 Task: Find connections with filter location Basildon with filter topic #lawstudentswith filter profile language French with filter current company Yashoda Hospitals with filter school Ramrao Adik Institute of Technology with filter industry Pipeline Transportation with filter service category Translation with filter keywords title Administrative Manager
Action: Mouse moved to (613, 70)
Screenshot: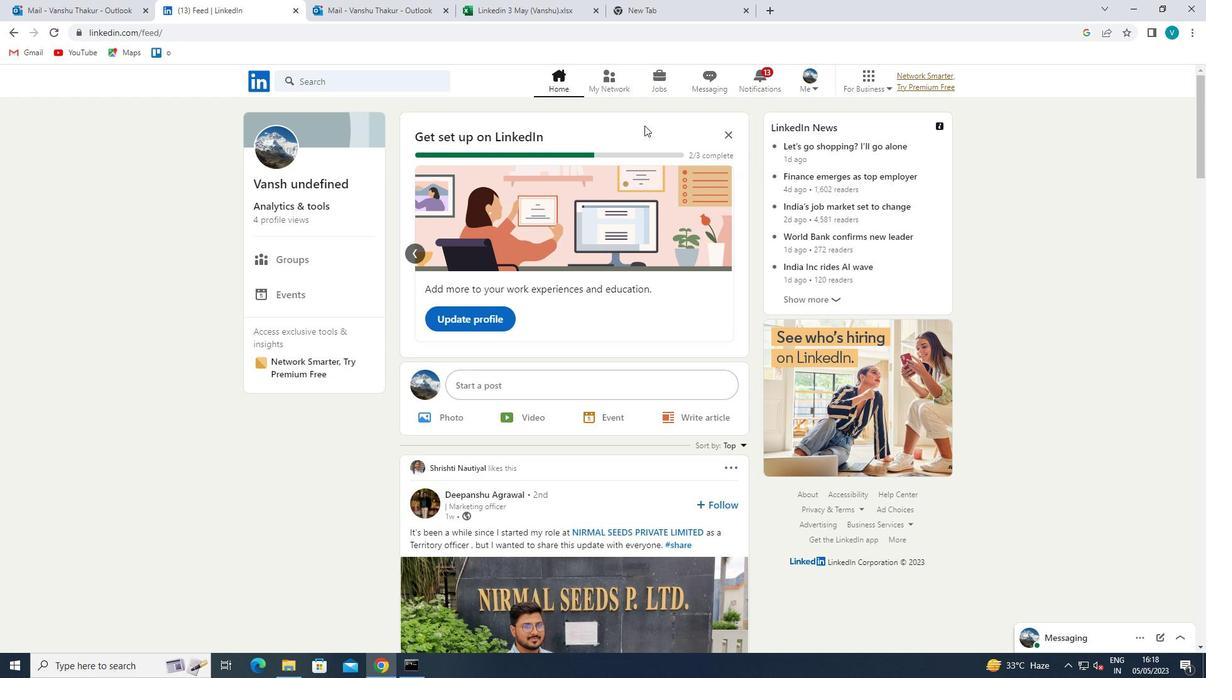 
Action: Mouse pressed left at (613, 70)
Screenshot: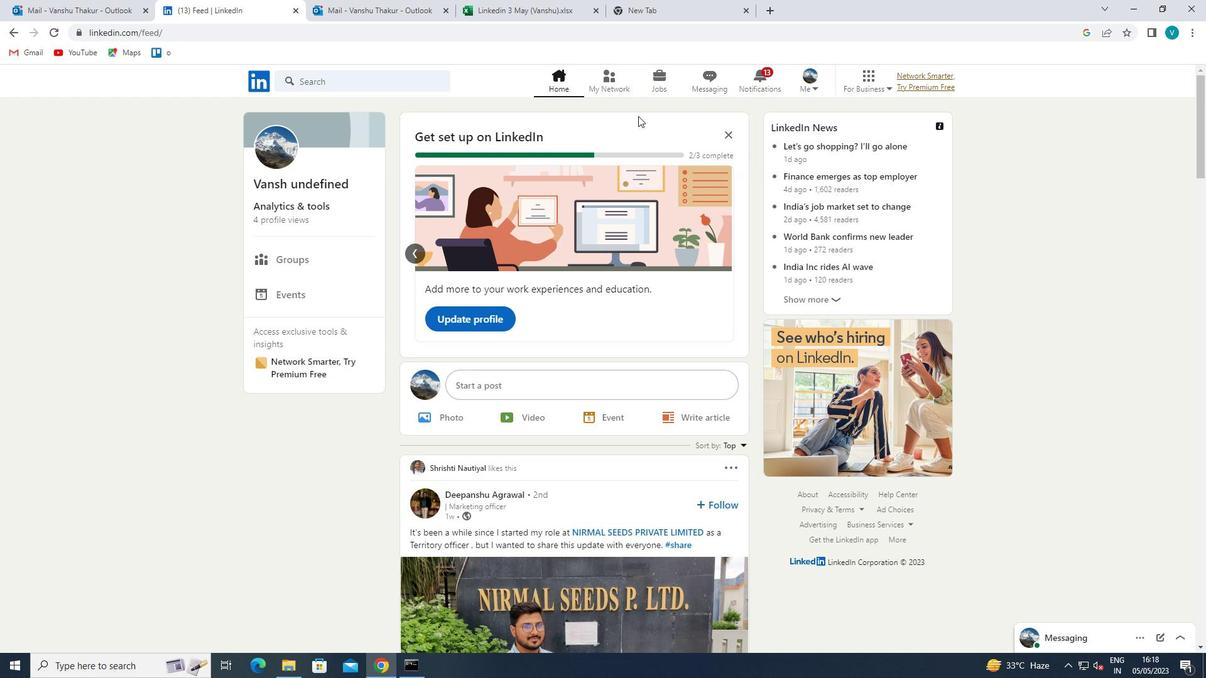 
Action: Mouse moved to (397, 157)
Screenshot: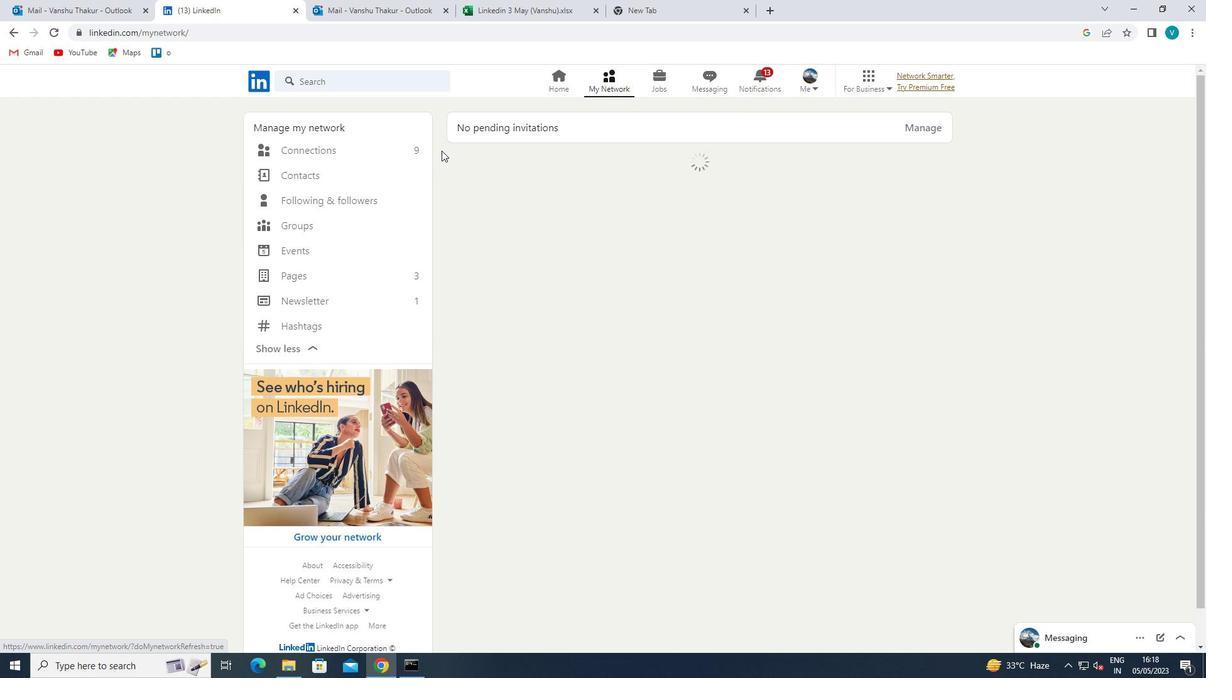 
Action: Mouse pressed left at (397, 157)
Screenshot: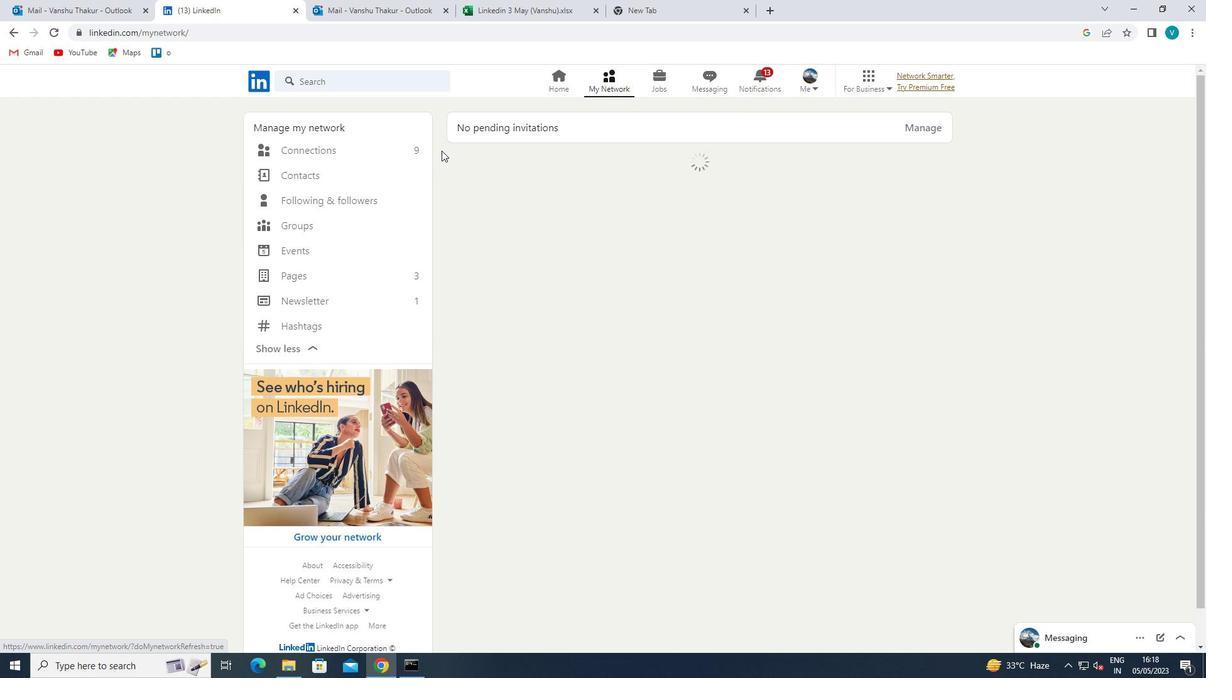 
Action: Mouse moved to (399, 155)
Screenshot: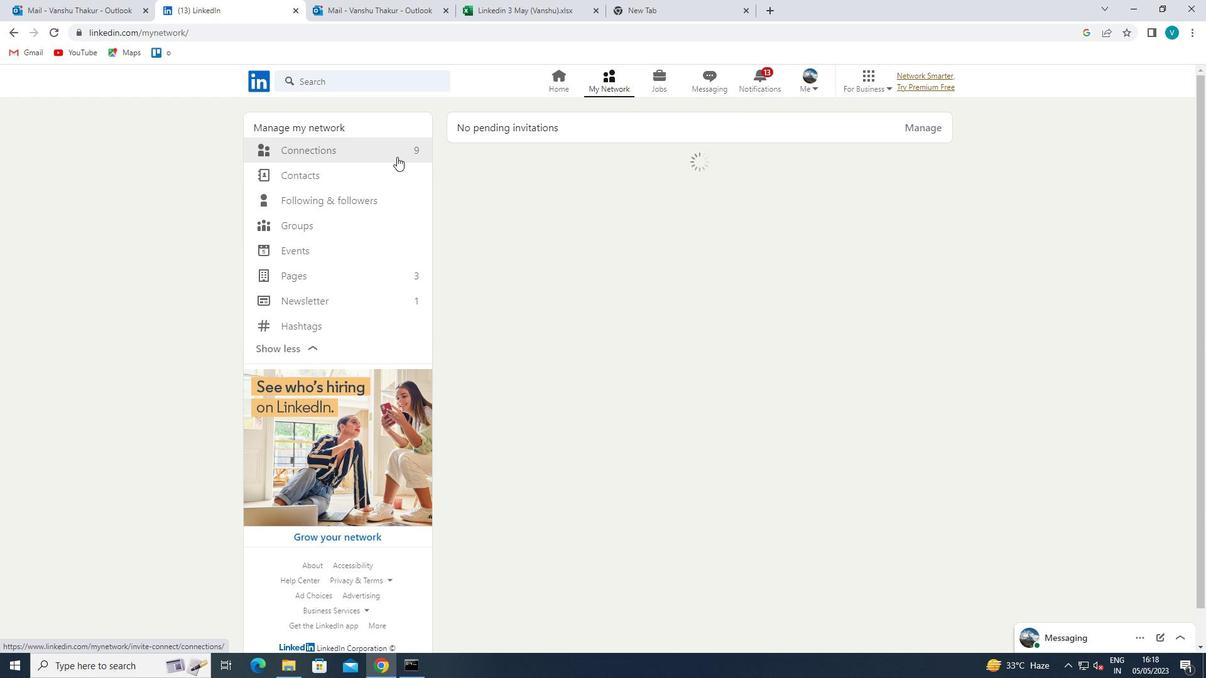 
Action: Mouse pressed left at (399, 155)
Screenshot: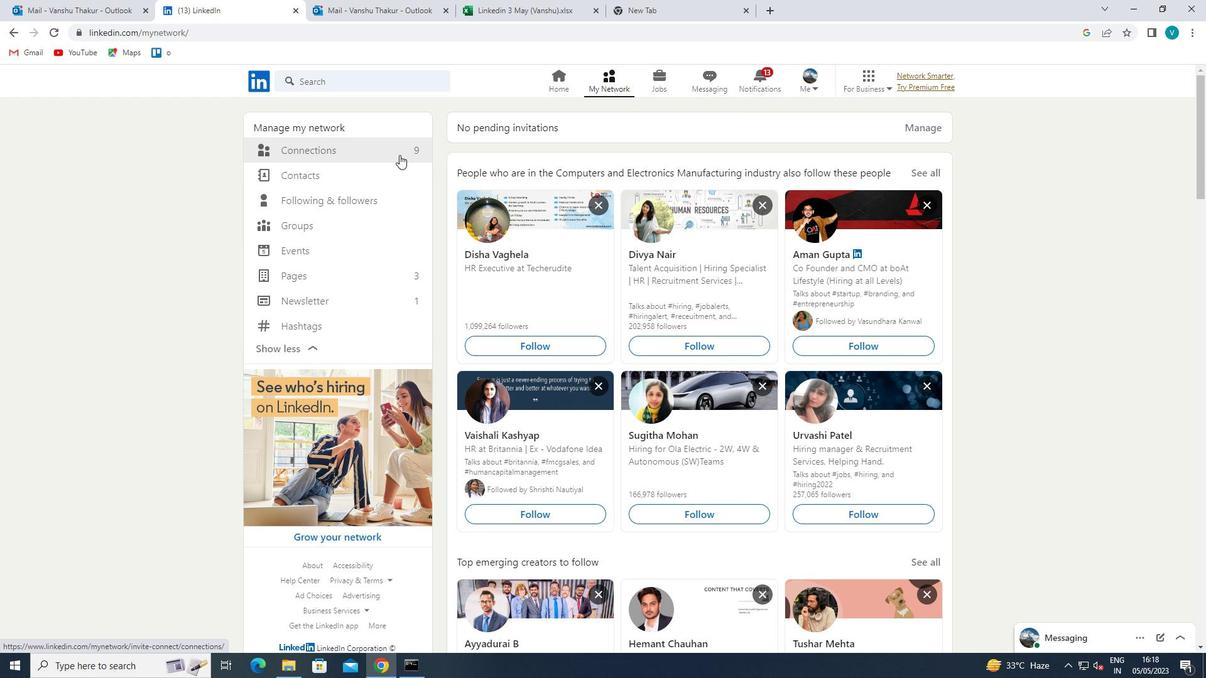 
Action: Mouse moved to (683, 145)
Screenshot: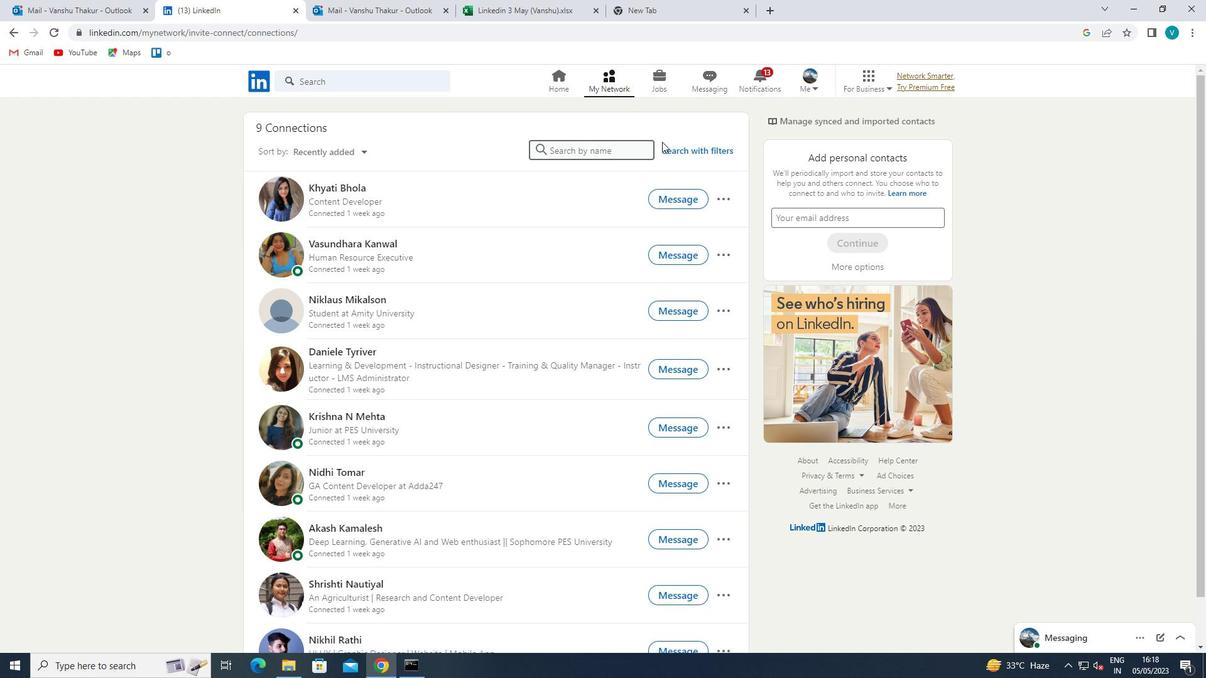 
Action: Mouse pressed left at (683, 145)
Screenshot: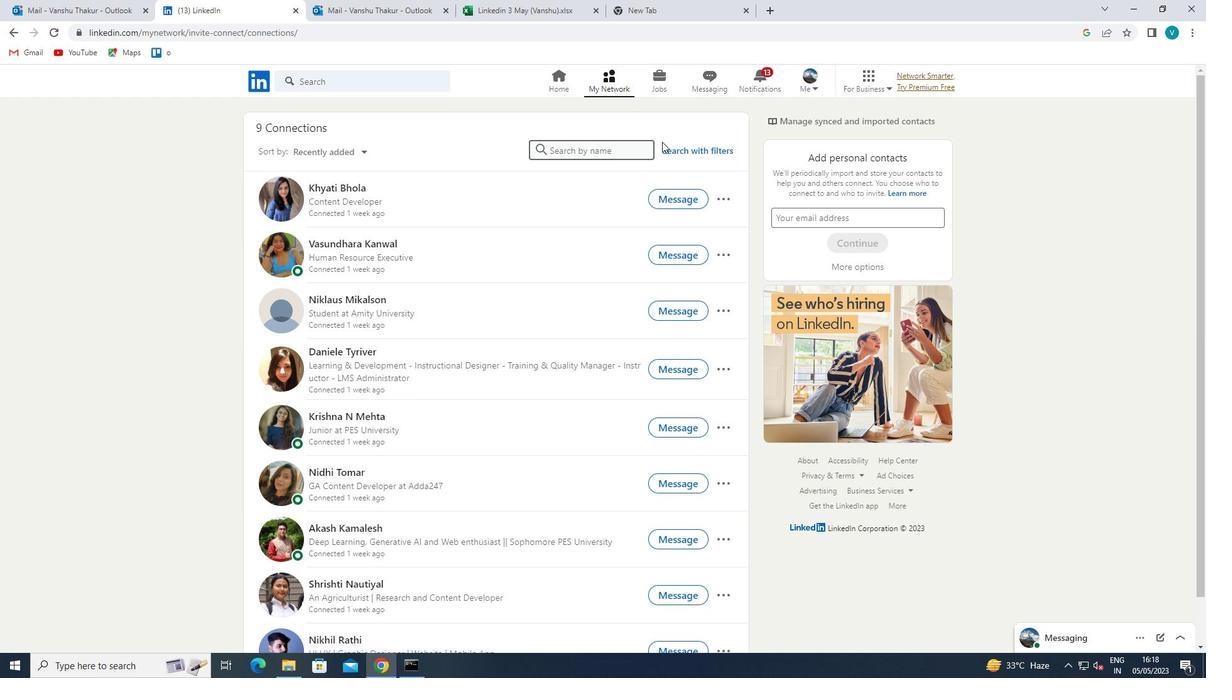 
Action: Mouse moved to (617, 120)
Screenshot: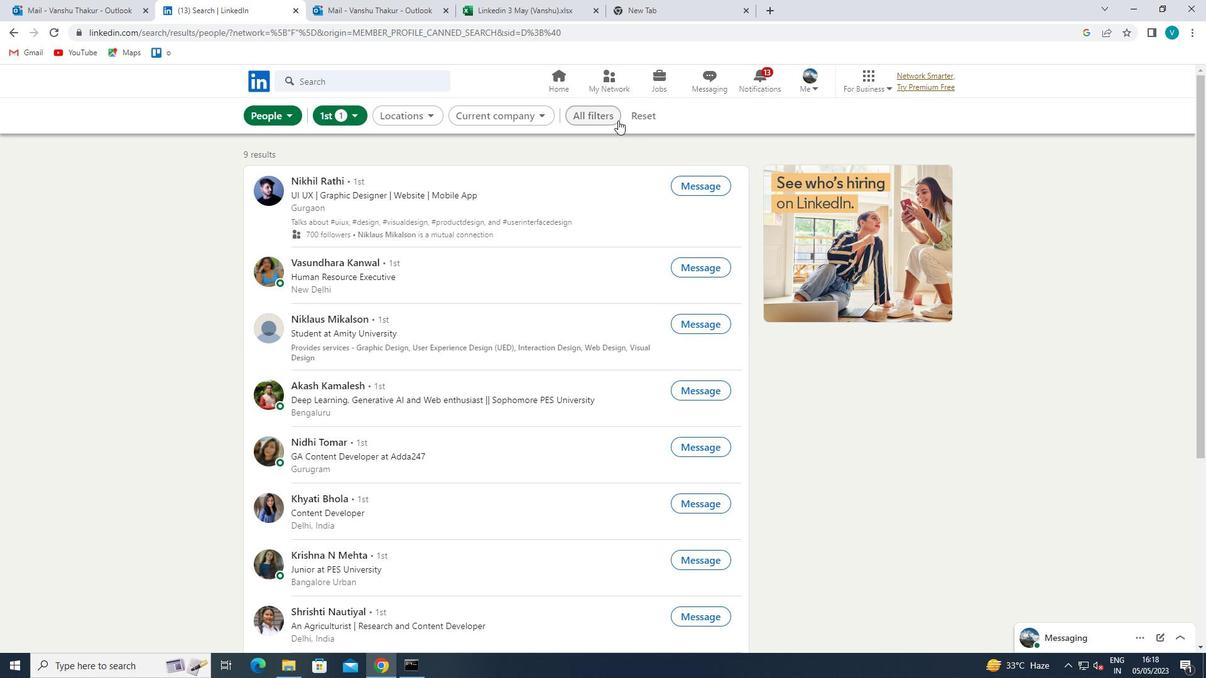 
Action: Mouse pressed left at (617, 120)
Screenshot: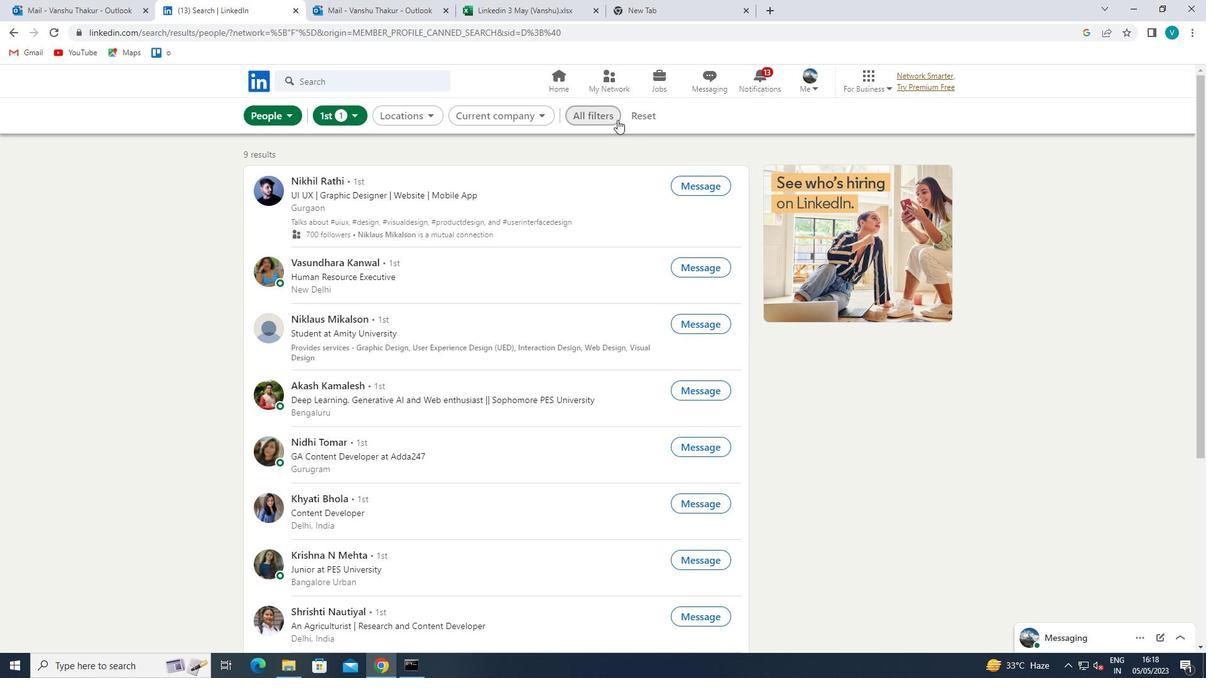 
Action: Mouse moved to (995, 277)
Screenshot: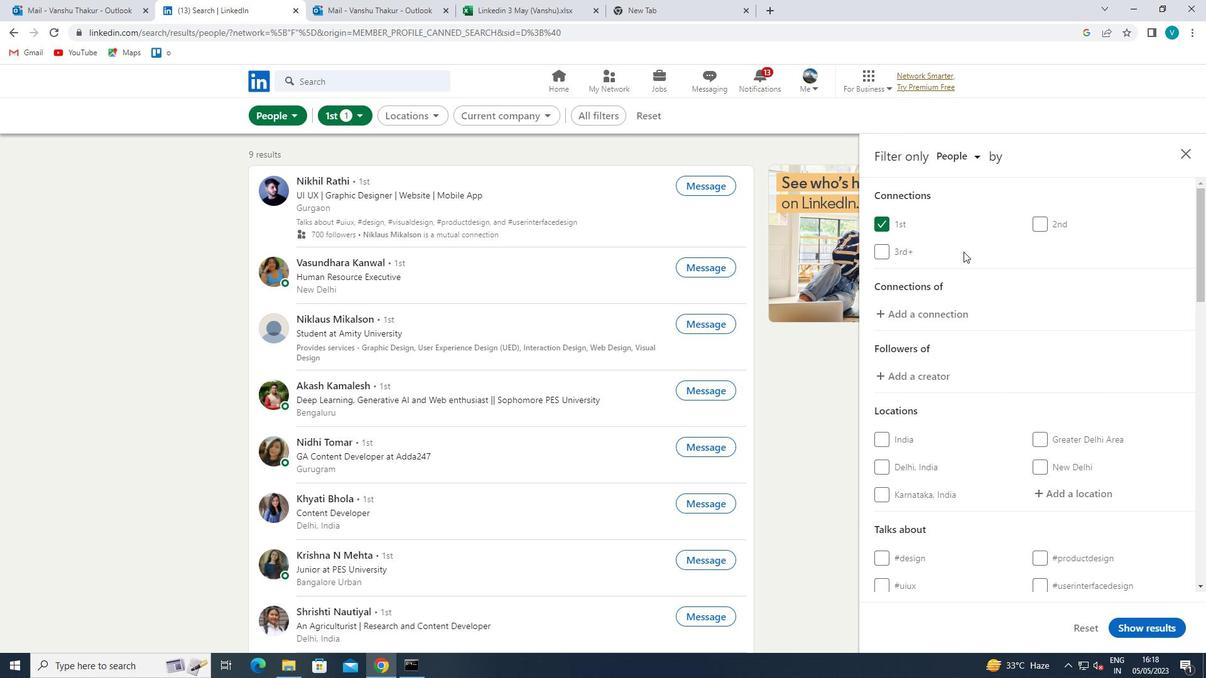 
Action: Mouse scrolled (995, 277) with delta (0, 0)
Screenshot: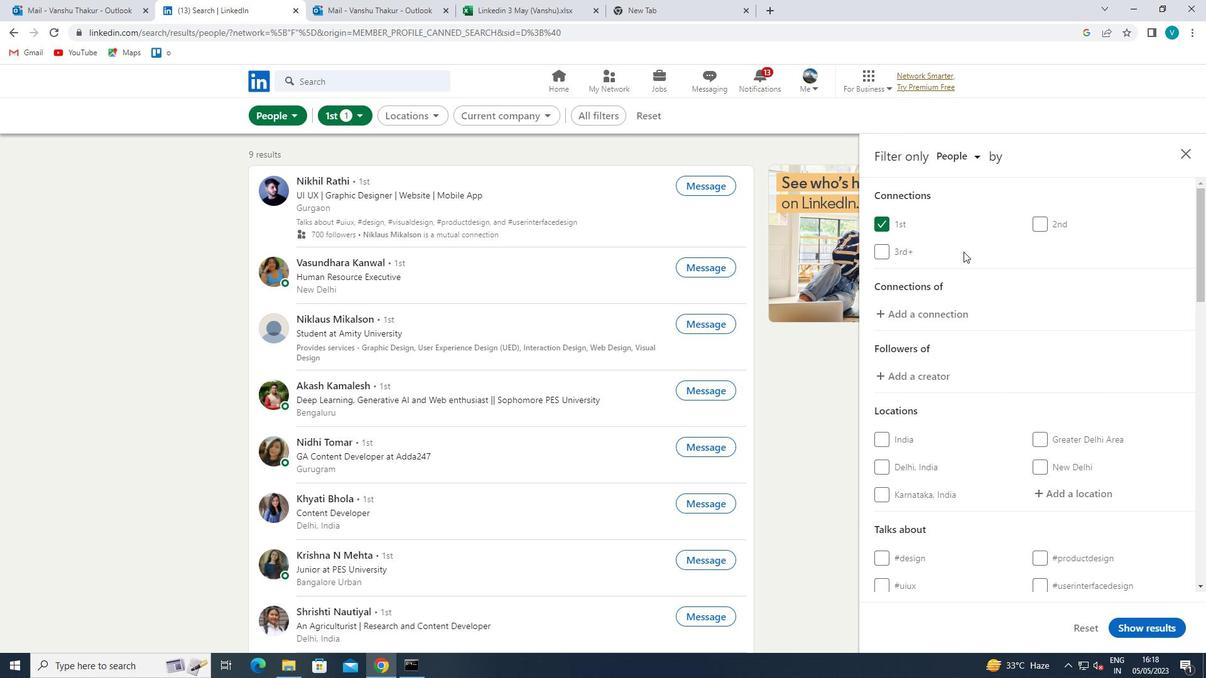 
Action: Mouse moved to (1000, 283)
Screenshot: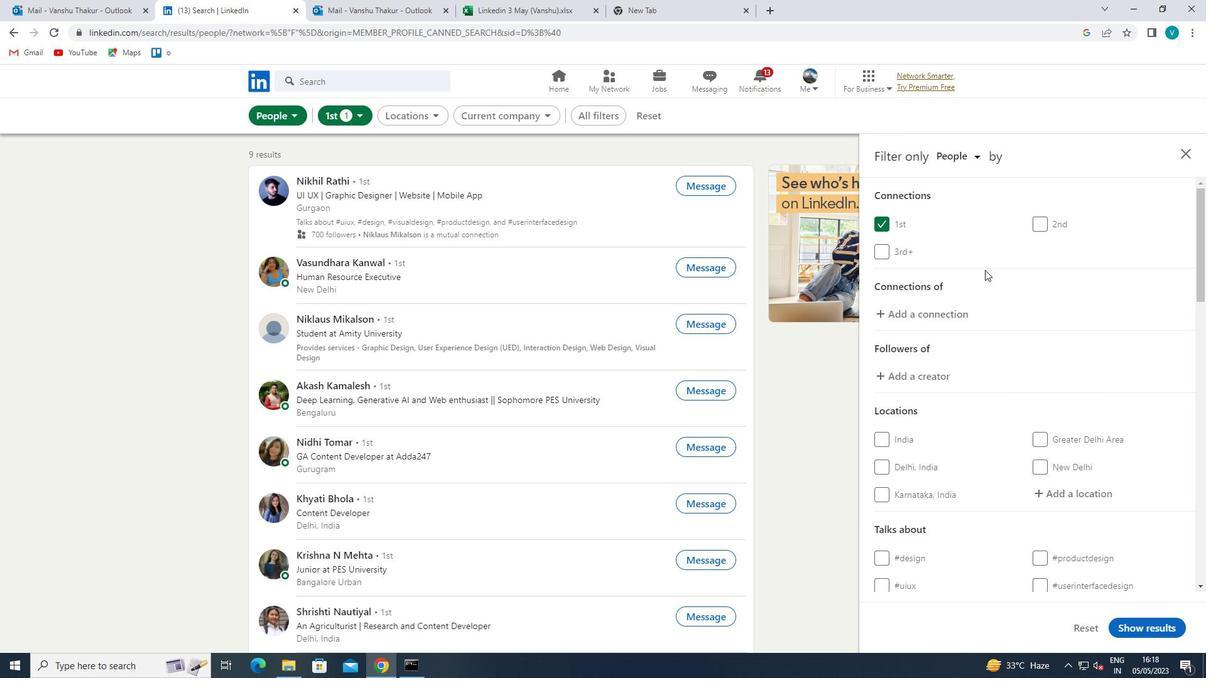 
Action: Mouse scrolled (1000, 282) with delta (0, 0)
Screenshot: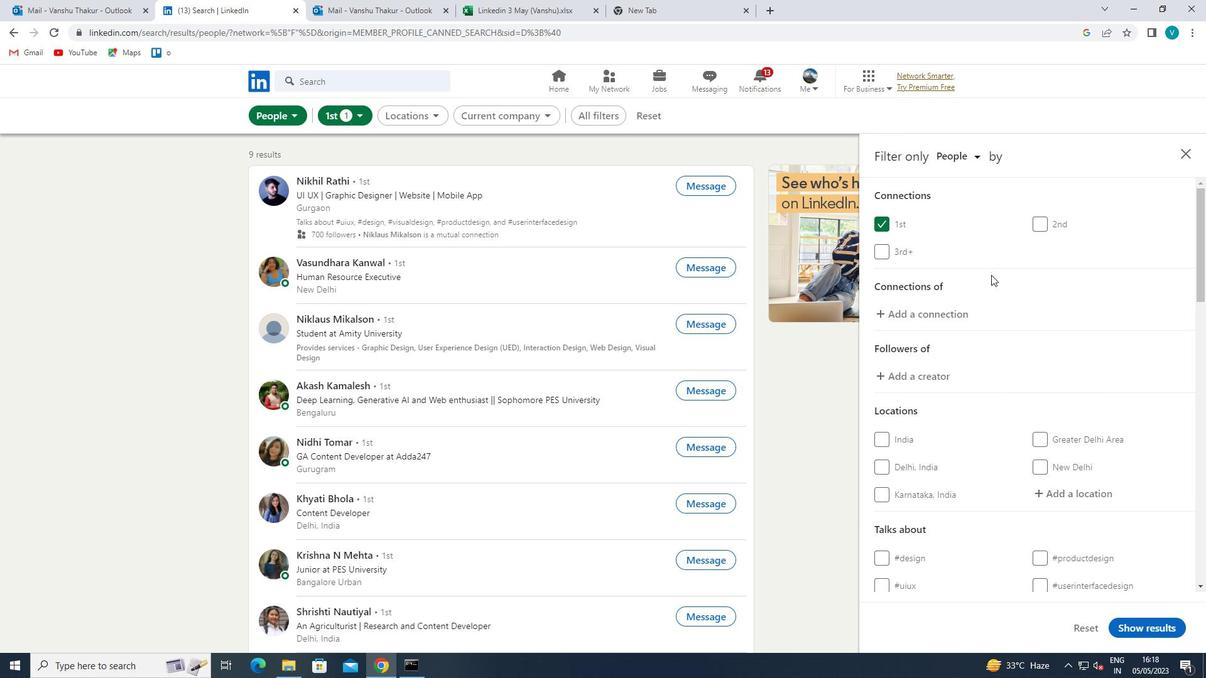 
Action: Mouse moved to (1002, 285)
Screenshot: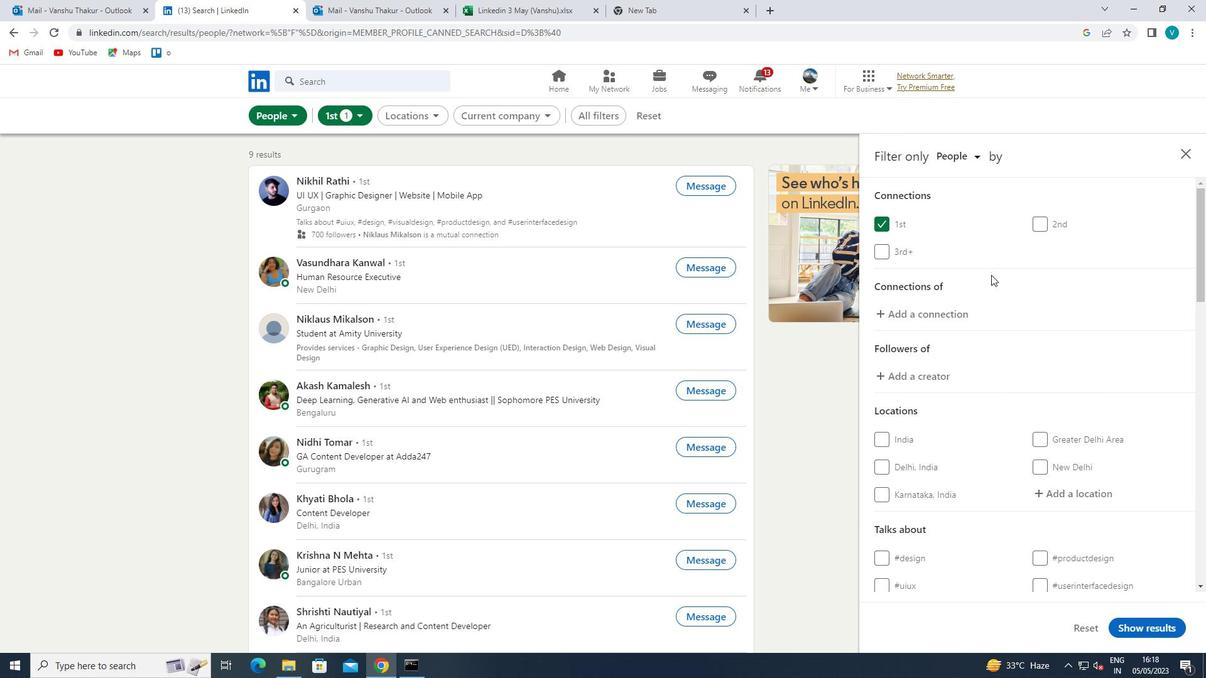 
Action: Mouse scrolled (1002, 284) with delta (0, 0)
Screenshot: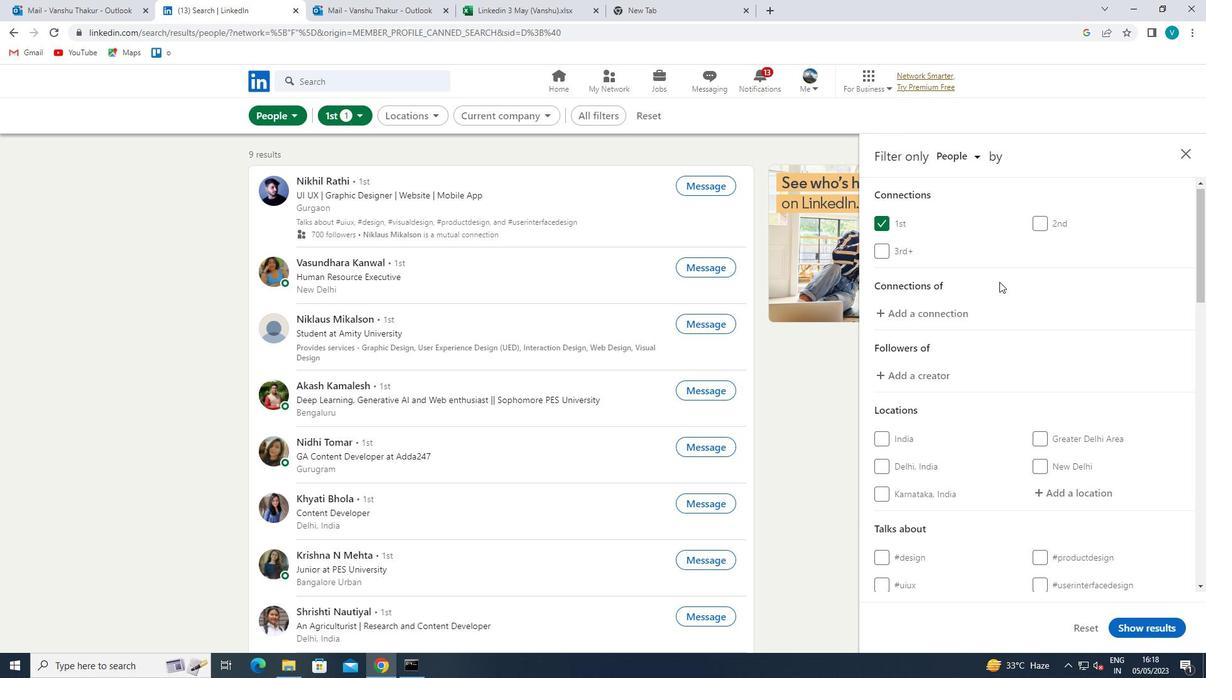 
Action: Mouse moved to (1050, 298)
Screenshot: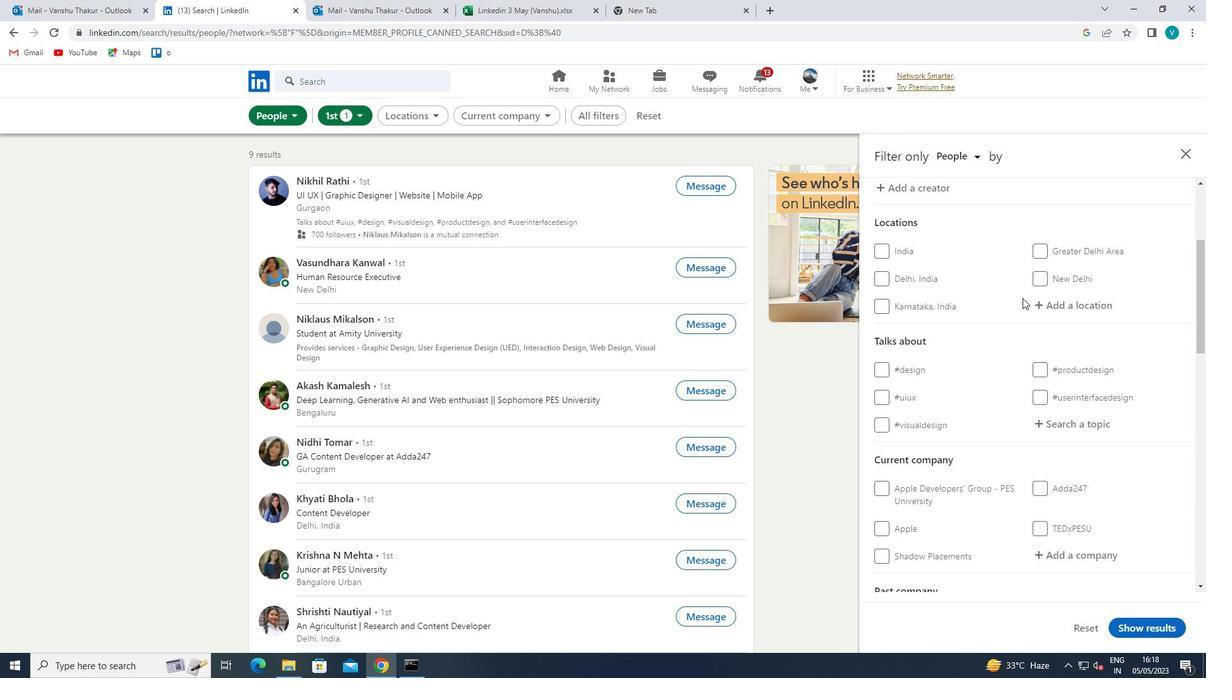 
Action: Mouse pressed left at (1050, 298)
Screenshot: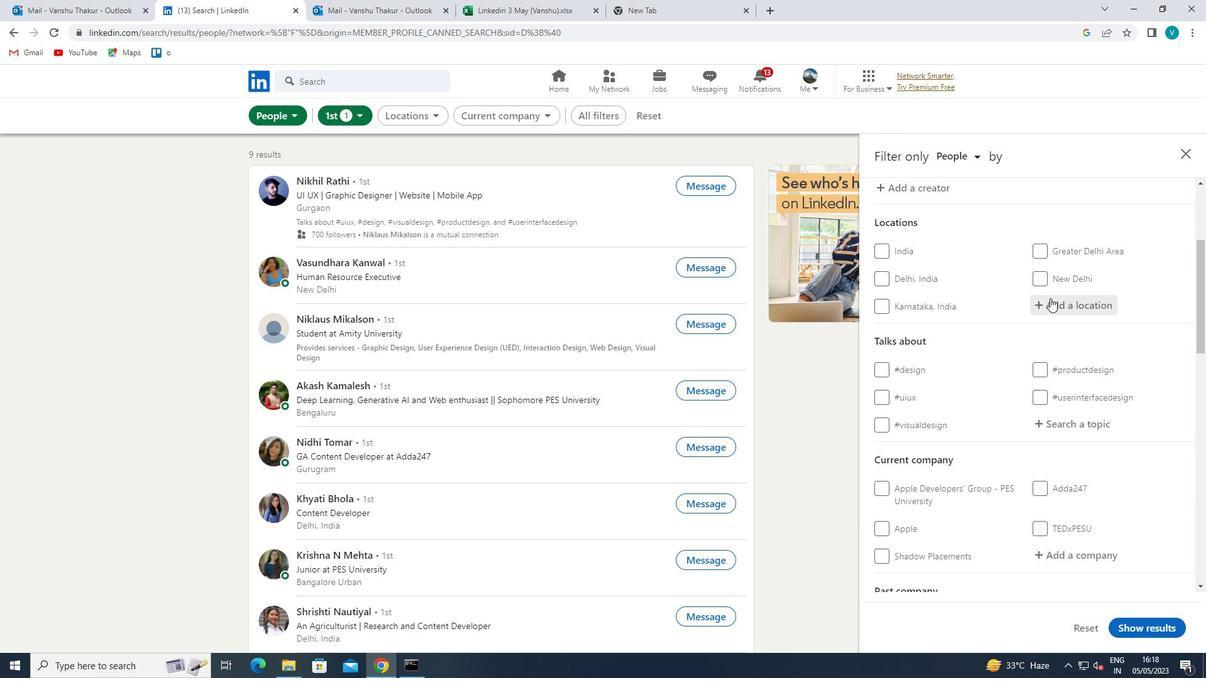 
Action: Mouse moved to (902, 211)
Screenshot: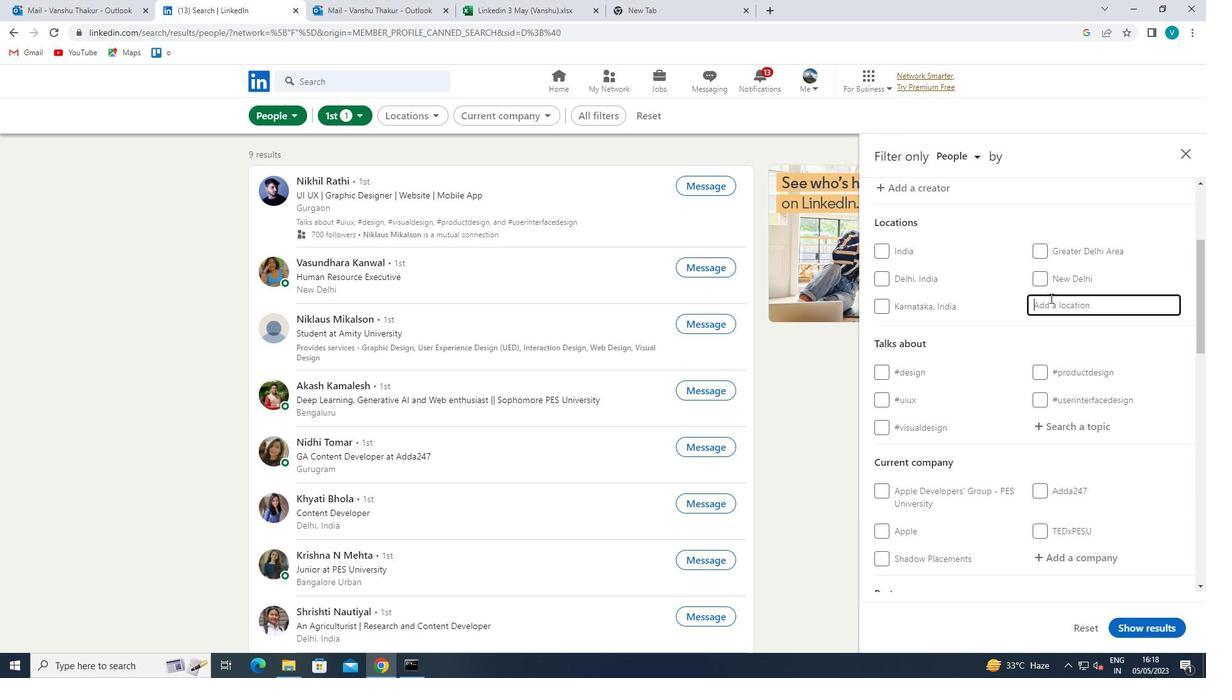 
Action: Key pressed <Key.shift>BASILDON
Screenshot: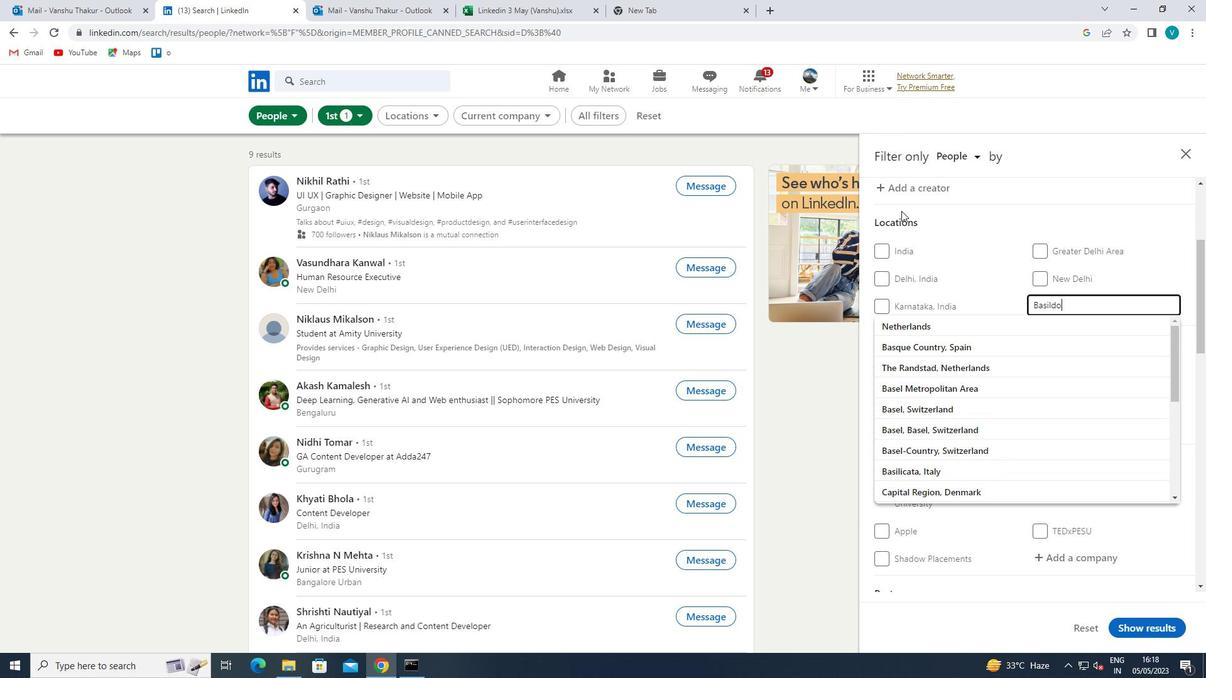 
Action: Mouse moved to (939, 321)
Screenshot: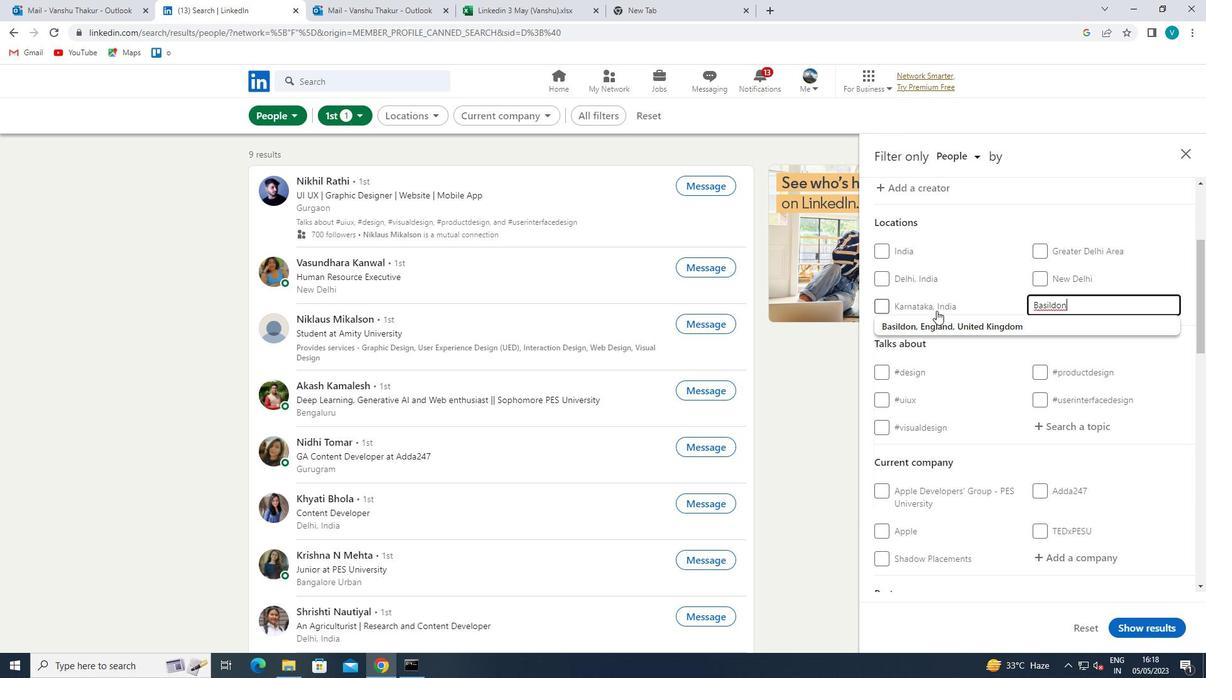 
Action: Mouse pressed left at (939, 321)
Screenshot: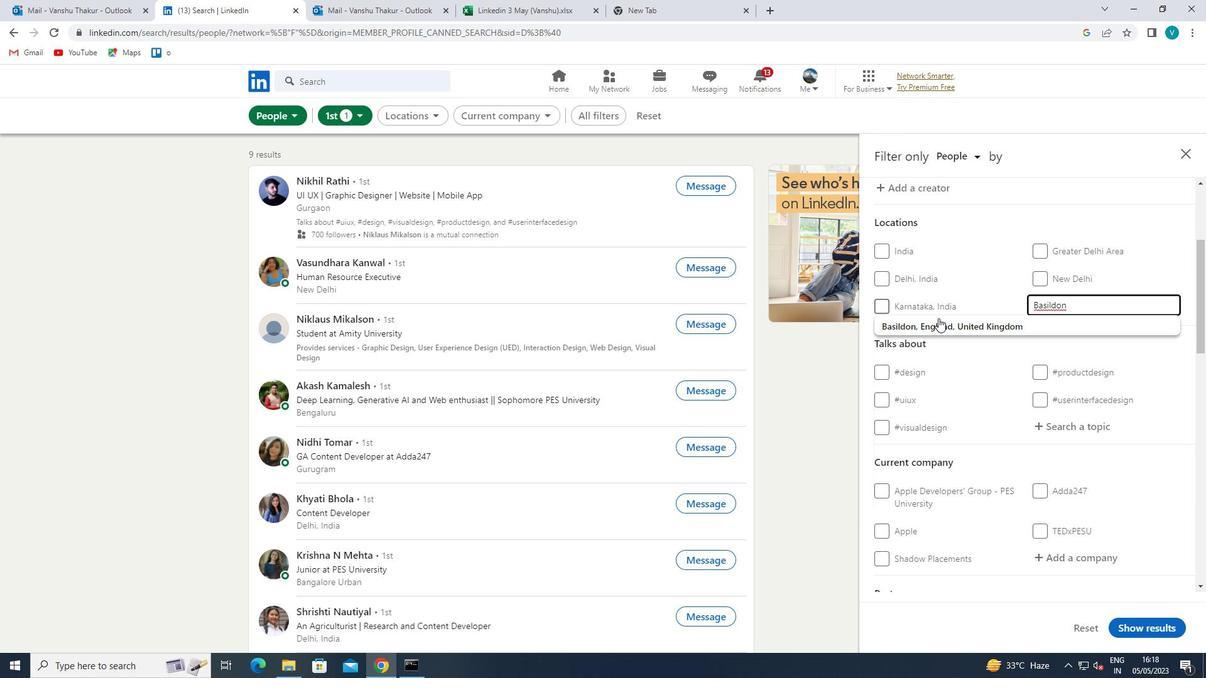 
Action: Mouse moved to (1067, 357)
Screenshot: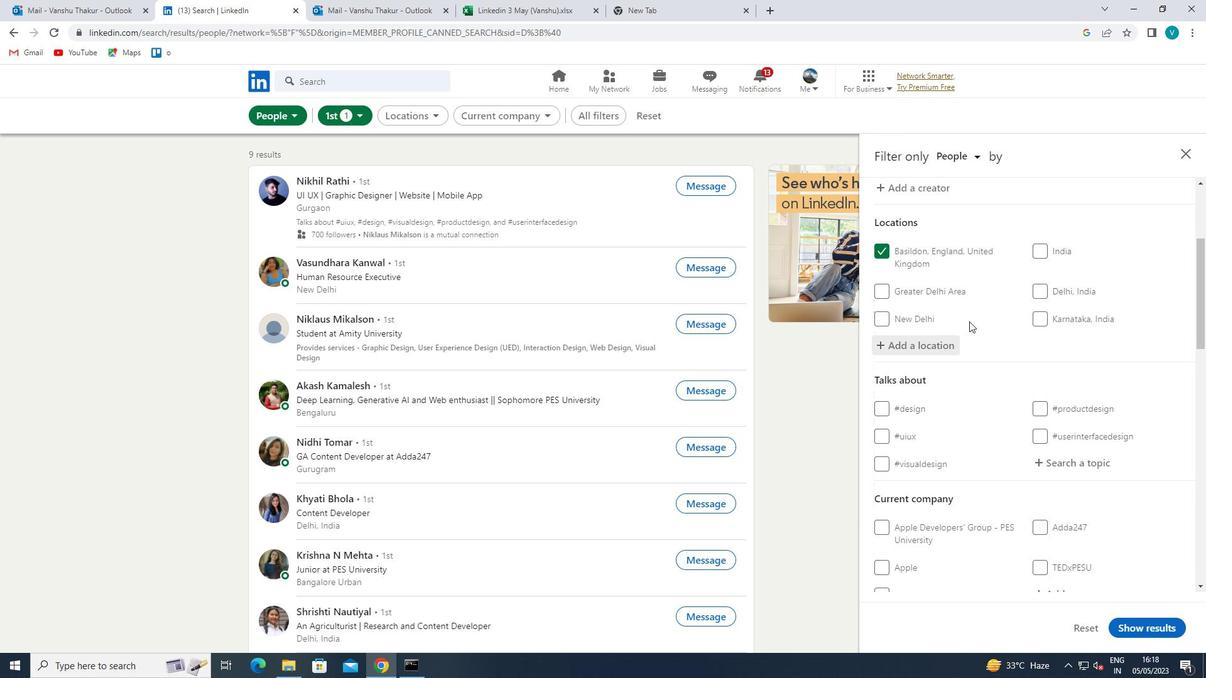 
Action: Mouse scrolled (1067, 357) with delta (0, 0)
Screenshot: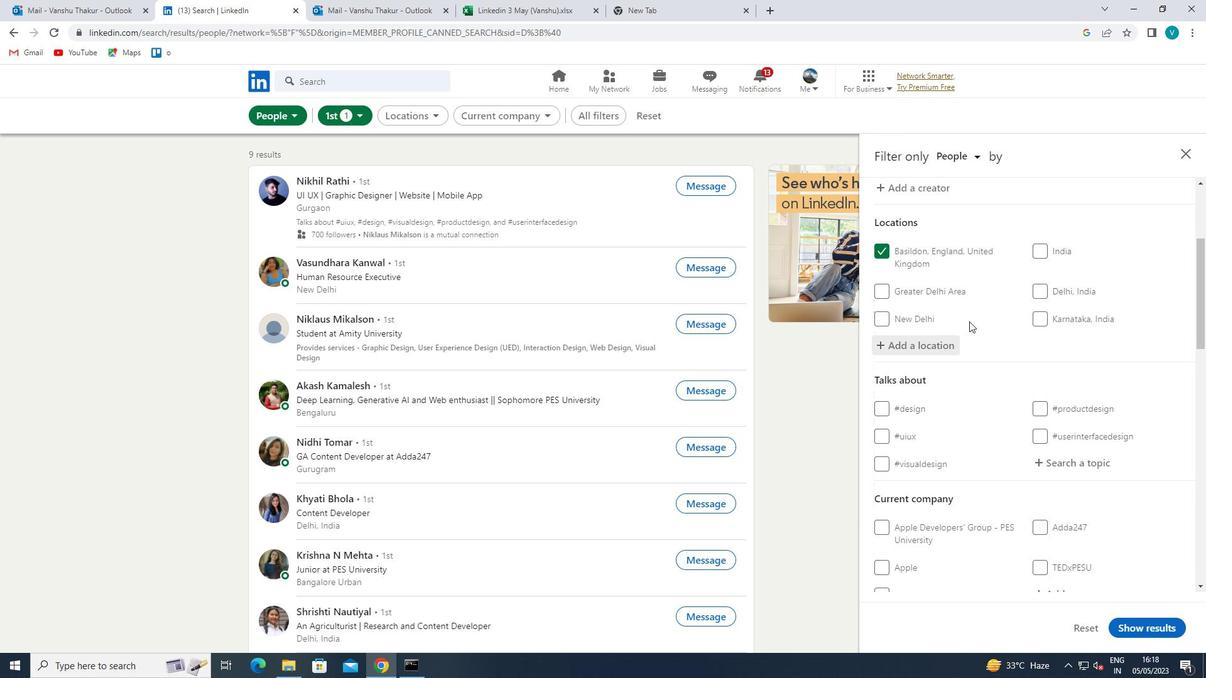 
Action: Mouse moved to (1076, 362)
Screenshot: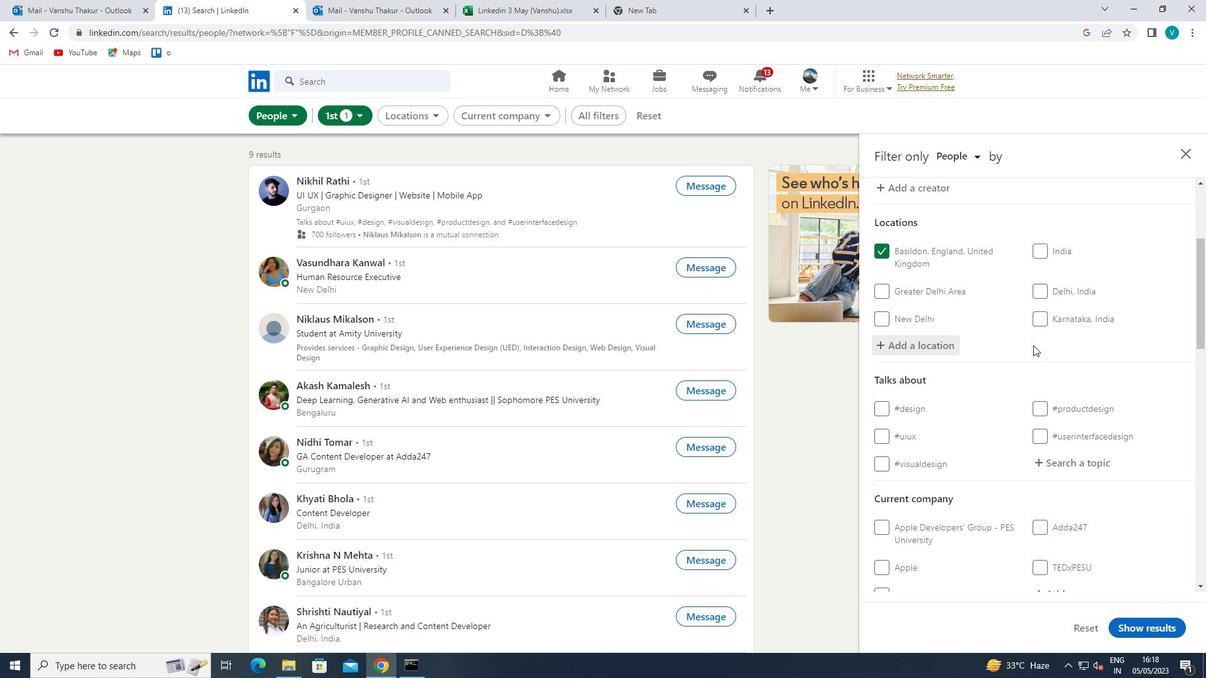 
Action: Mouse scrolled (1076, 362) with delta (0, 0)
Screenshot: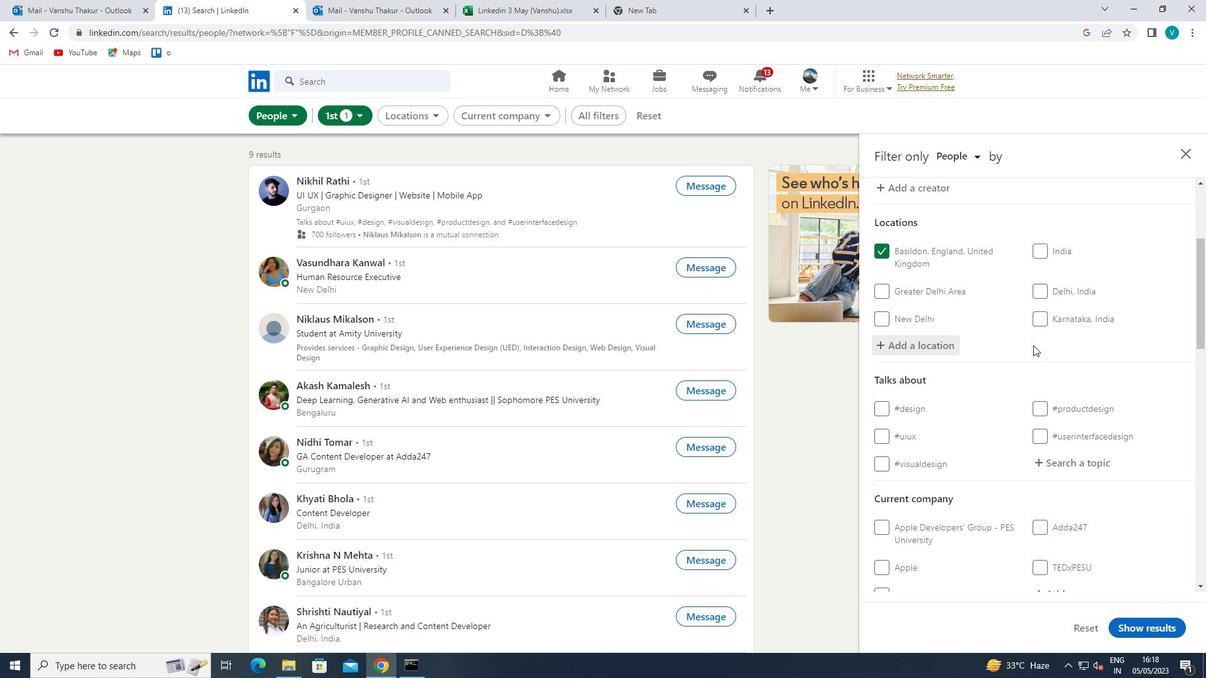 
Action: Mouse moved to (1090, 340)
Screenshot: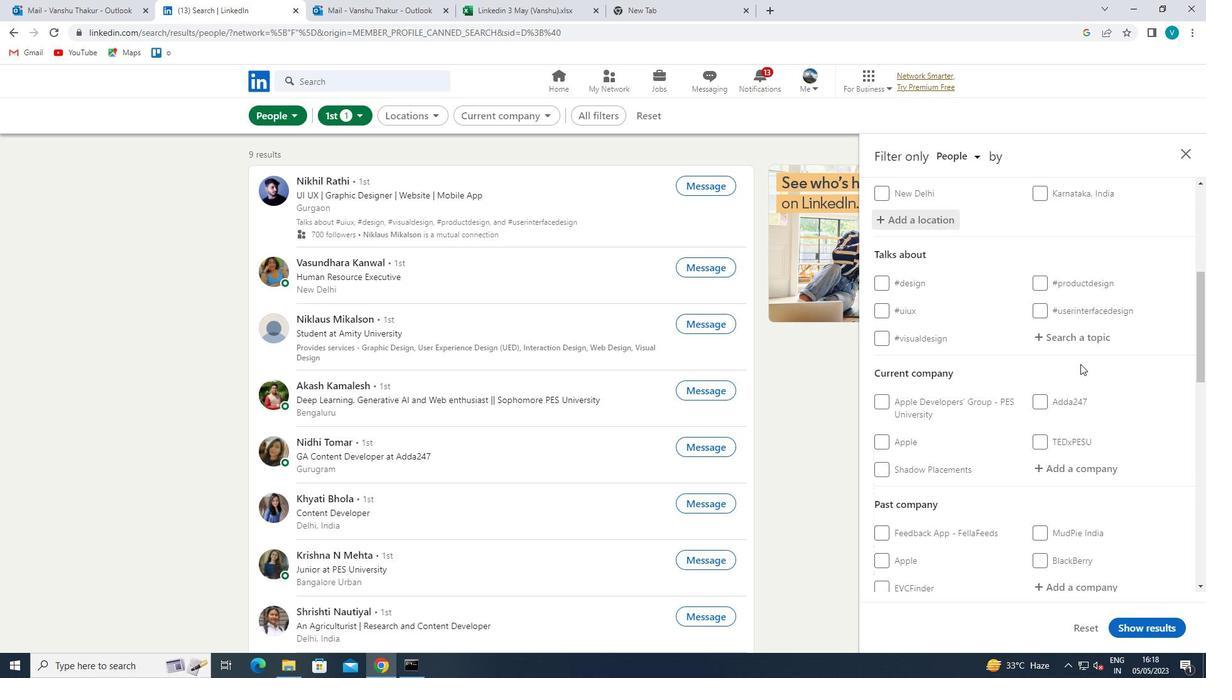 
Action: Mouse pressed left at (1090, 340)
Screenshot: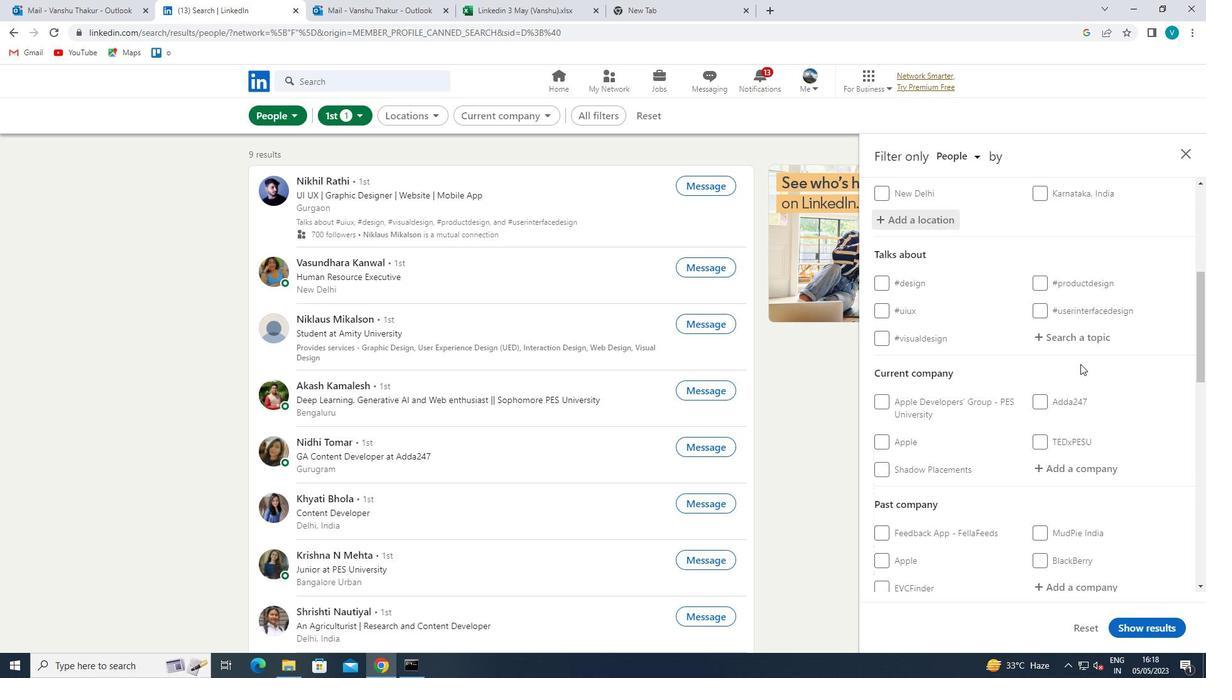 
Action: Mouse moved to (1060, 357)
Screenshot: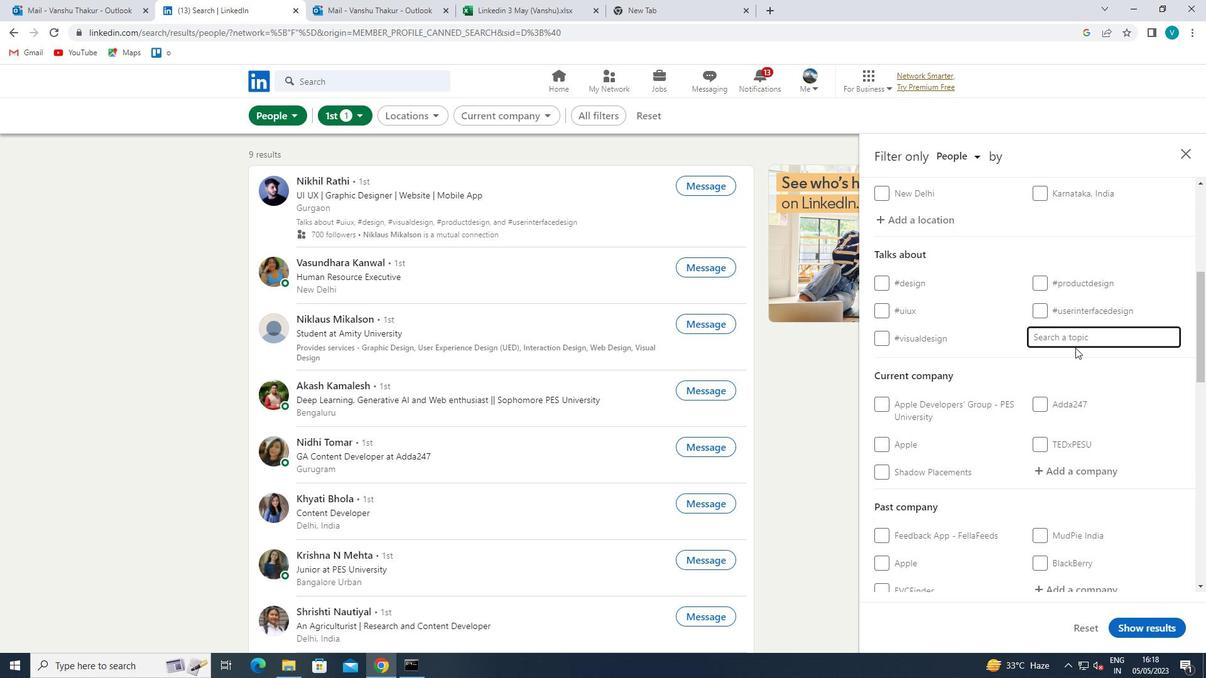 
Action: Key pressed LAWSTUDENR<Key.backspace>T
Screenshot: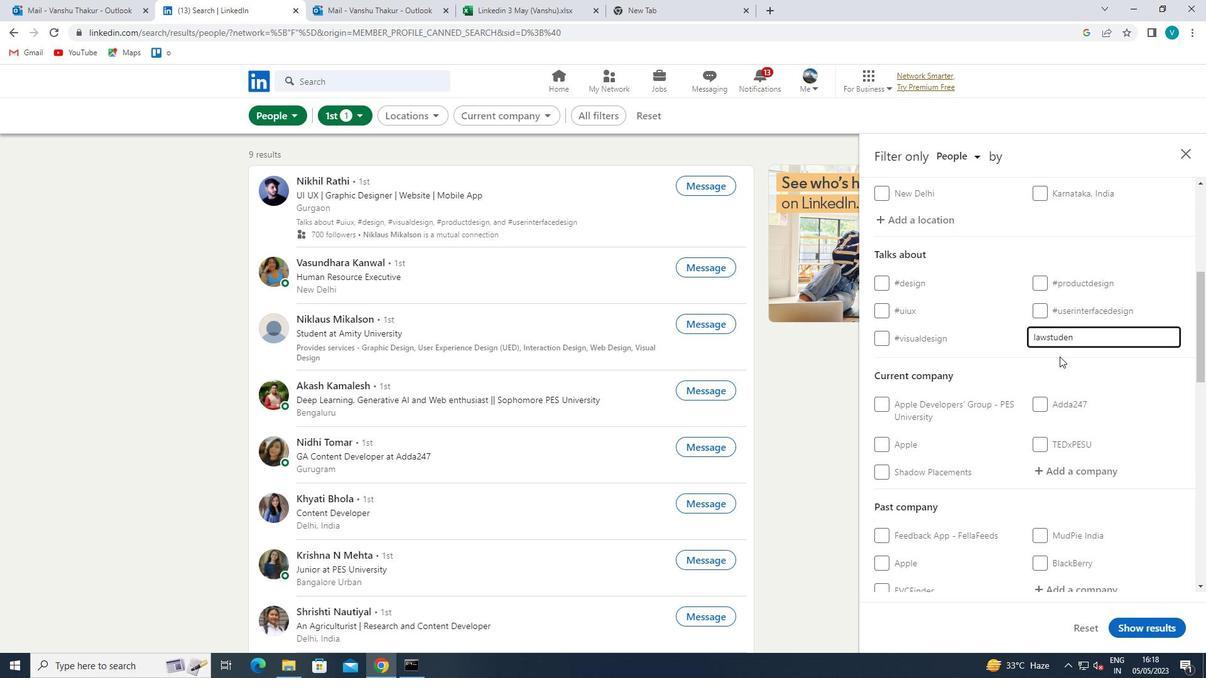 
Action: Mouse moved to (1059, 357)
Screenshot: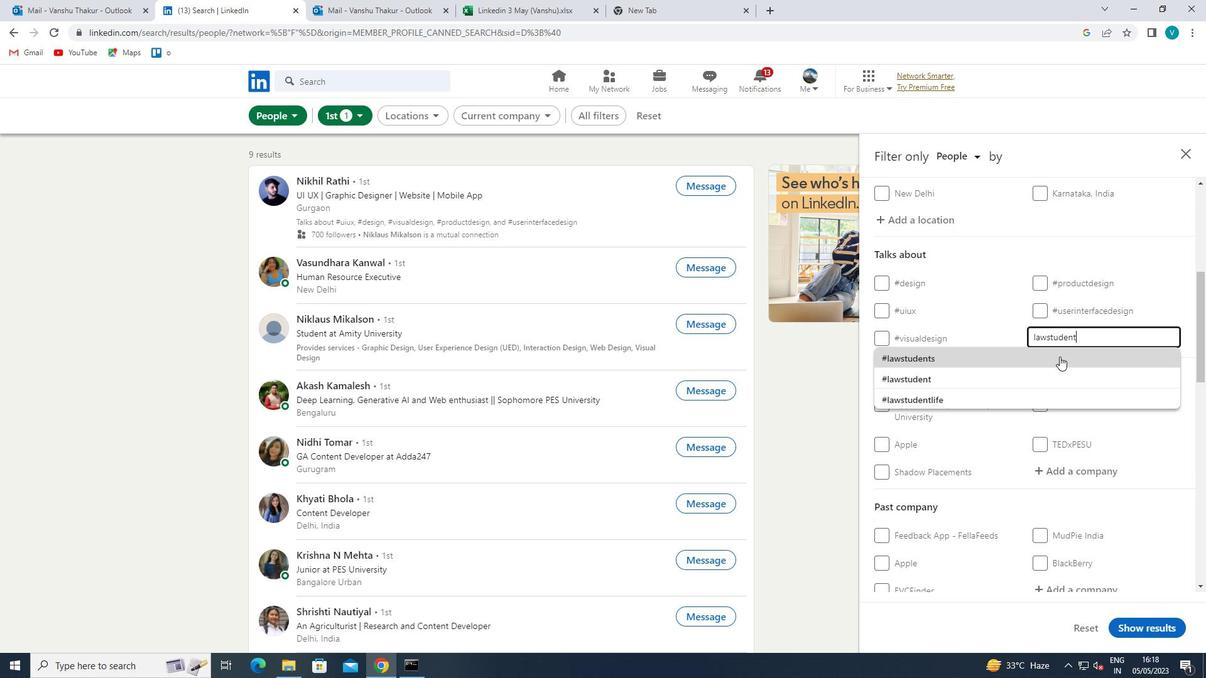 
Action: Mouse pressed left at (1059, 357)
Screenshot: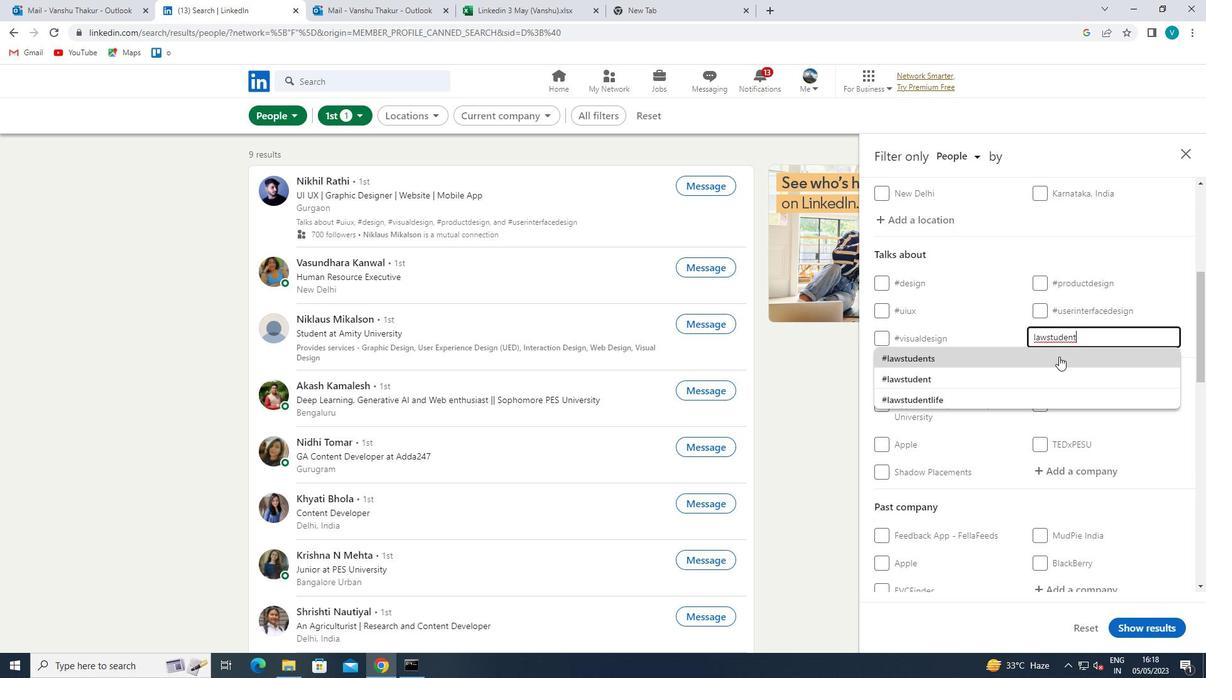 
Action: Mouse moved to (1059, 357)
Screenshot: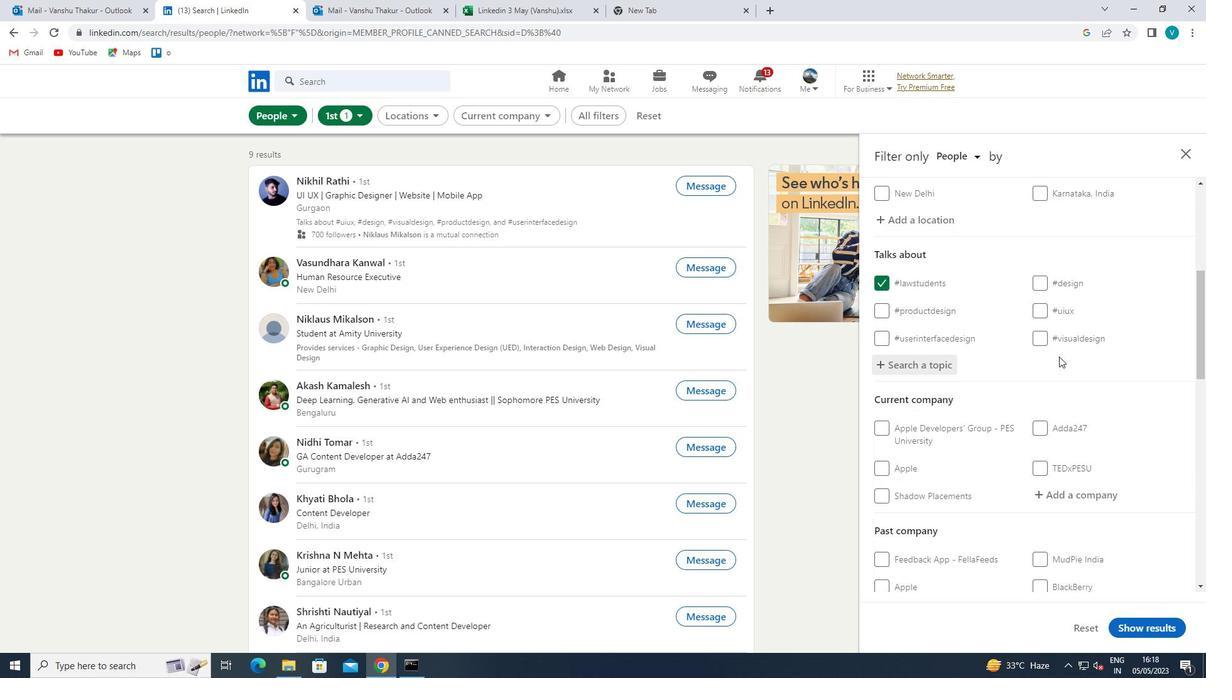 
Action: Mouse scrolled (1059, 356) with delta (0, 0)
Screenshot: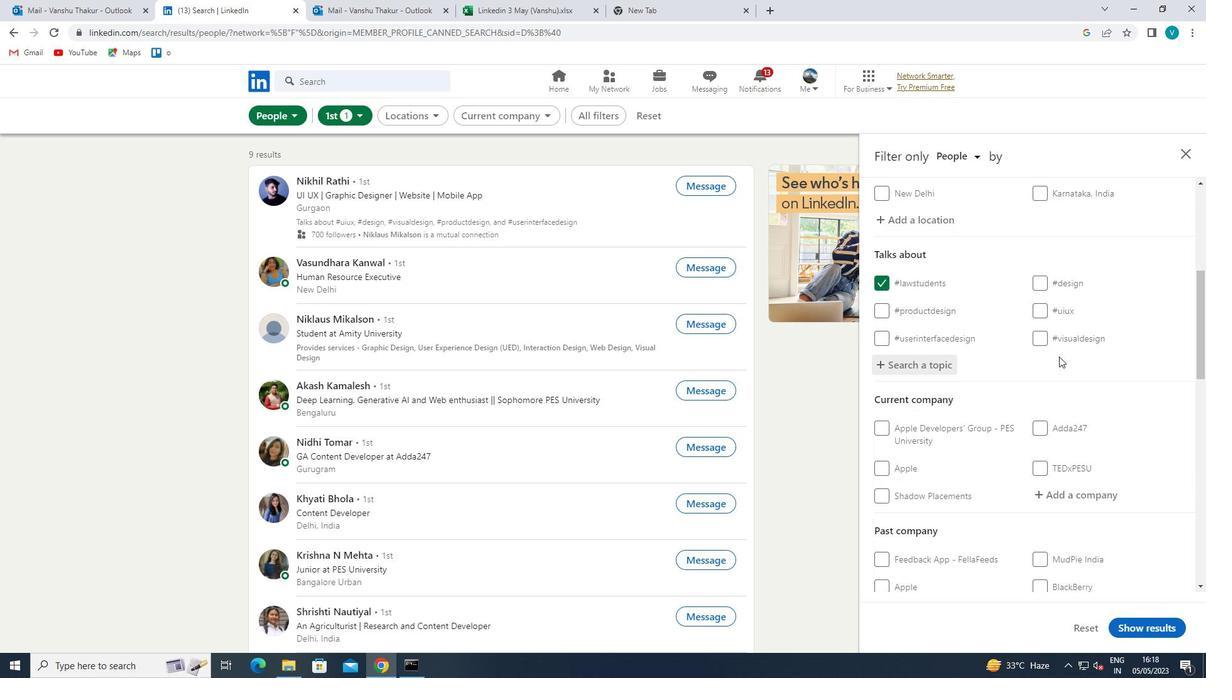 
Action: Mouse moved to (1059, 356)
Screenshot: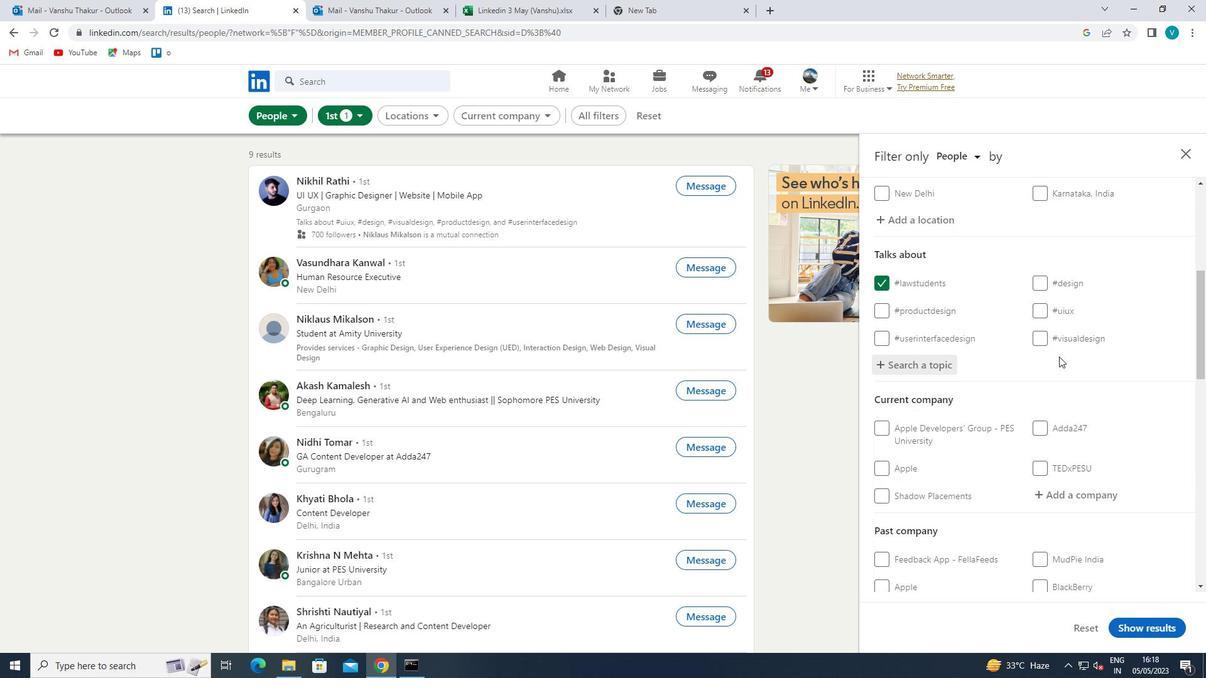 
Action: Mouse scrolled (1059, 355) with delta (0, 0)
Screenshot: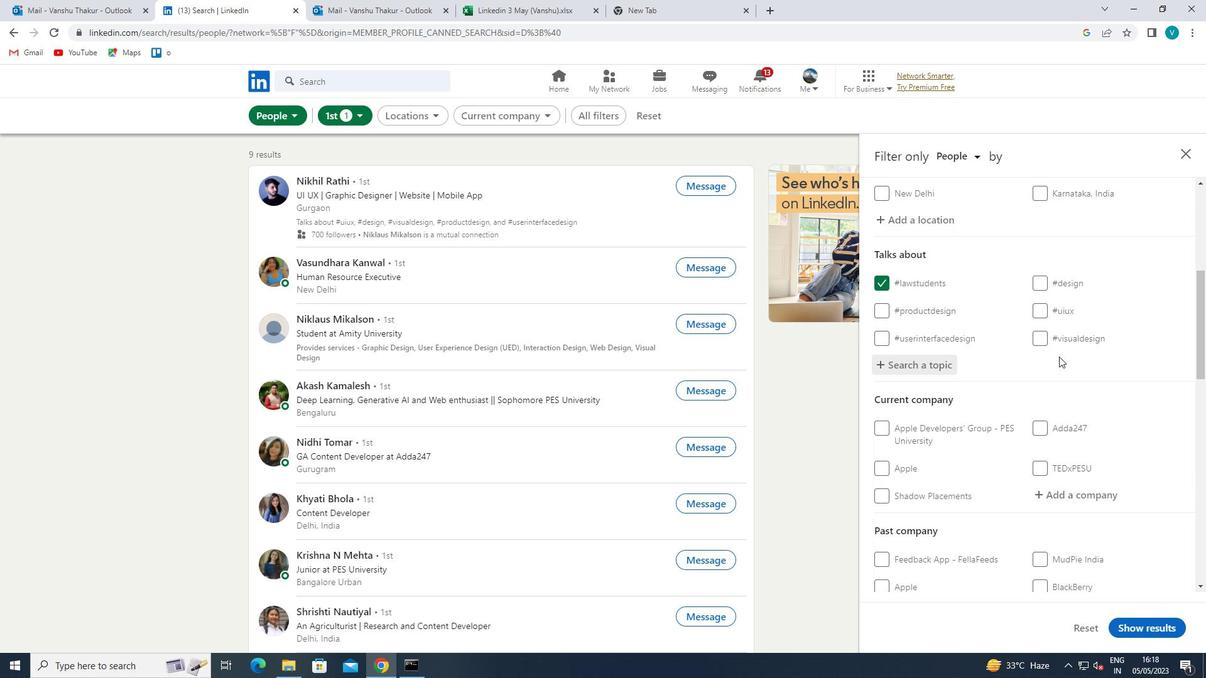 
Action: Mouse moved to (1065, 367)
Screenshot: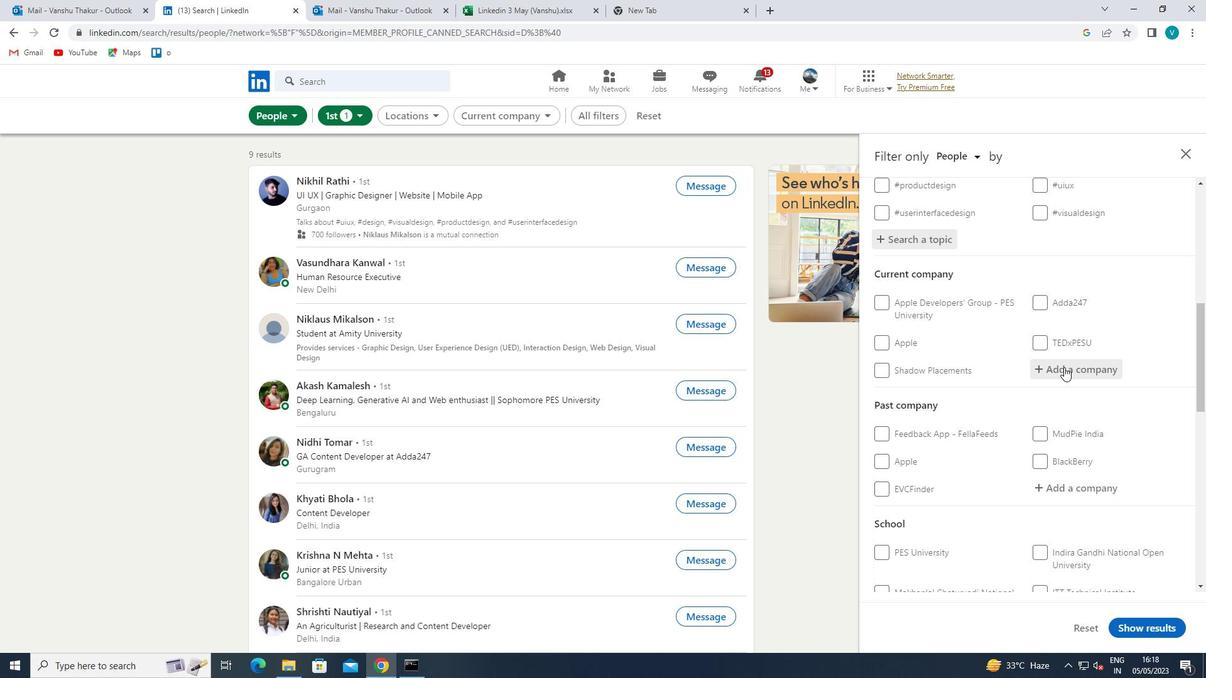 
Action: Mouse pressed left at (1065, 367)
Screenshot: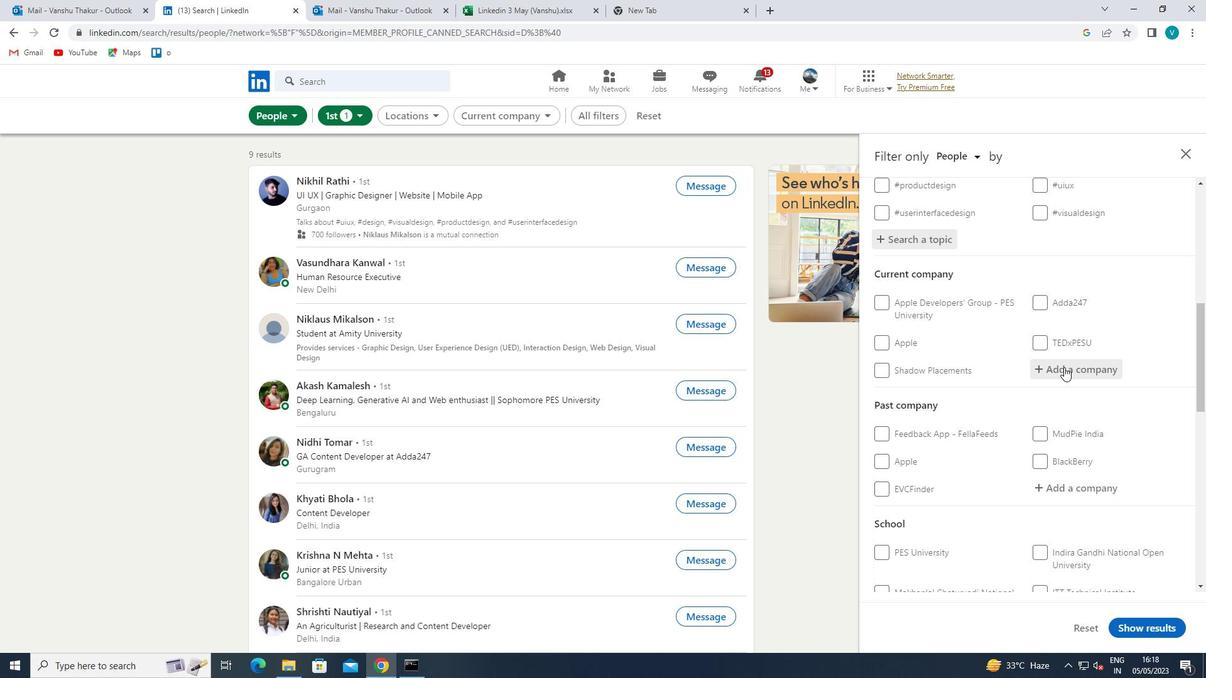 
Action: Mouse moved to (1076, 362)
Screenshot: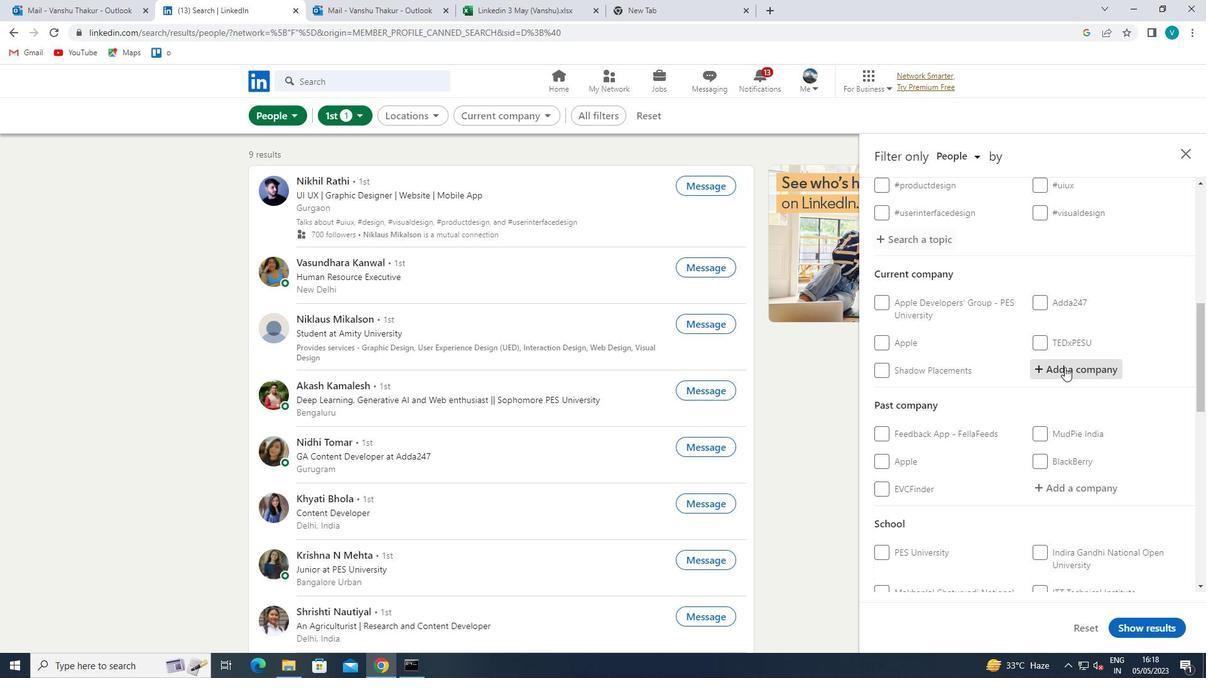 
Action: Key pressed <Key.shift><Key.shift>YASHODA
Screenshot: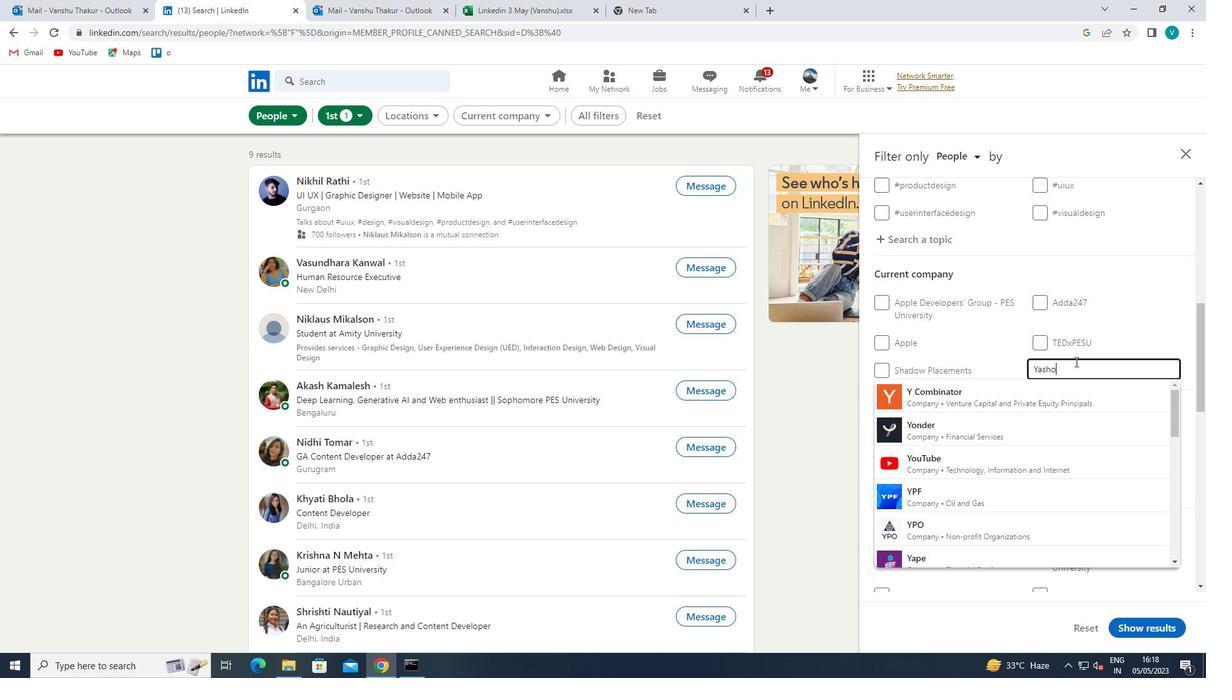 
Action: Mouse moved to (1035, 384)
Screenshot: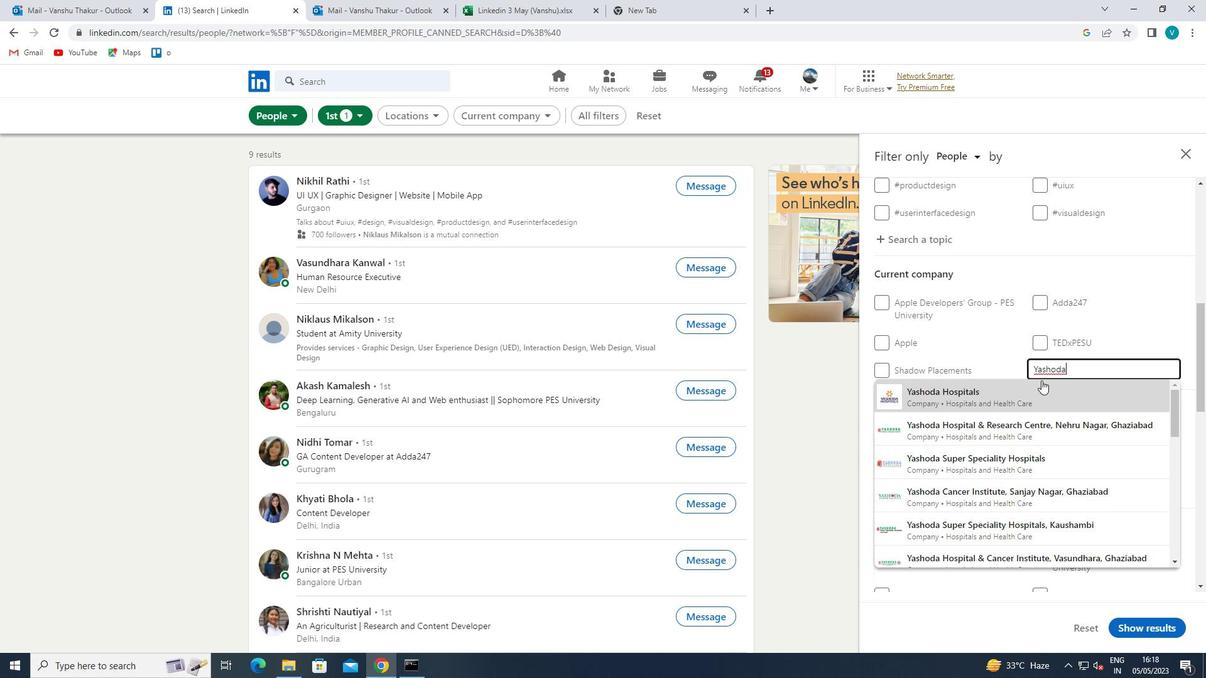 
Action: Mouse pressed left at (1035, 384)
Screenshot: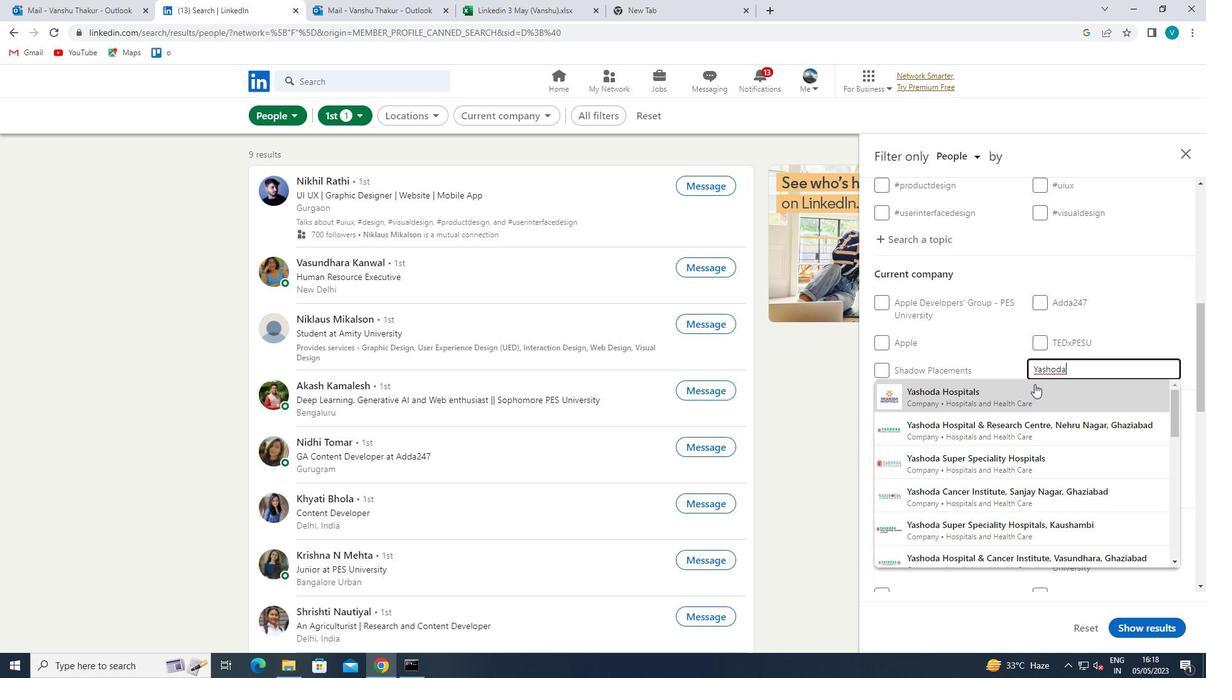 
Action: Mouse moved to (1036, 384)
Screenshot: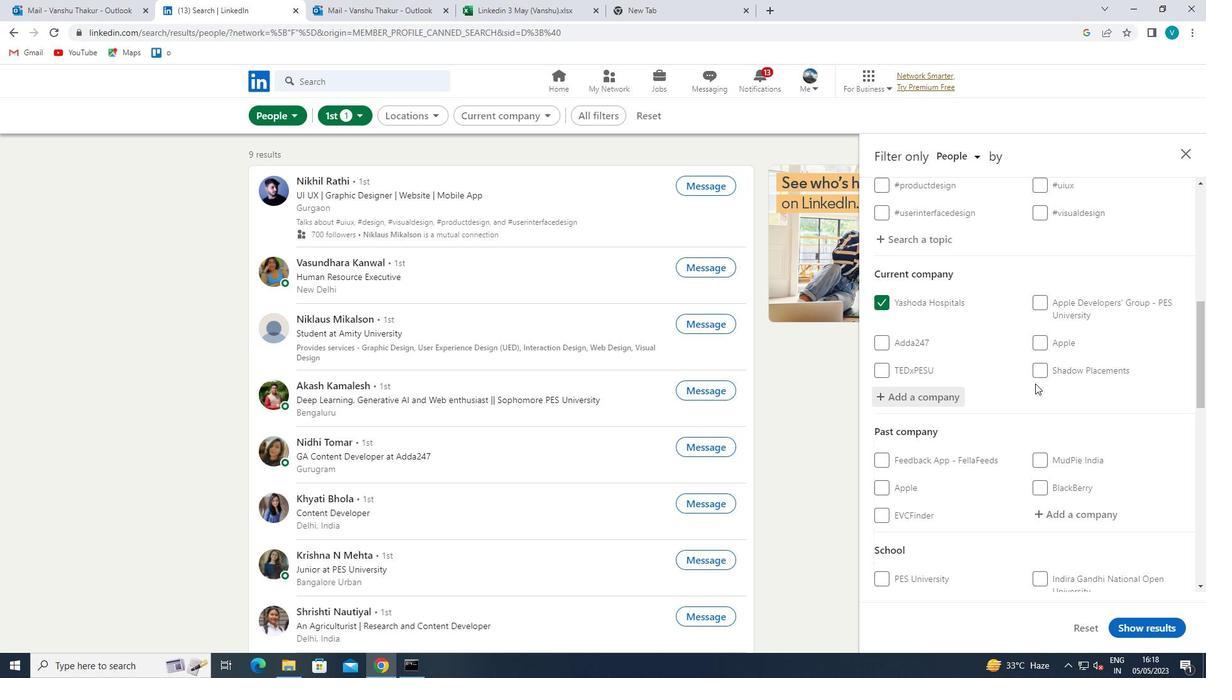 
Action: Mouse scrolled (1036, 383) with delta (0, 0)
Screenshot: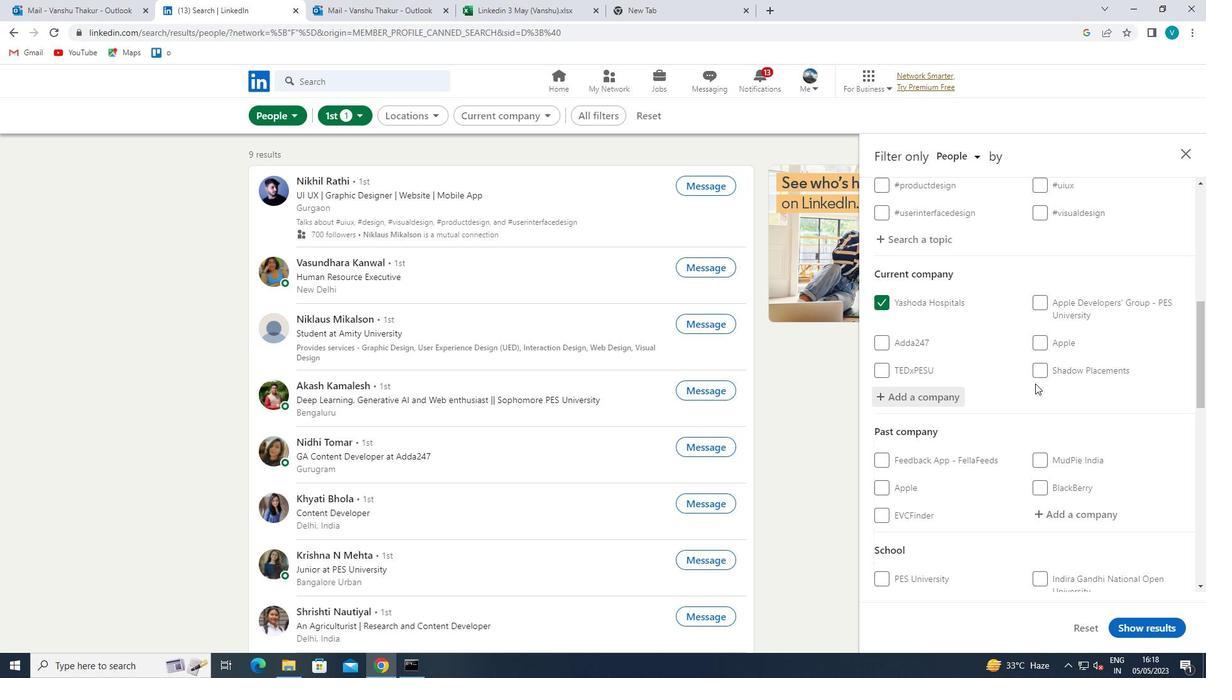 
Action: Mouse moved to (1037, 384)
Screenshot: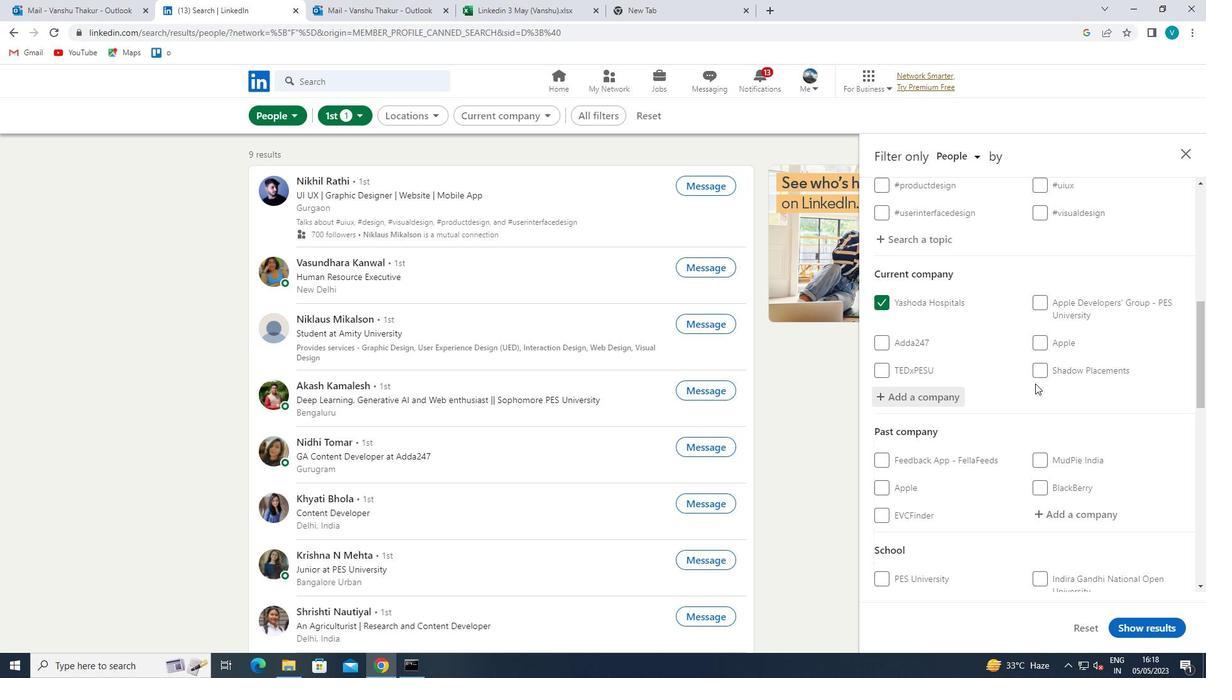 
Action: Mouse scrolled (1037, 383) with delta (0, 0)
Screenshot: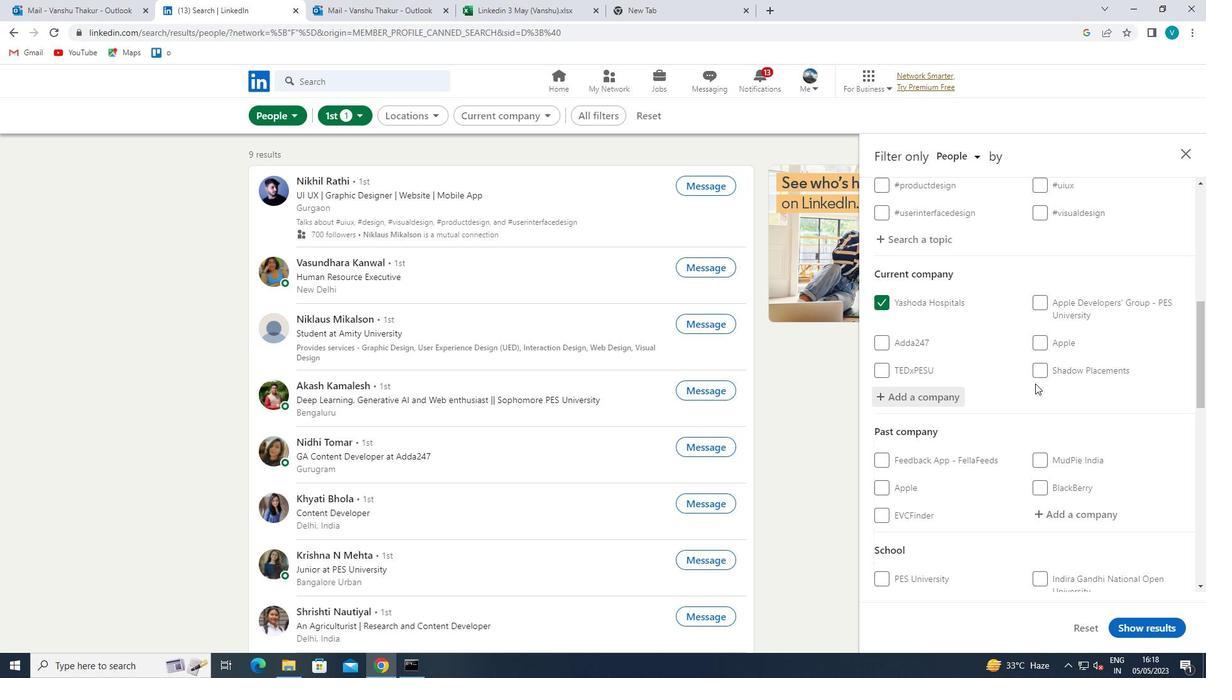 
Action: Mouse moved to (1041, 409)
Screenshot: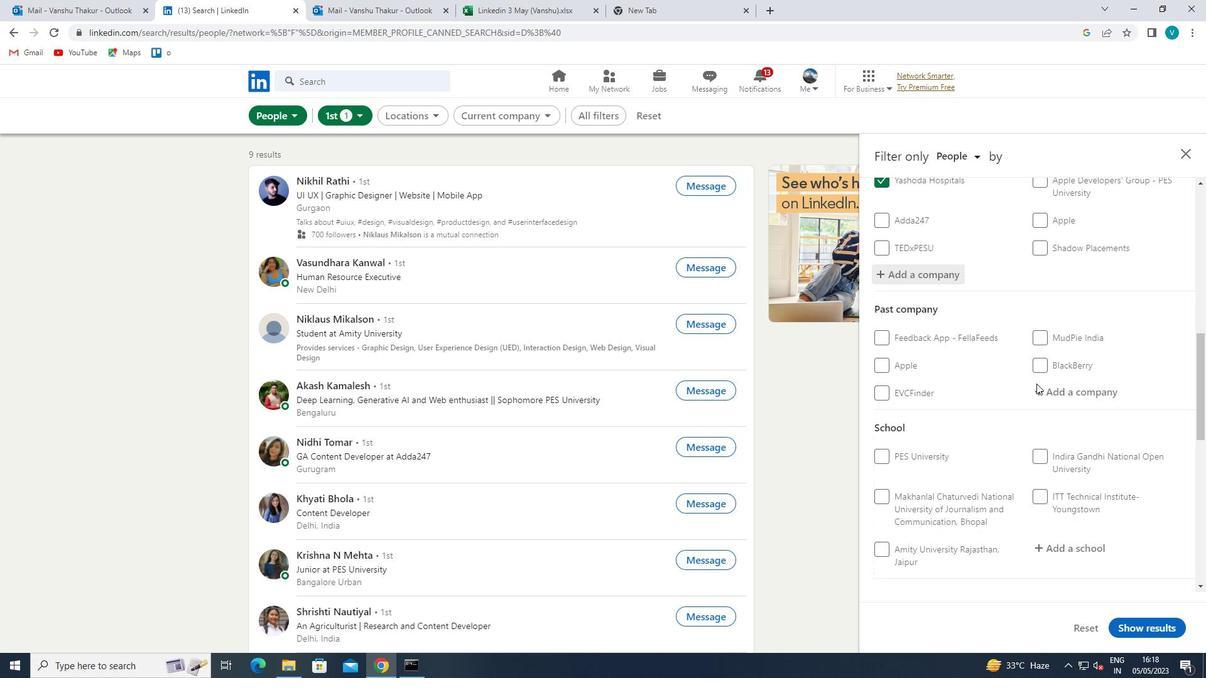 
Action: Mouse scrolled (1041, 409) with delta (0, 0)
Screenshot: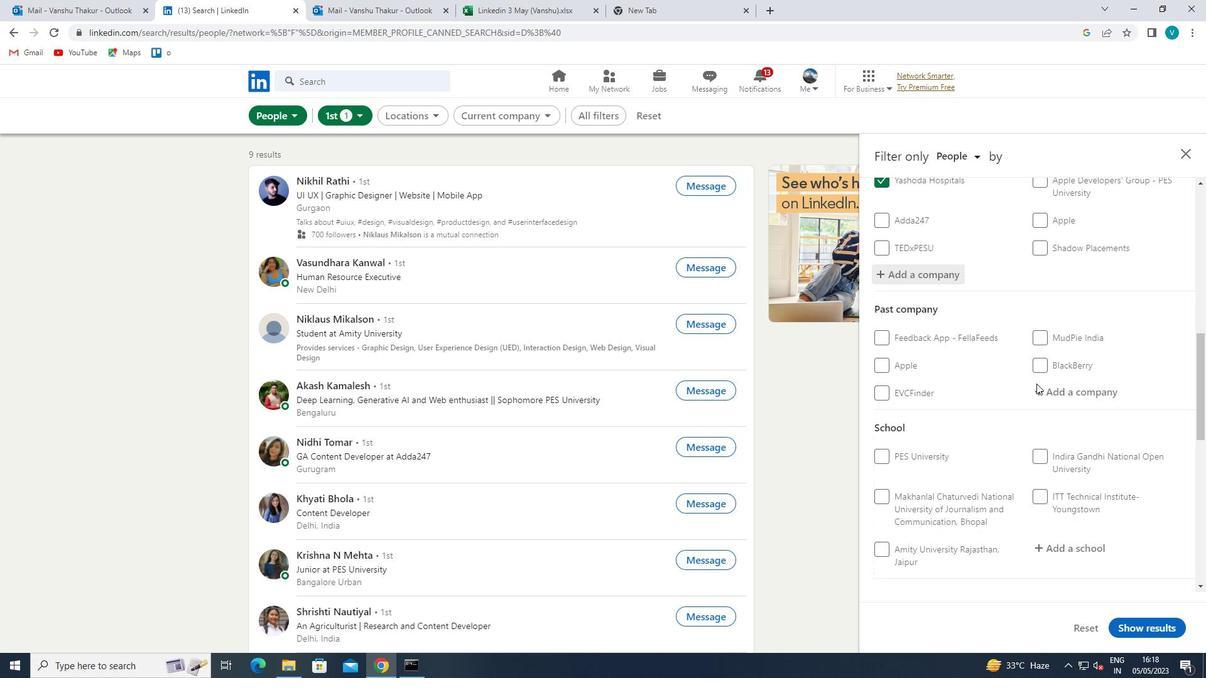 
Action: Mouse moved to (1041, 410)
Screenshot: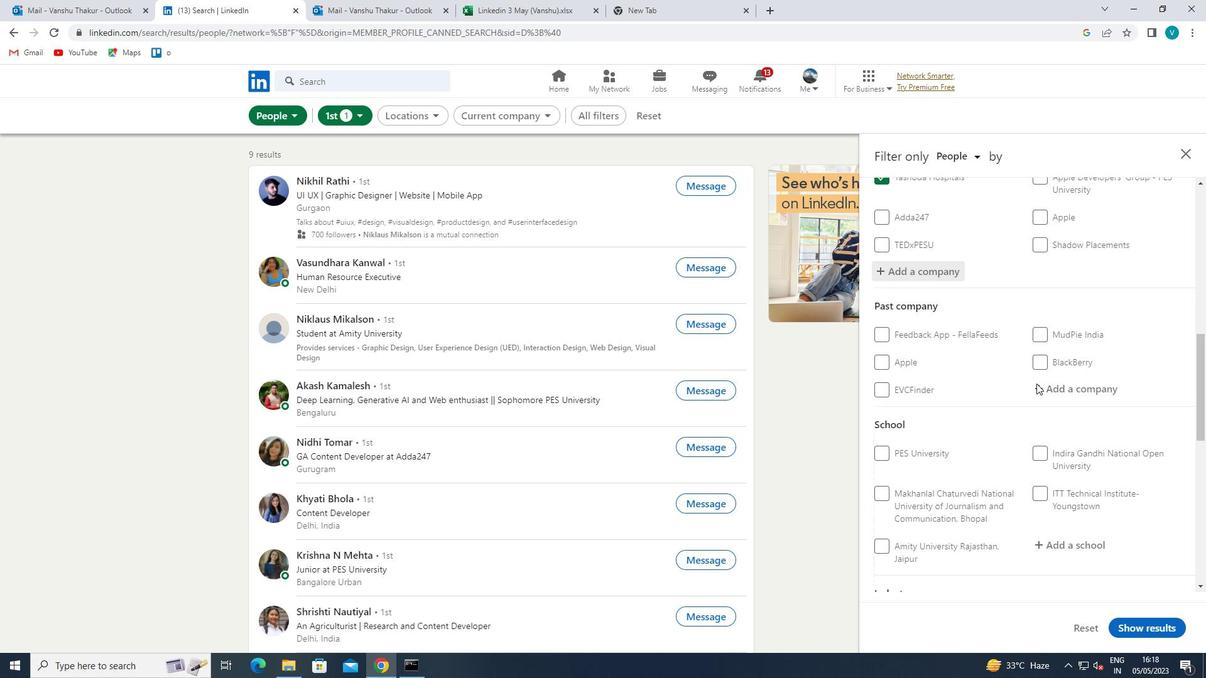 
Action: Mouse scrolled (1041, 409) with delta (0, 0)
Screenshot: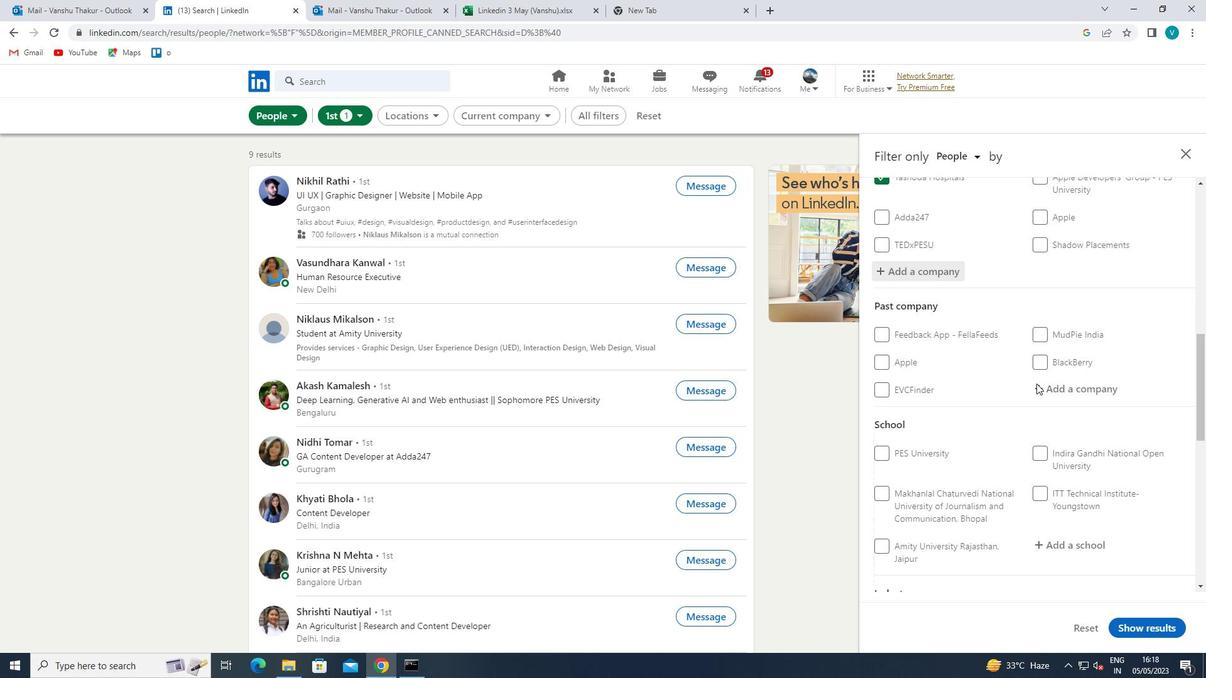 
Action: Mouse moved to (1062, 418)
Screenshot: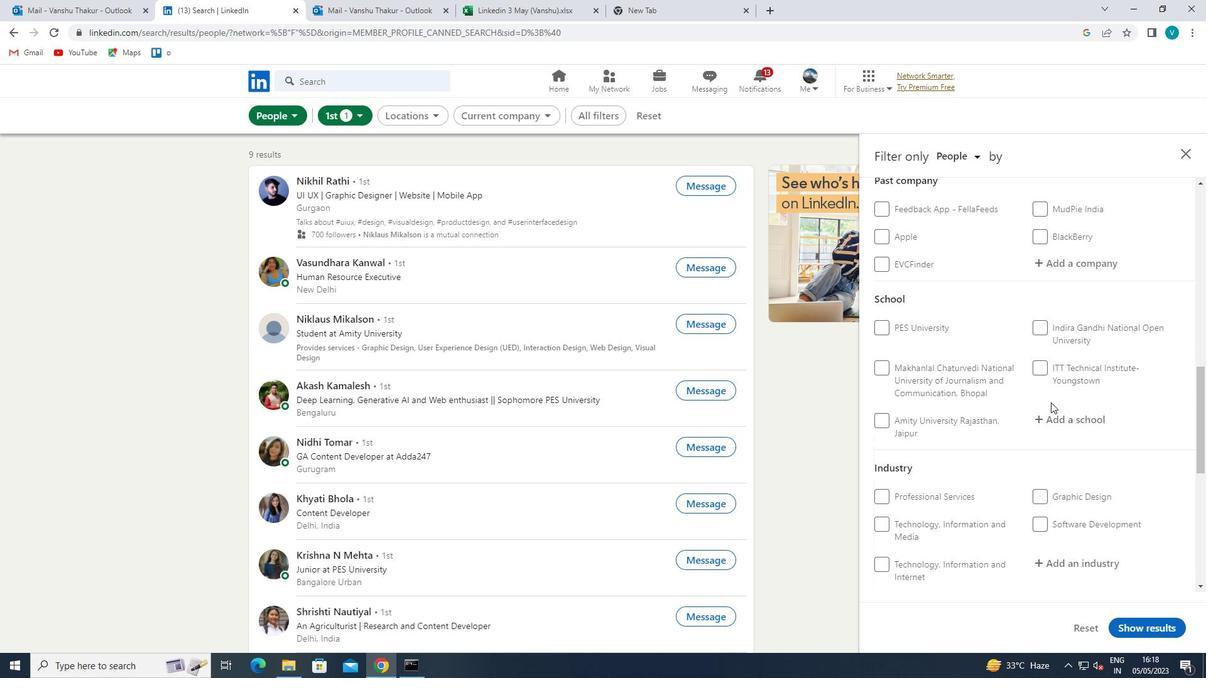 
Action: Mouse pressed left at (1062, 418)
Screenshot: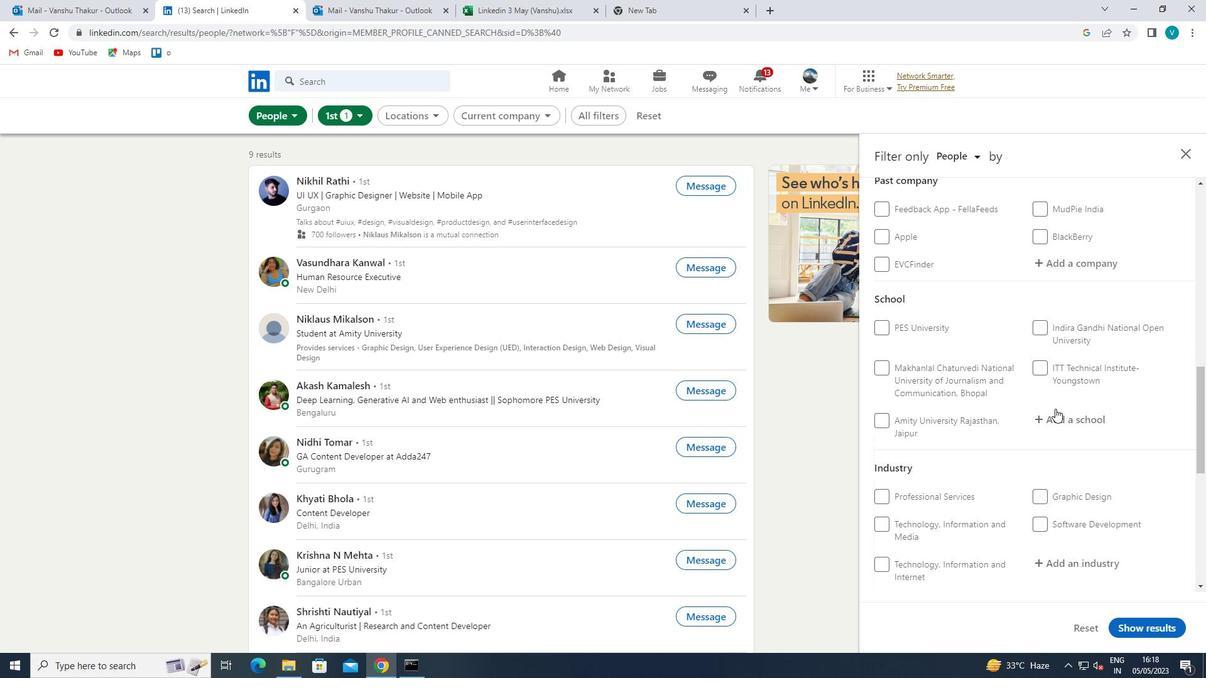 
Action: Key pressed <Key.shift>RAMRAO<Key.space><Key.shift>ADIK<Key.space>
Screenshot: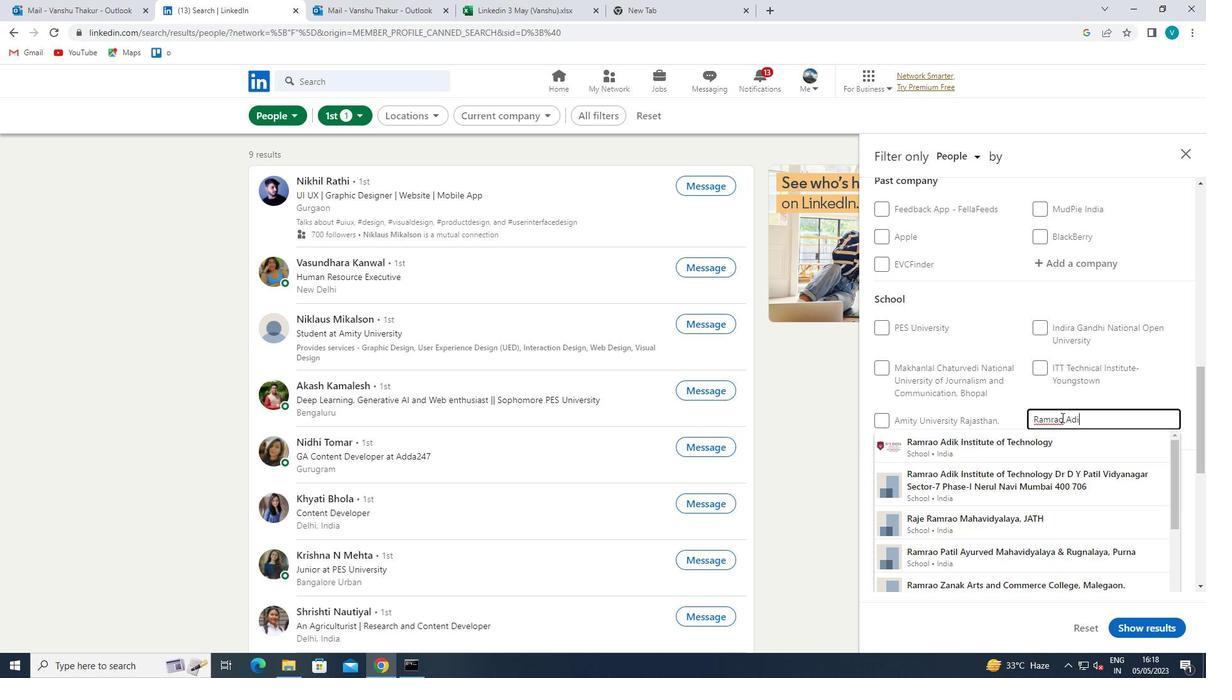 
Action: Mouse moved to (1044, 442)
Screenshot: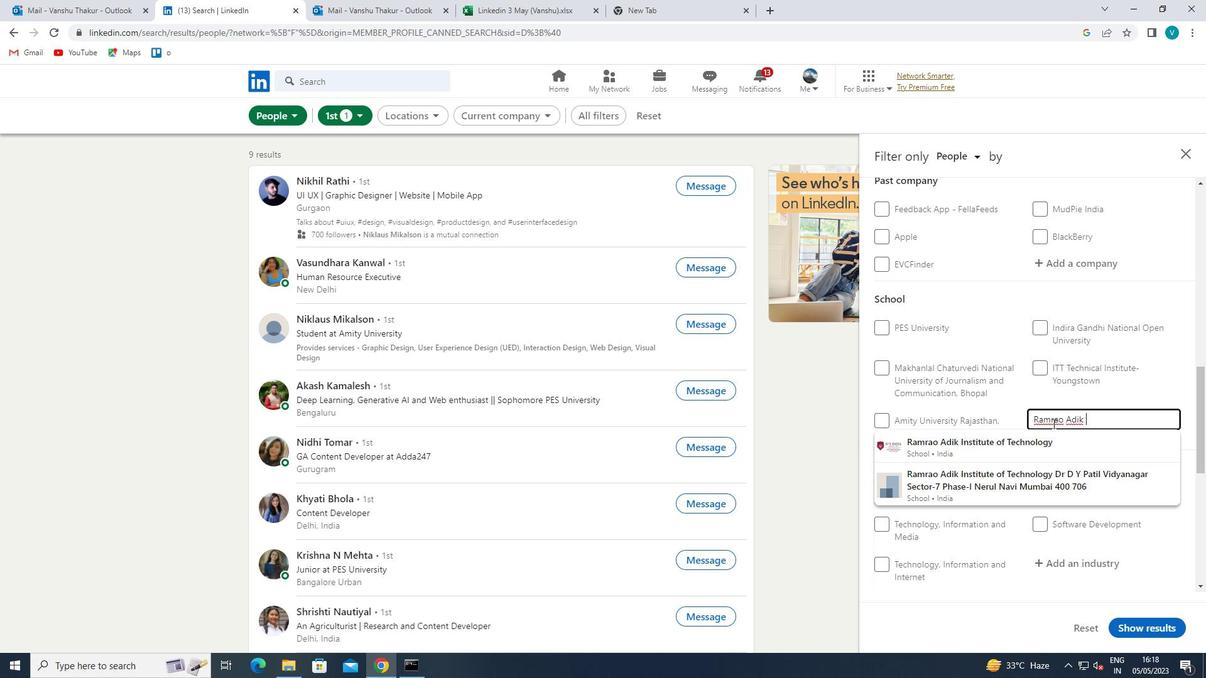 
Action: Mouse pressed left at (1044, 442)
Screenshot: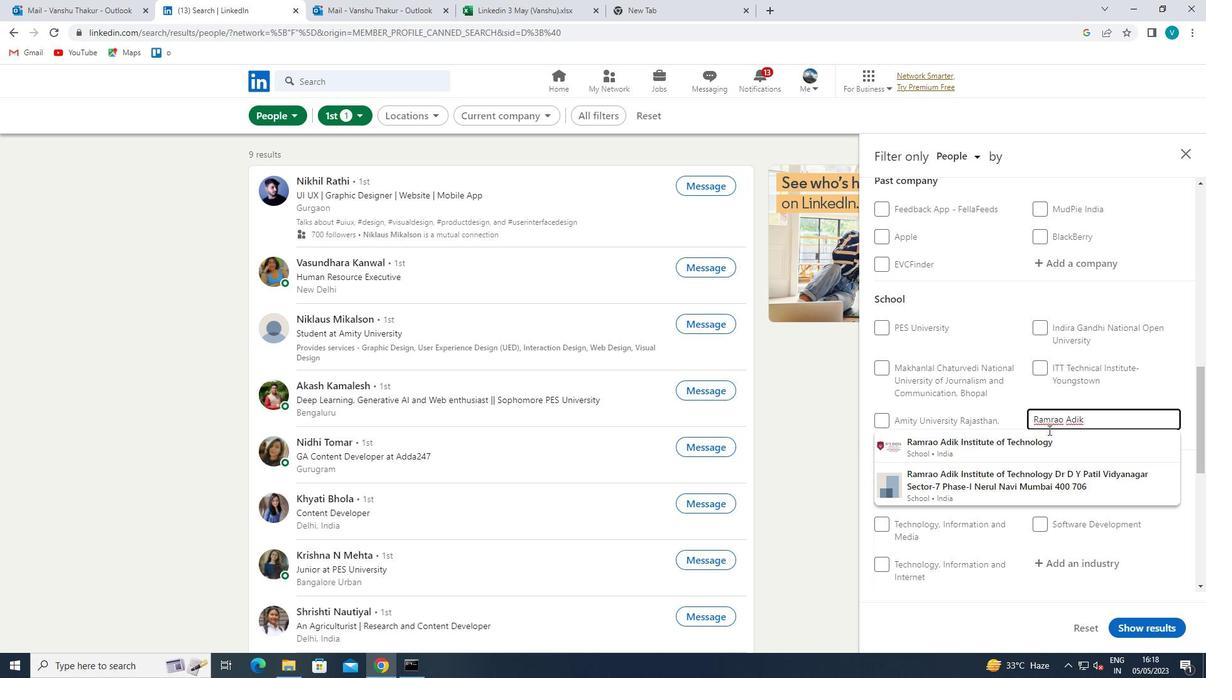 
Action: Mouse scrolled (1044, 441) with delta (0, 0)
Screenshot: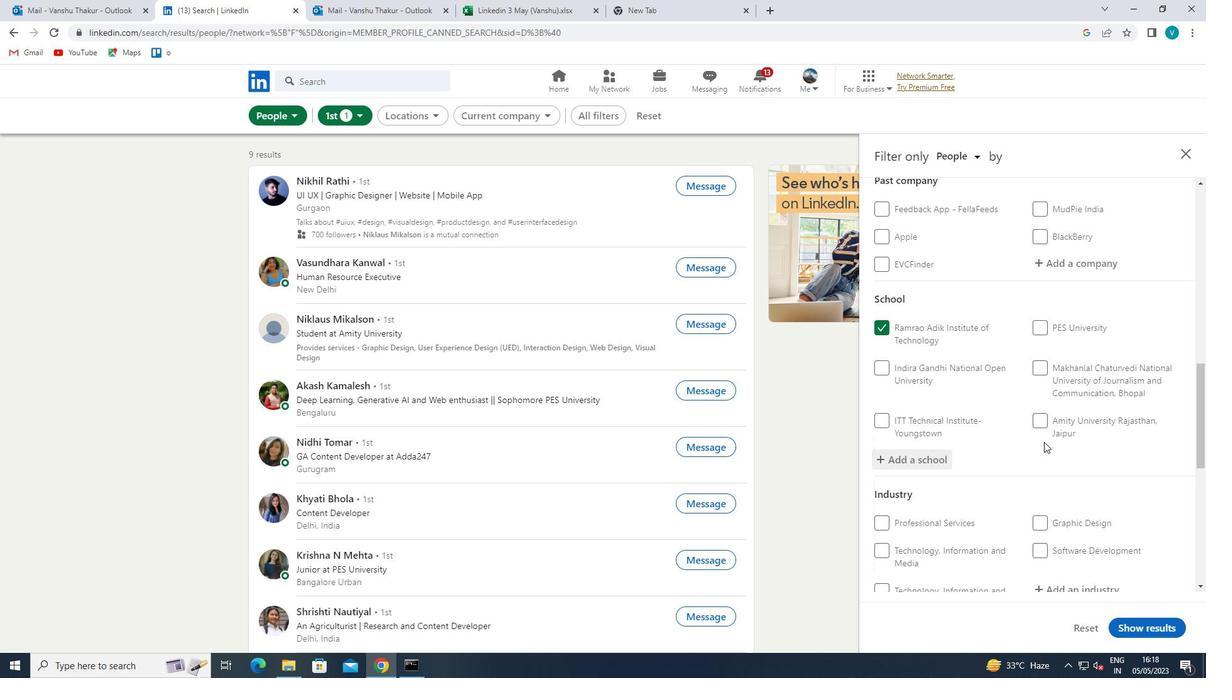 
Action: Mouse scrolled (1044, 441) with delta (0, 0)
Screenshot: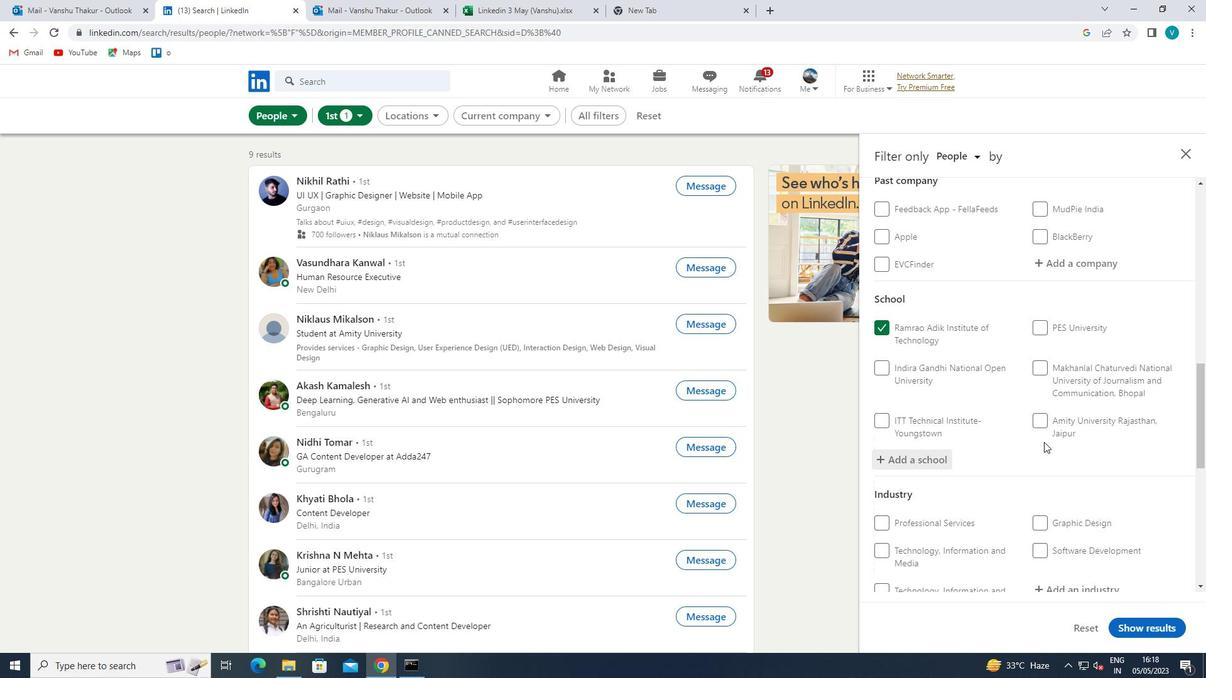 
Action: Mouse scrolled (1044, 441) with delta (0, 0)
Screenshot: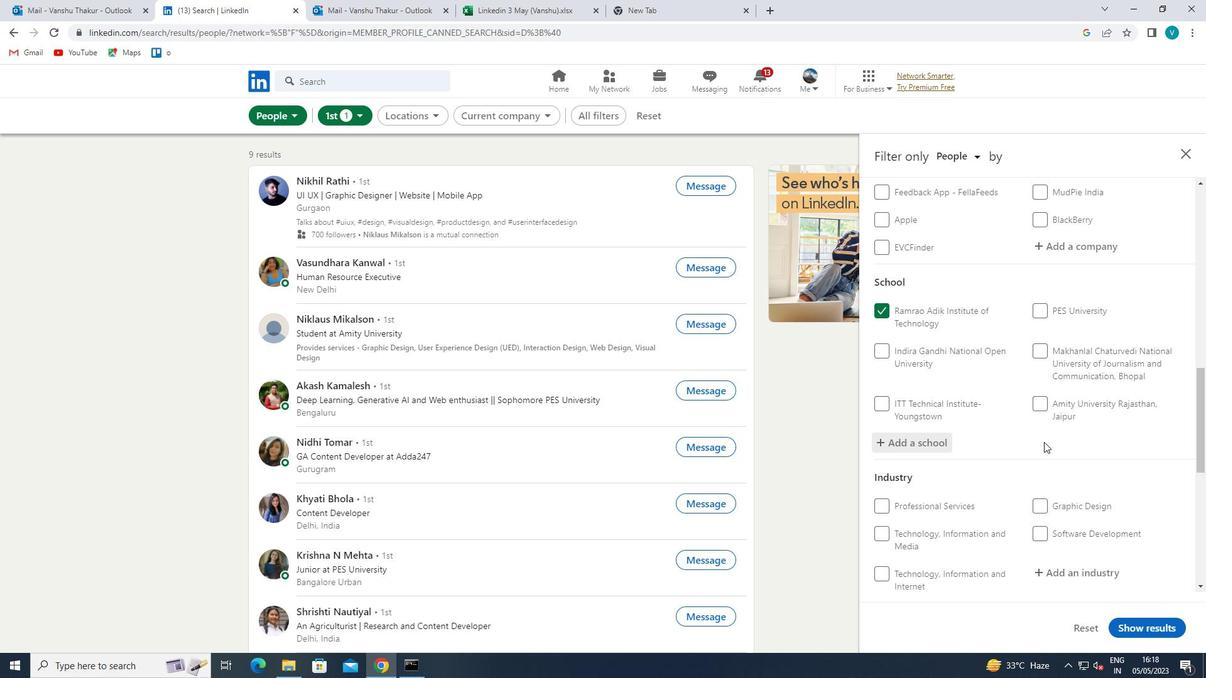 
Action: Mouse moved to (1087, 404)
Screenshot: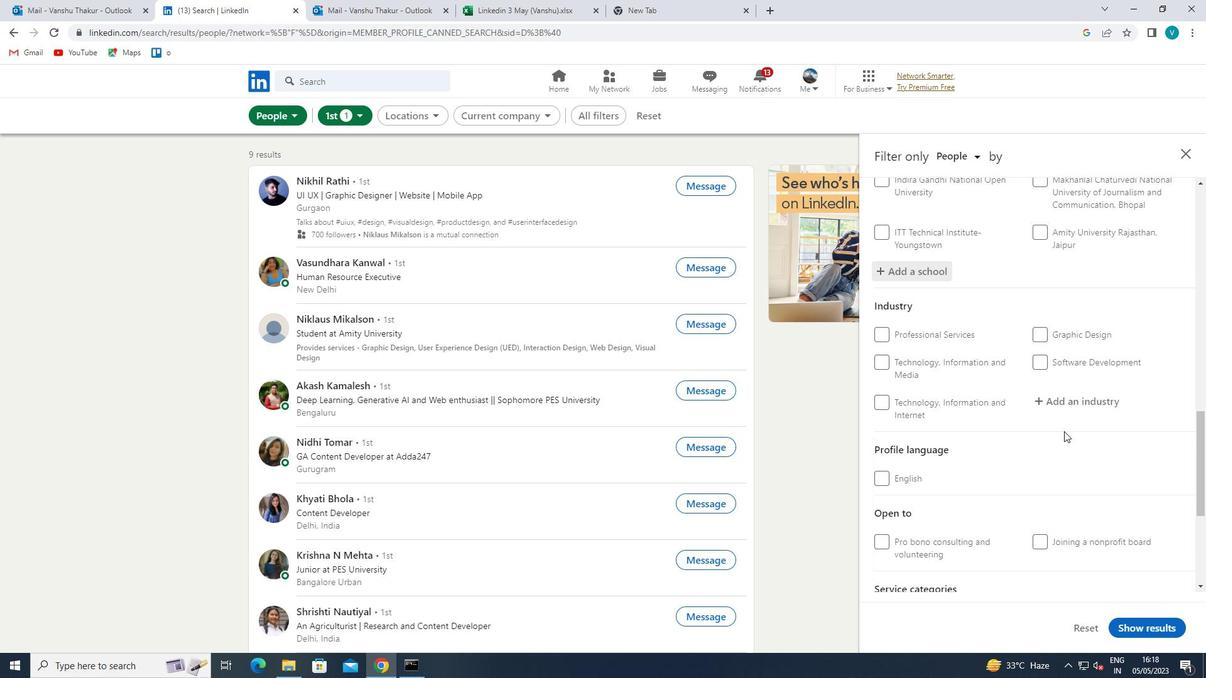 
Action: Mouse pressed left at (1087, 404)
Screenshot: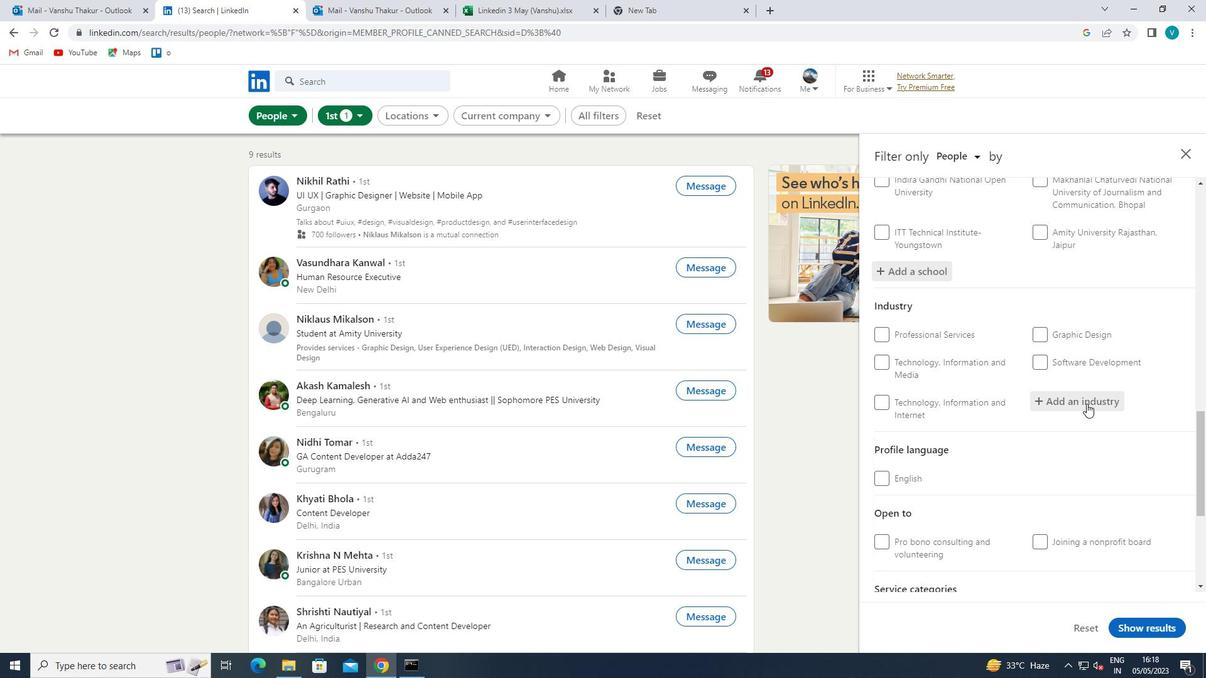 
Action: Key pressed <Key.shift>PIPELINE<Key.space>
Screenshot: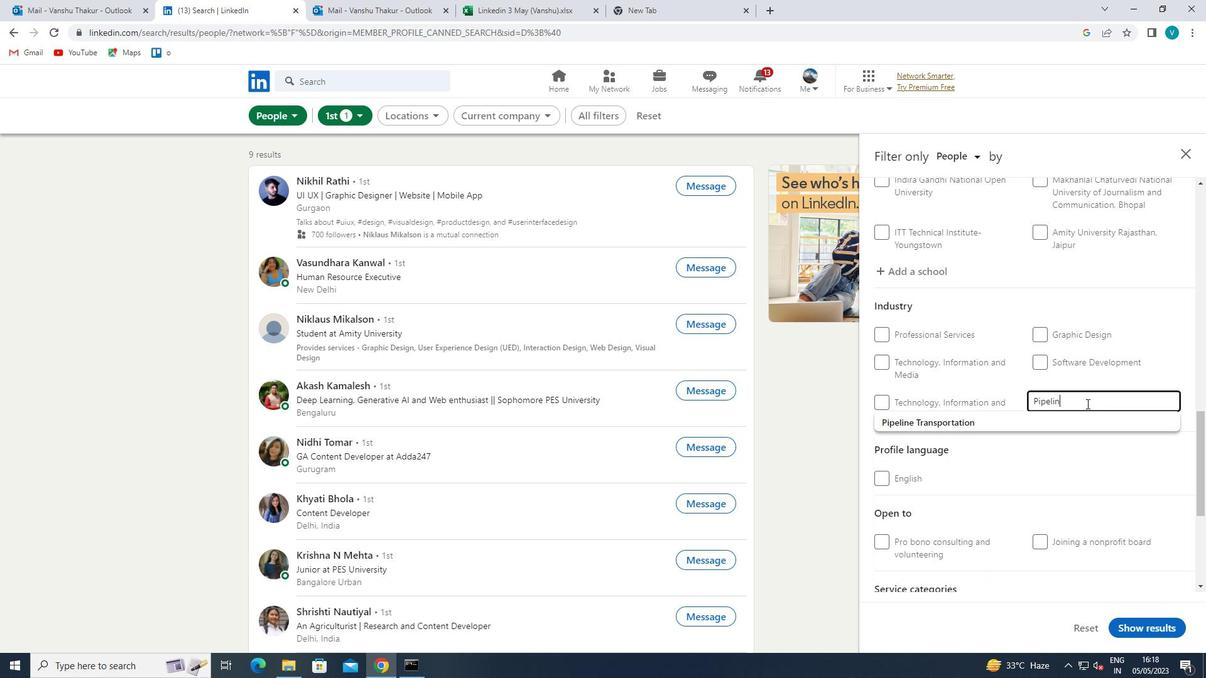
Action: Mouse moved to (1075, 415)
Screenshot: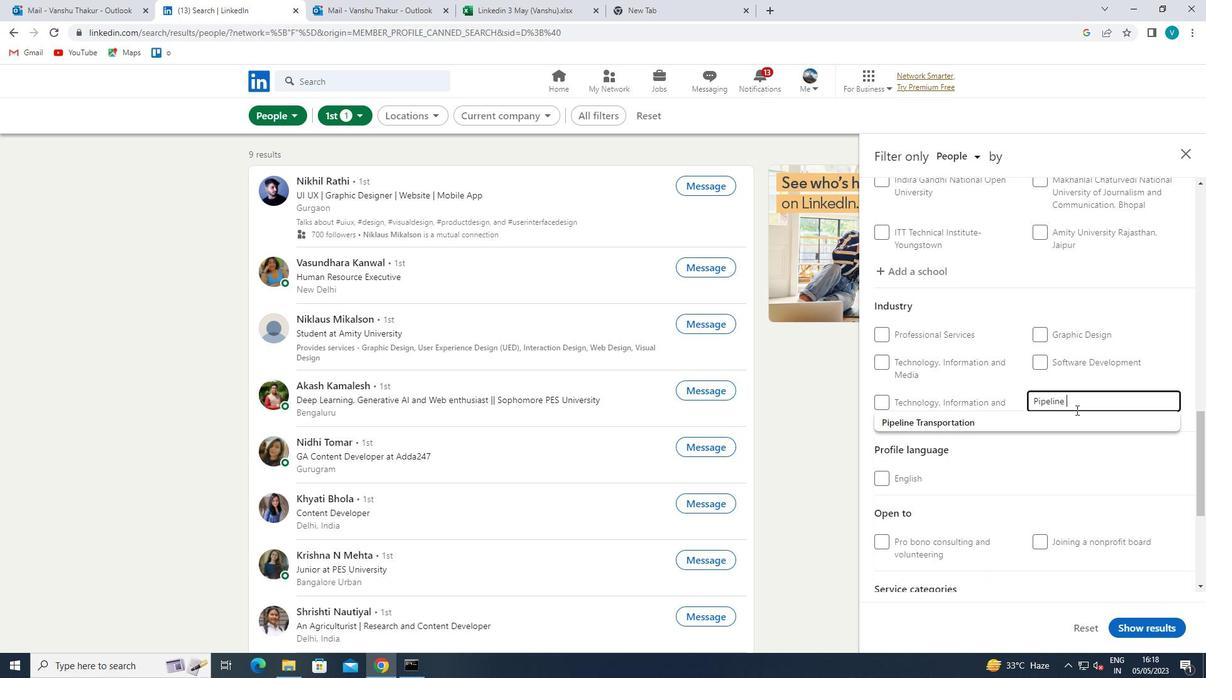 
Action: Mouse pressed left at (1075, 415)
Screenshot: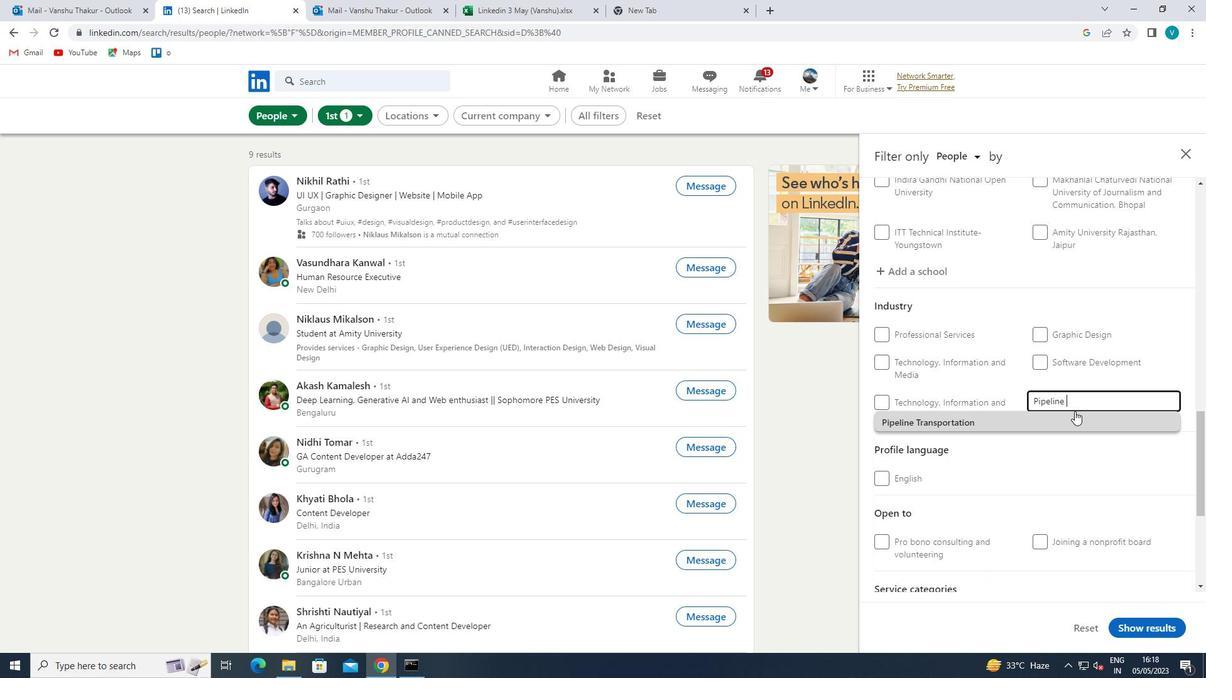 
Action: Mouse moved to (1075, 419)
Screenshot: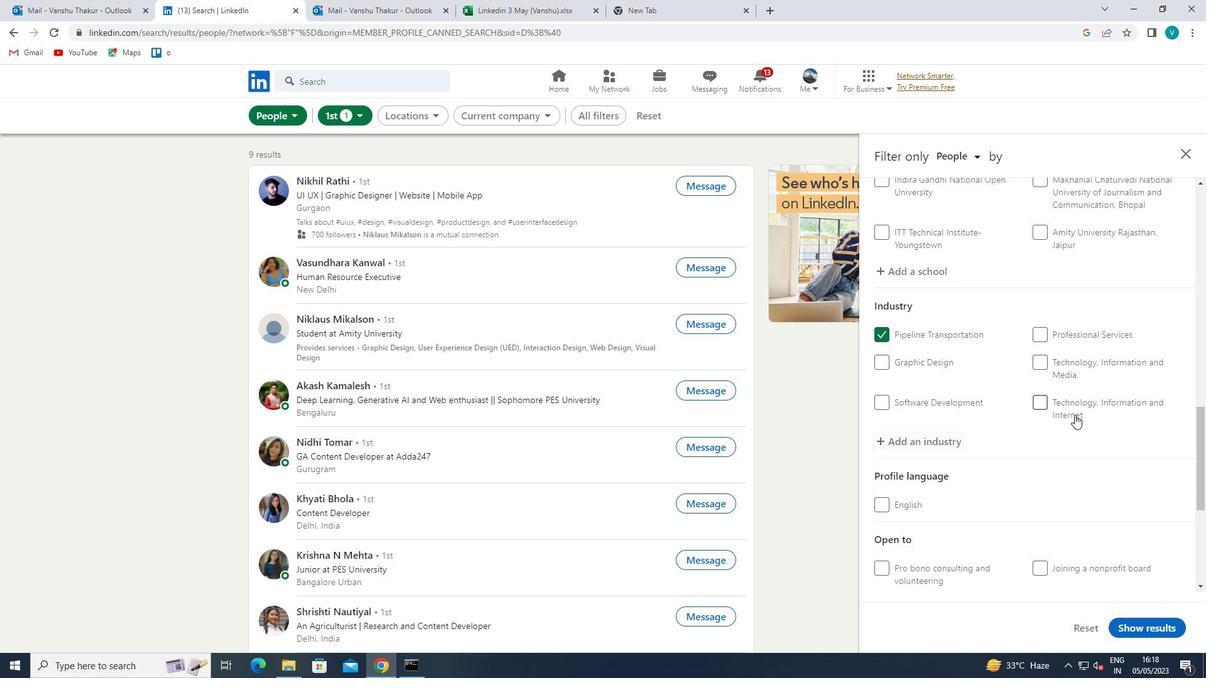 
Action: Mouse scrolled (1075, 419) with delta (0, 0)
Screenshot: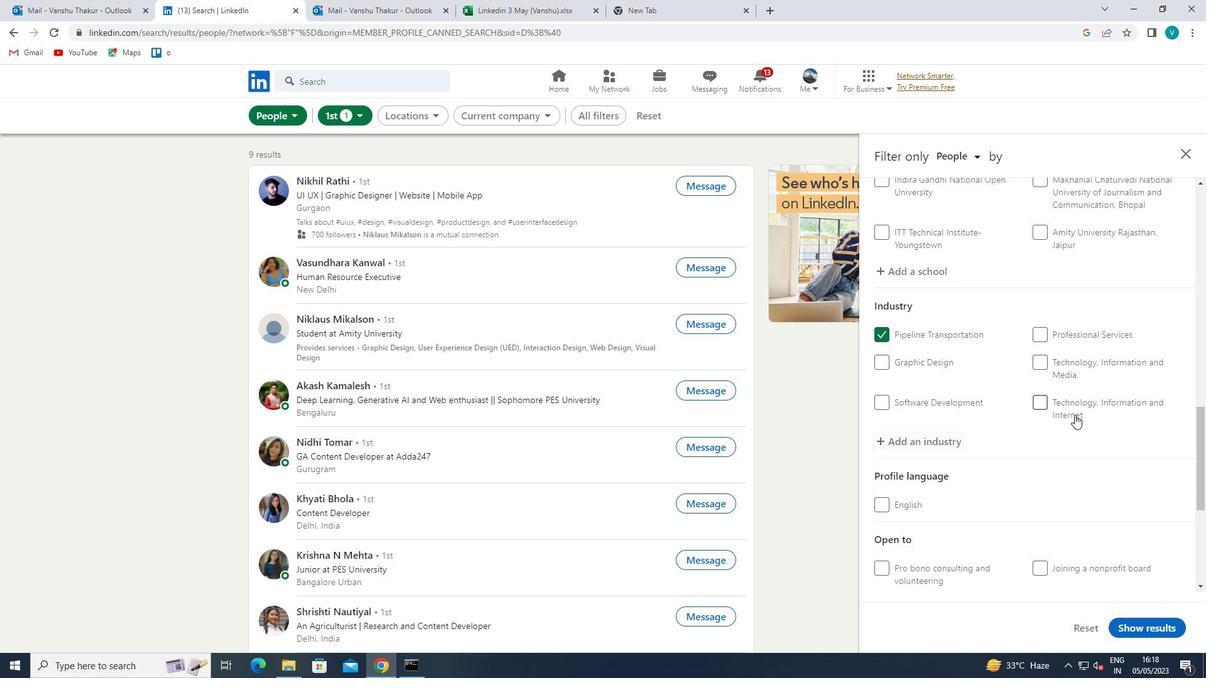 
Action: Mouse moved to (1075, 421)
Screenshot: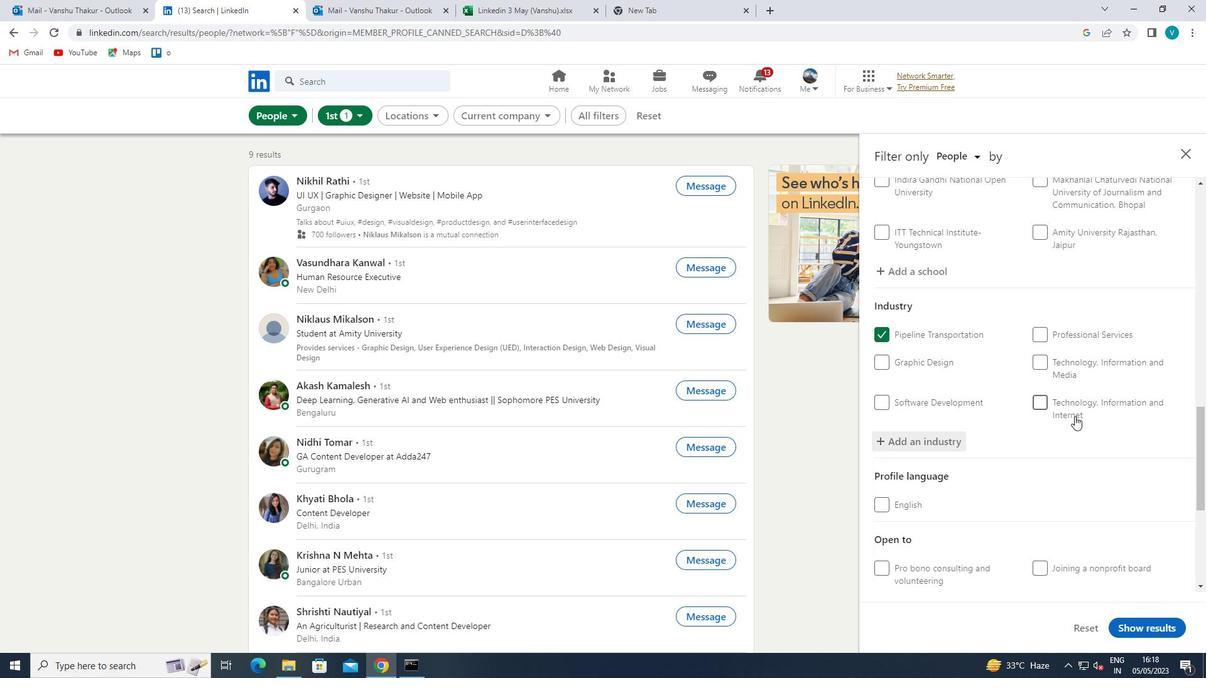 
Action: Mouse scrolled (1075, 421) with delta (0, 0)
Screenshot: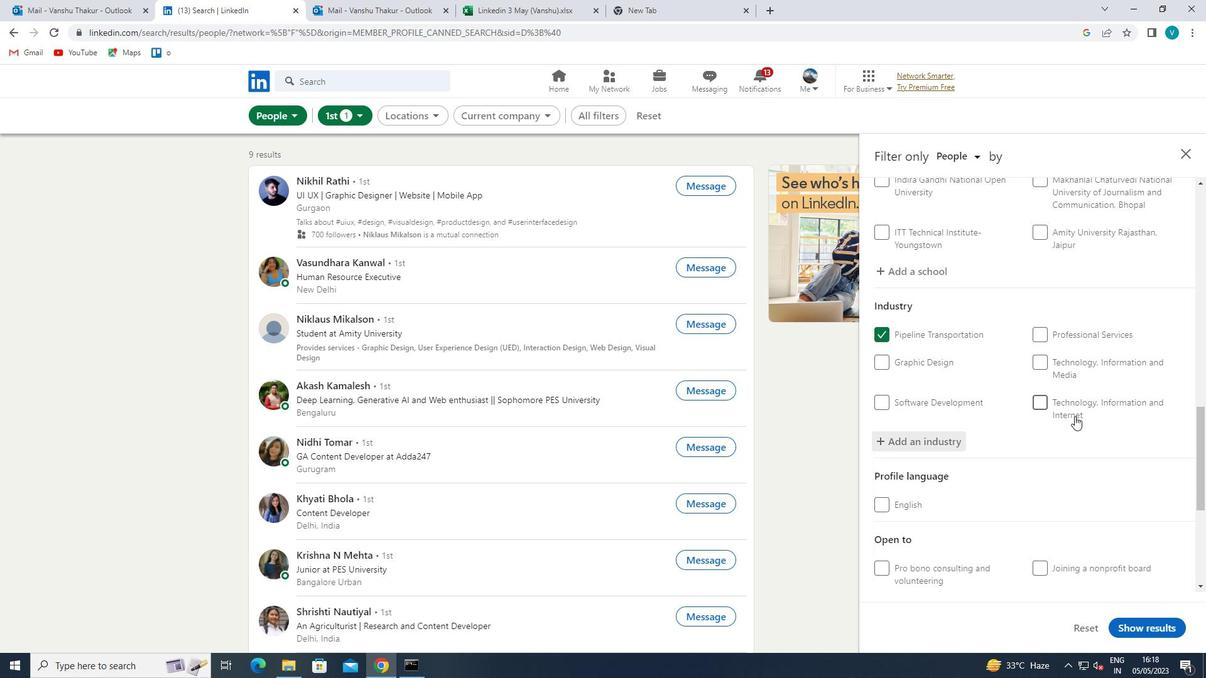 
Action: Mouse moved to (1074, 423)
Screenshot: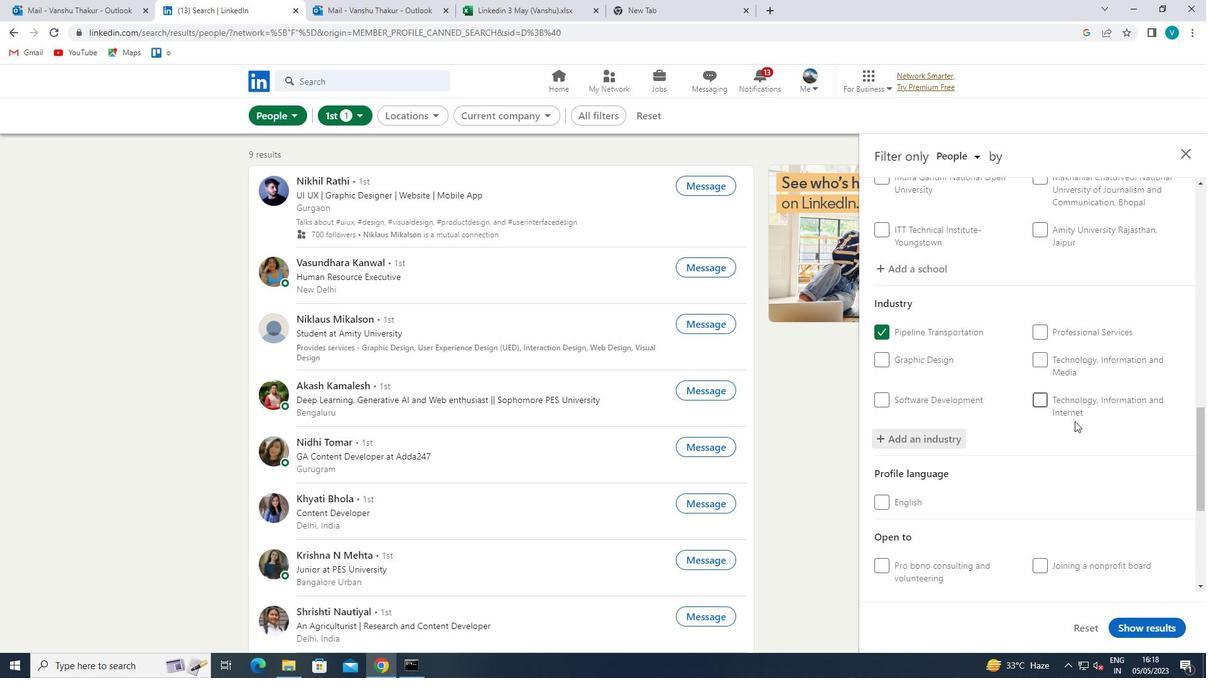 
Action: Mouse scrolled (1074, 422) with delta (0, 0)
Screenshot: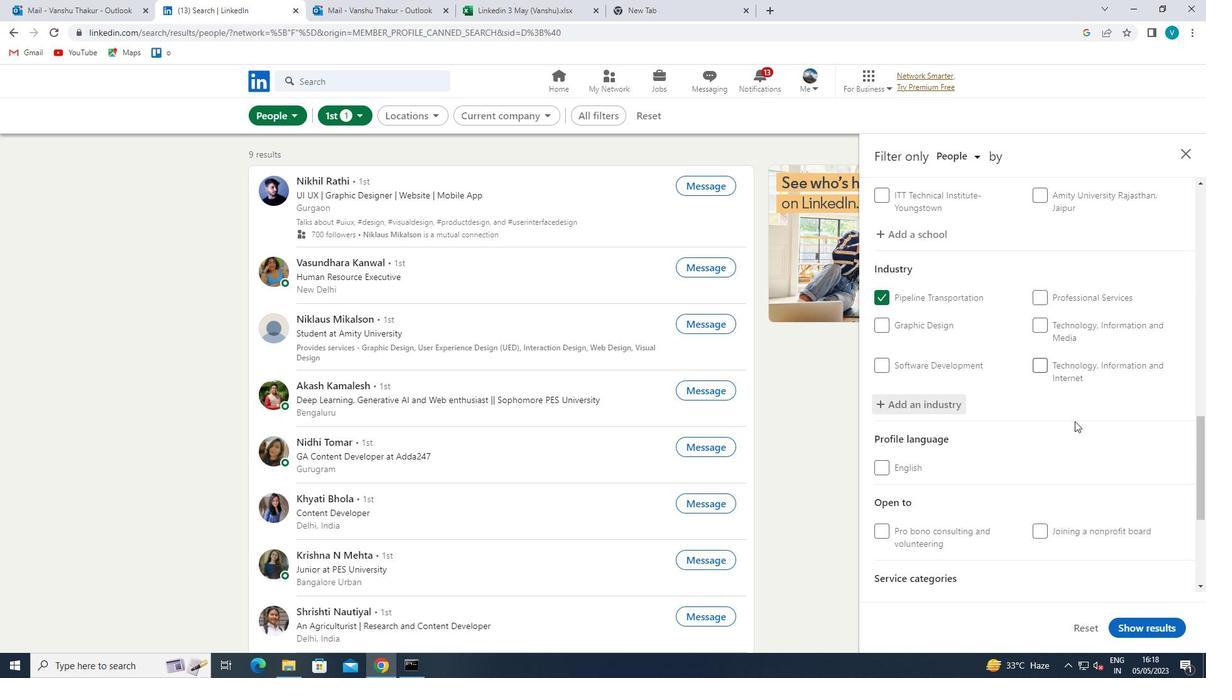 
Action: Mouse scrolled (1074, 422) with delta (0, 0)
Screenshot: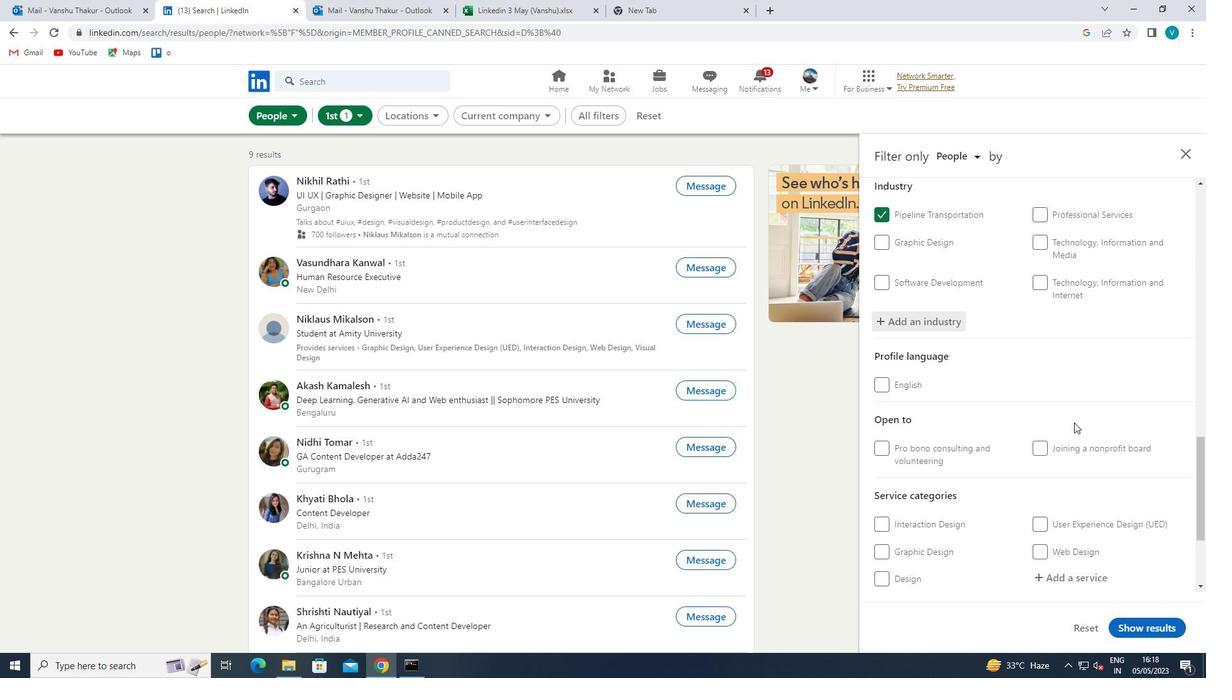 
Action: Mouse moved to (1076, 441)
Screenshot: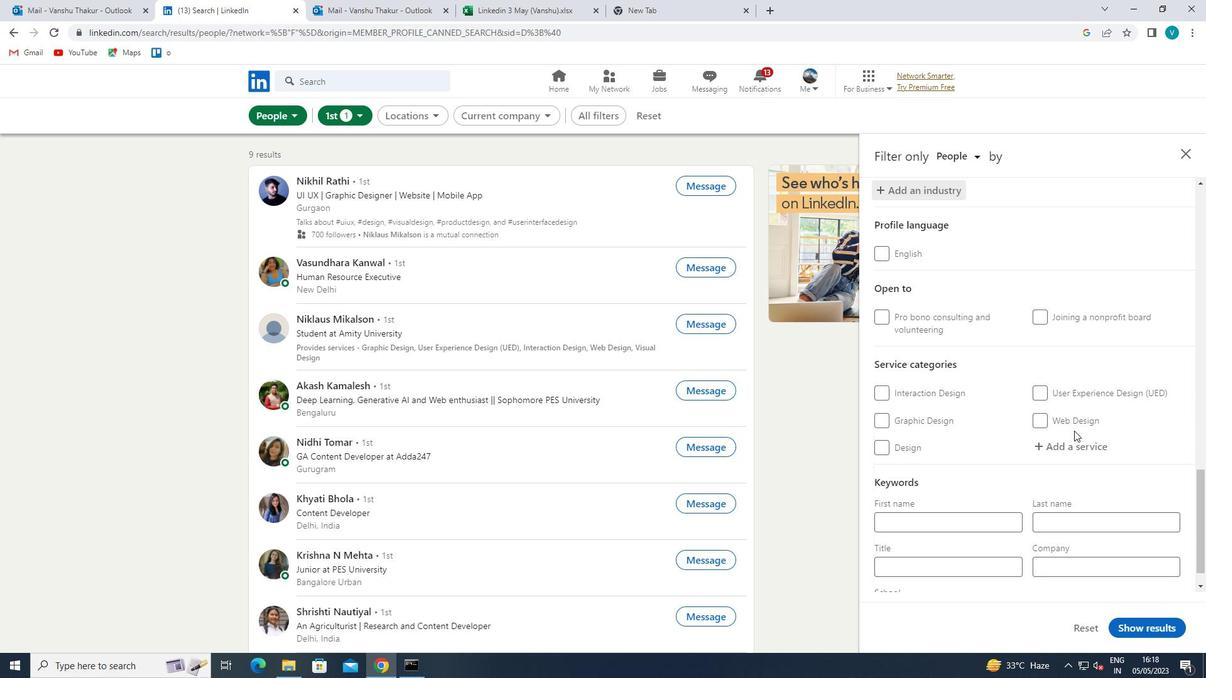 
Action: Mouse pressed left at (1076, 441)
Screenshot: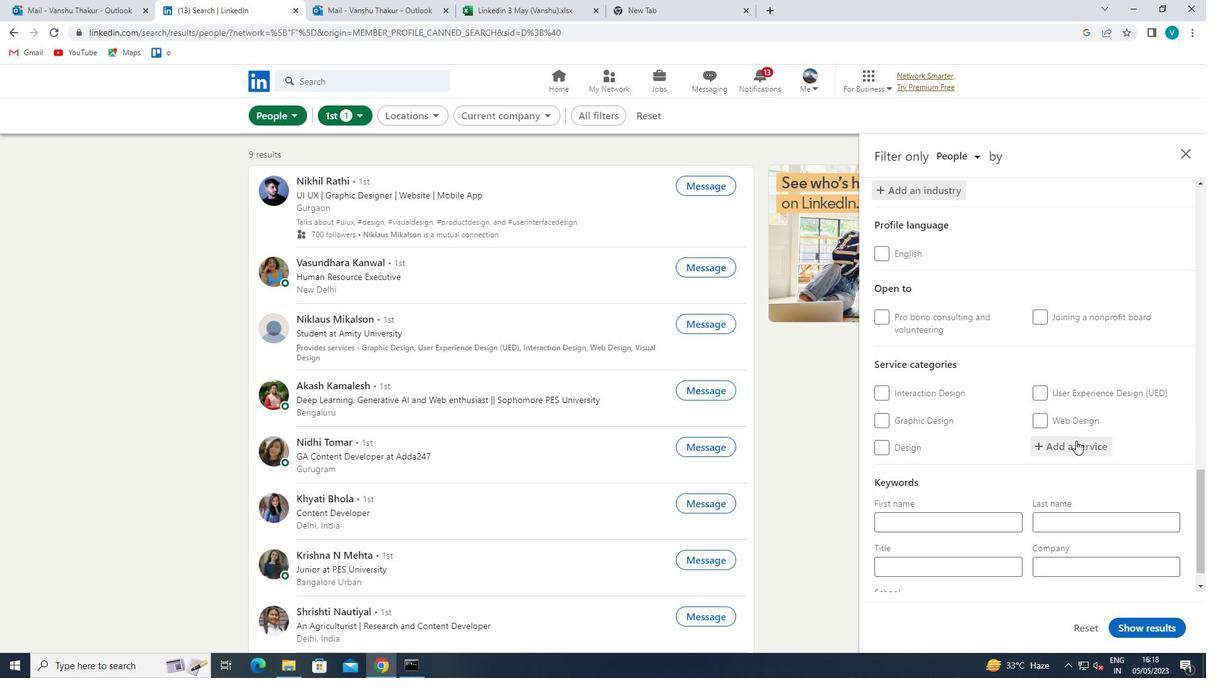 
Action: Key pressed <Key.shift>TRANSLATION<Key.space>
Screenshot: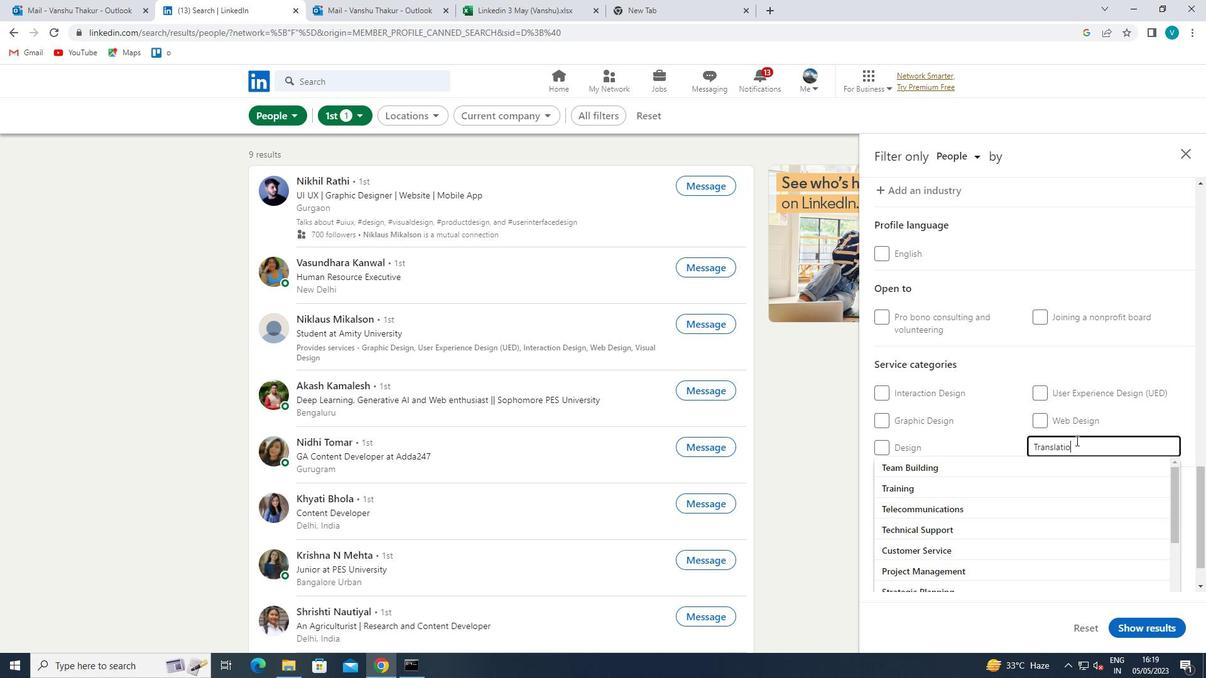 
Action: Mouse moved to (1061, 473)
Screenshot: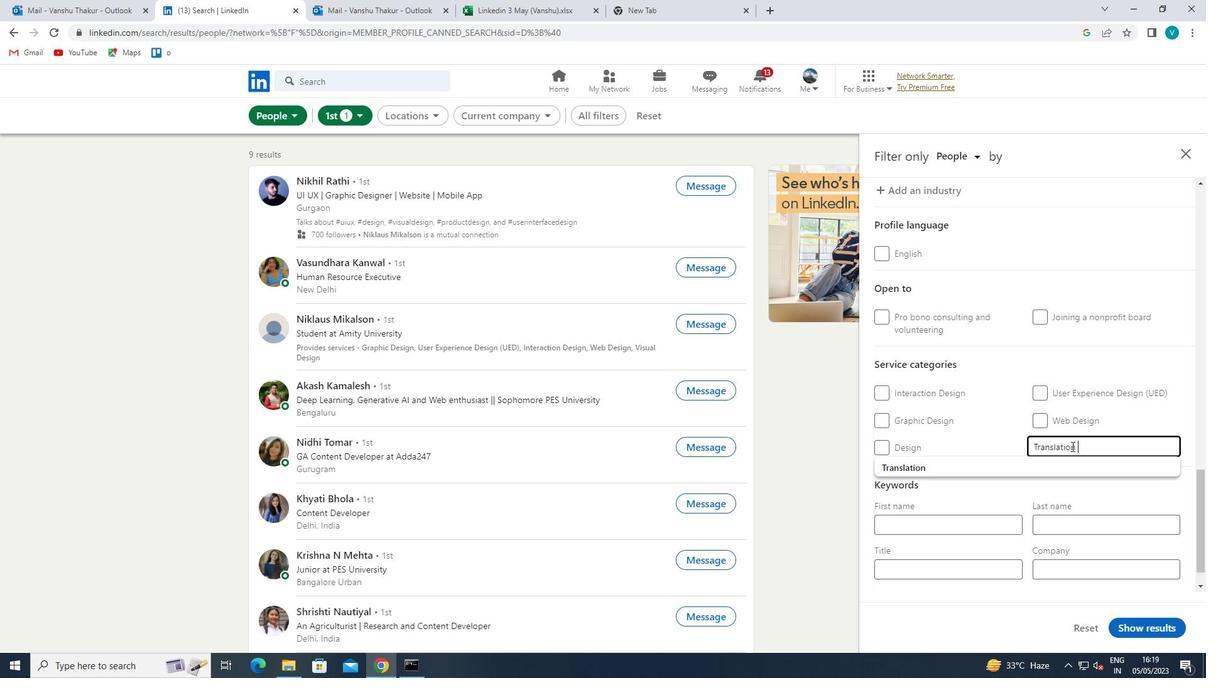 
Action: Mouse pressed left at (1061, 473)
Screenshot: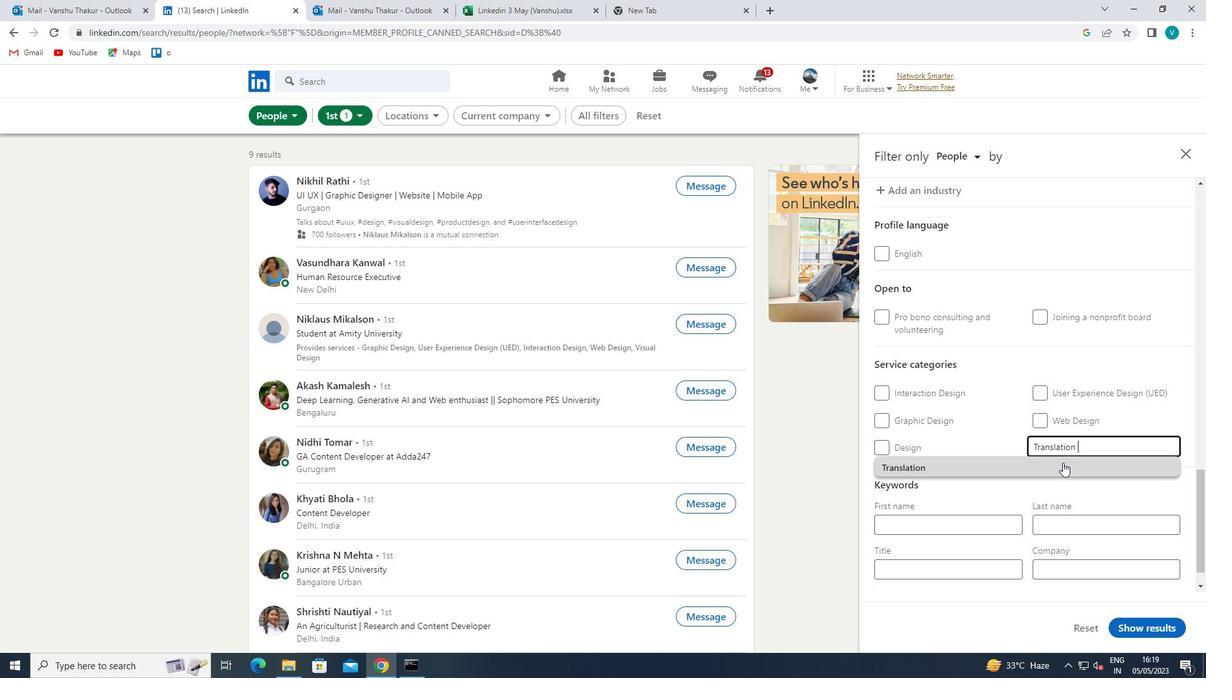 
Action: Mouse moved to (1061, 473)
Screenshot: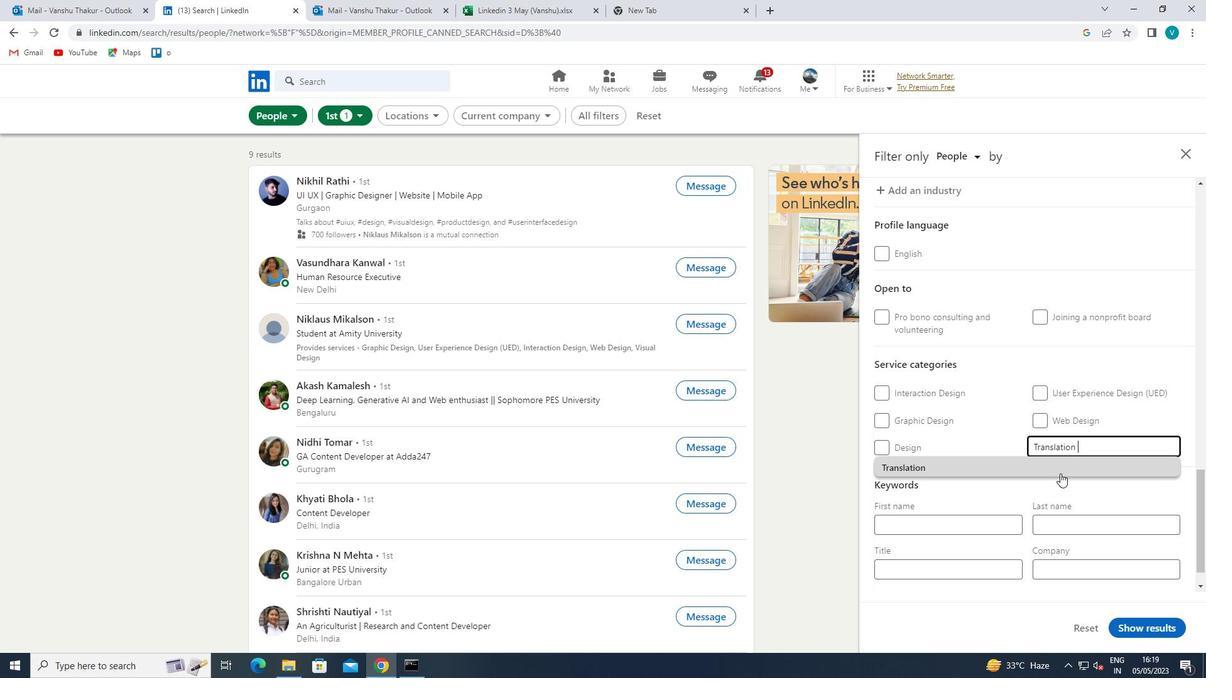 
Action: Mouse scrolled (1061, 473) with delta (0, 0)
Screenshot: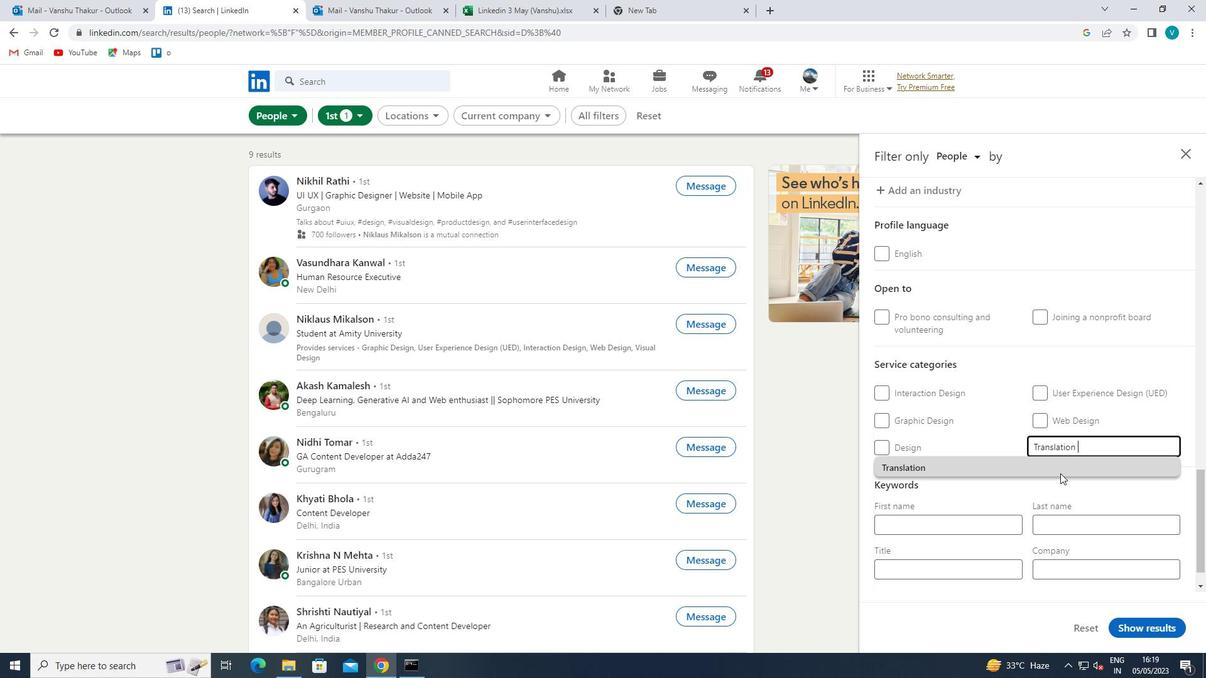 
Action: Mouse moved to (1061, 474)
Screenshot: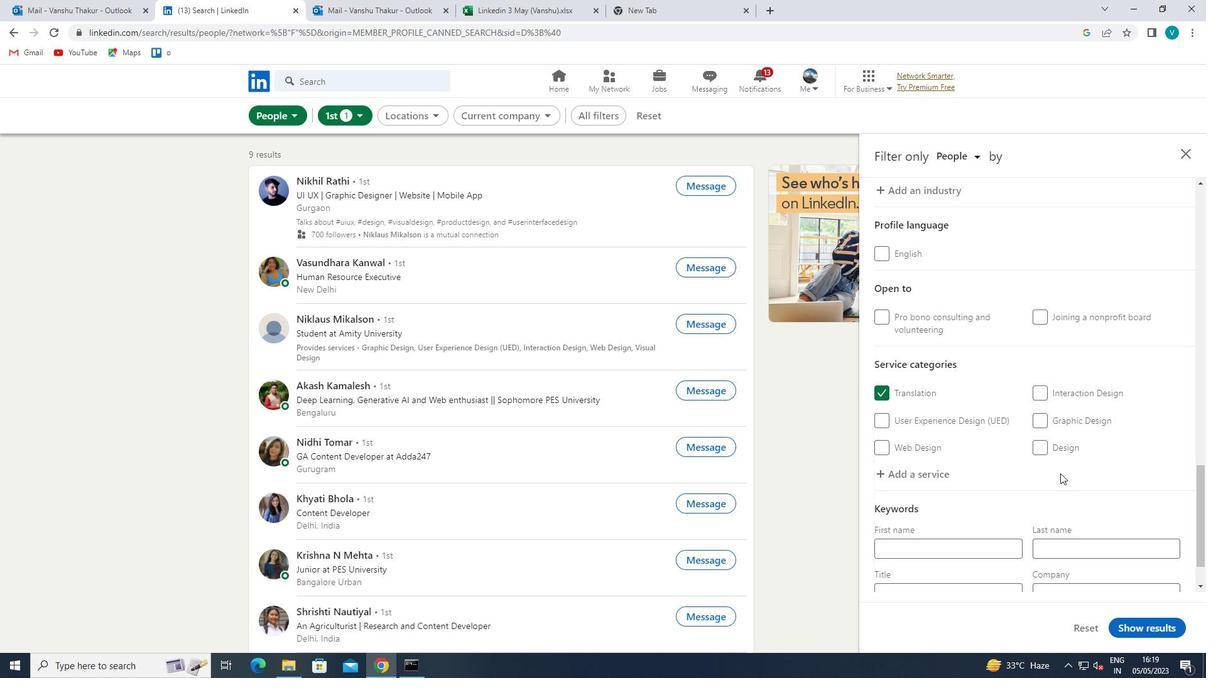 
Action: Mouse scrolled (1061, 473) with delta (0, 0)
Screenshot: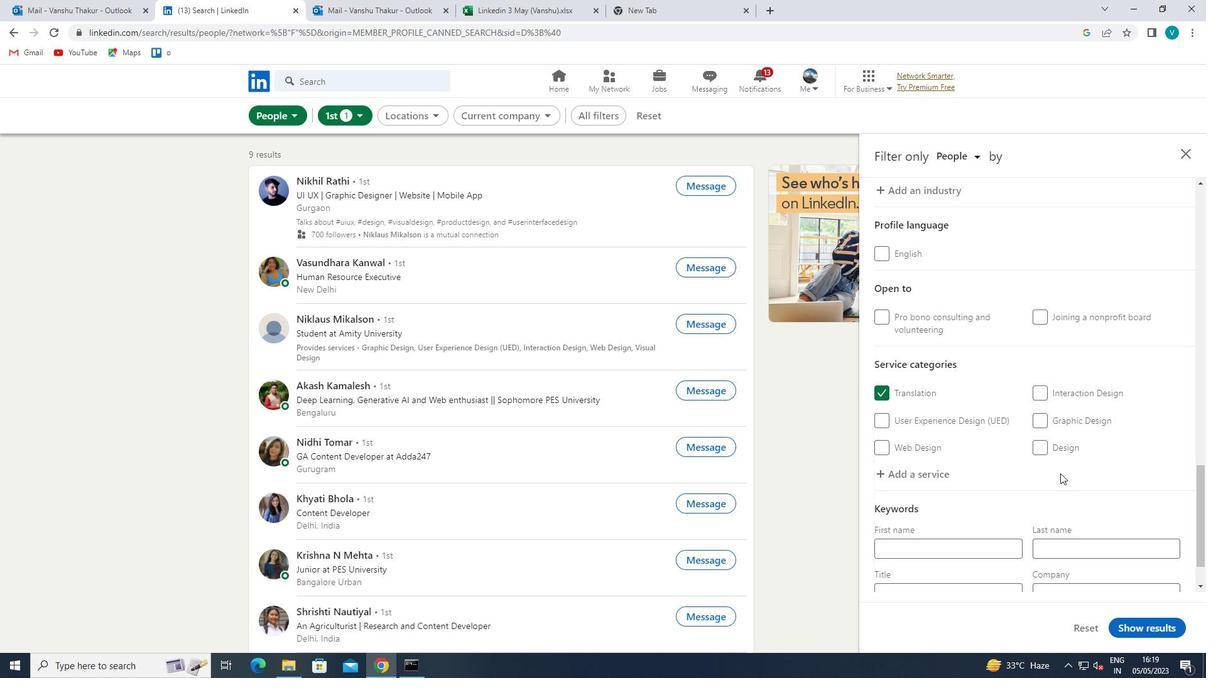 
Action: Mouse moved to (1057, 474)
Screenshot: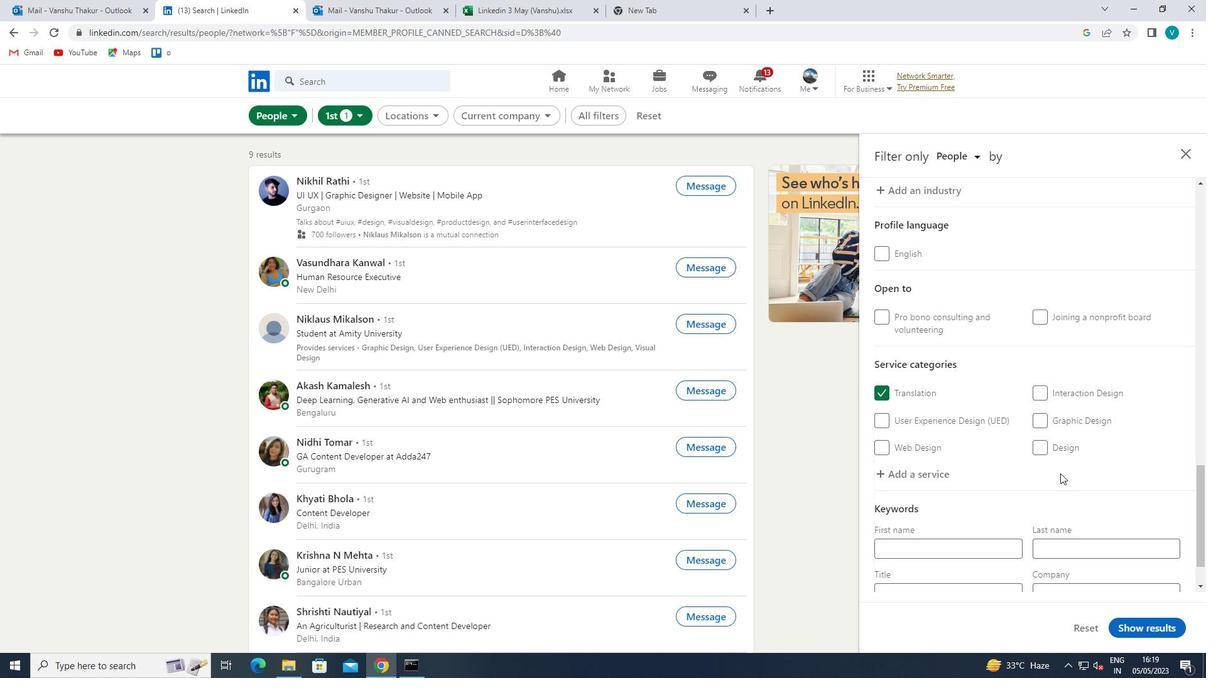 
Action: Mouse scrolled (1057, 473) with delta (0, 0)
Screenshot: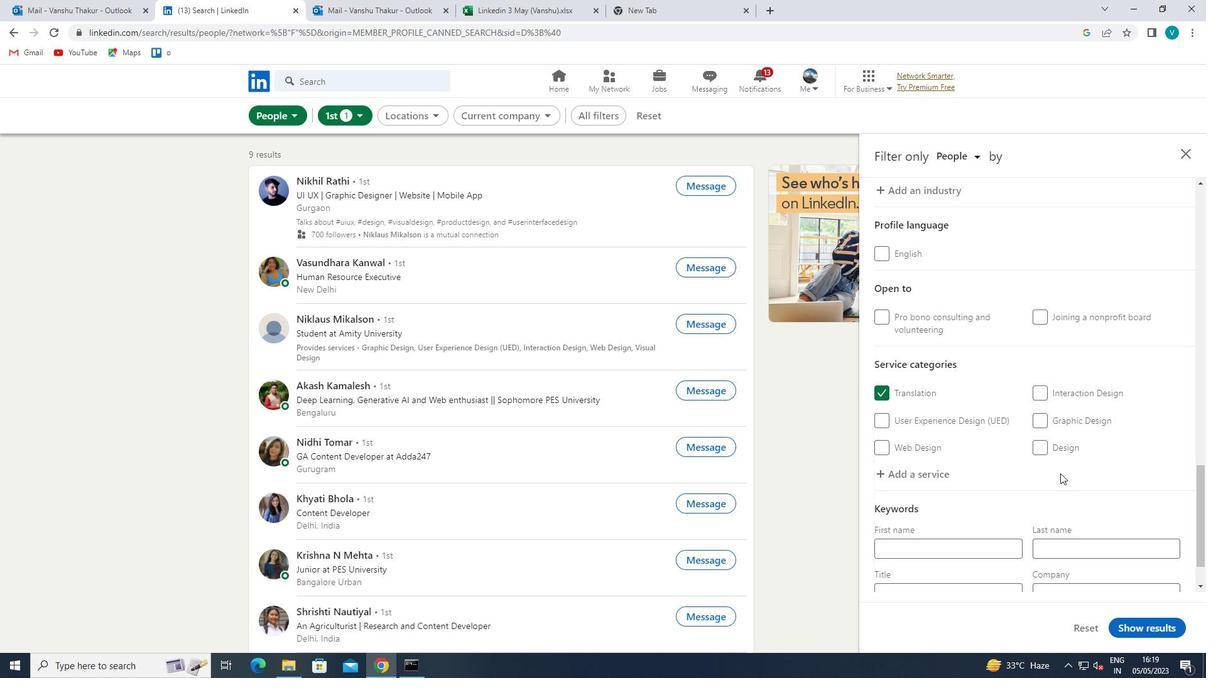 
Action: Mouse moved to (1004, 531)
Screenshot: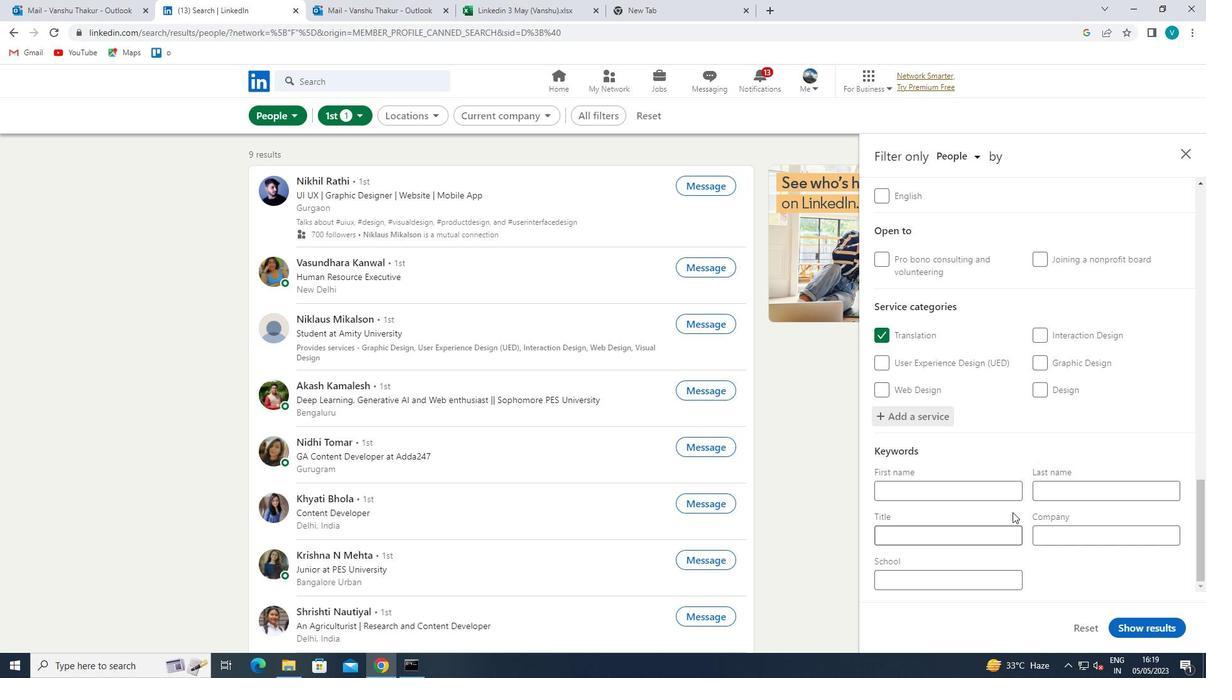 
Action: Mouse pressed left at (1004, 531)
Screenshot: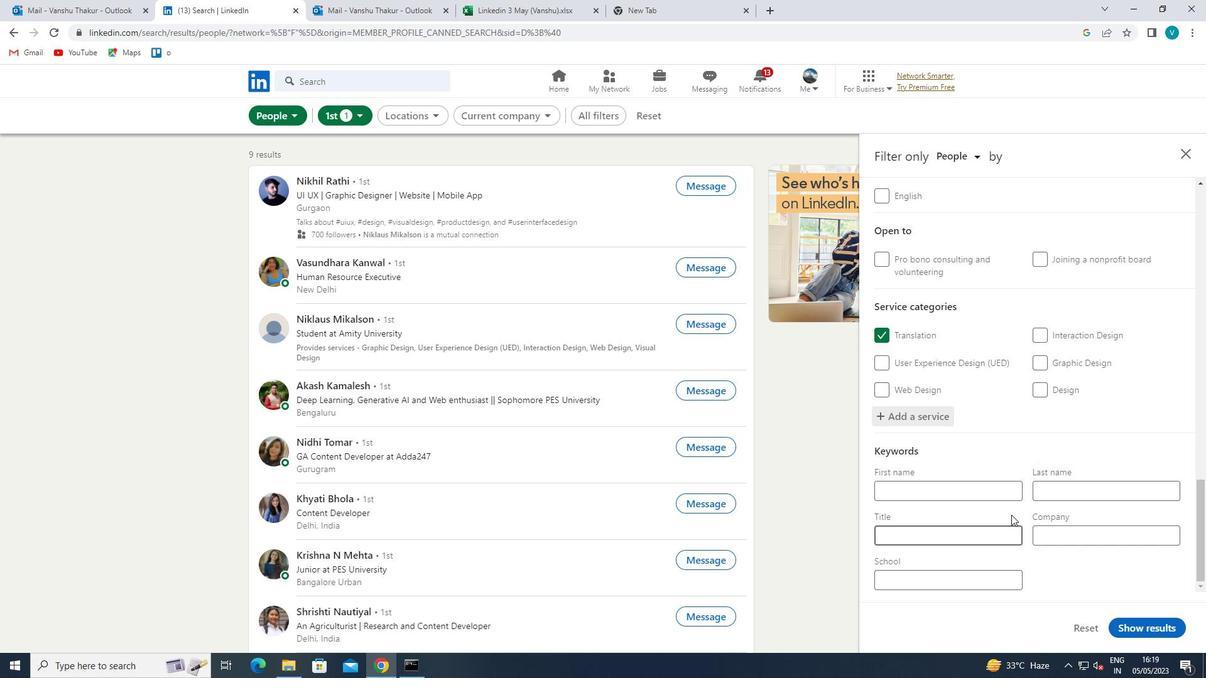
Action: Key pressed <Key.shift>ADMINTRART<Key.backspace><Key.backspace>TIVE<Key.space><Key.shift>MANAGER<Key.space>
Screenshot: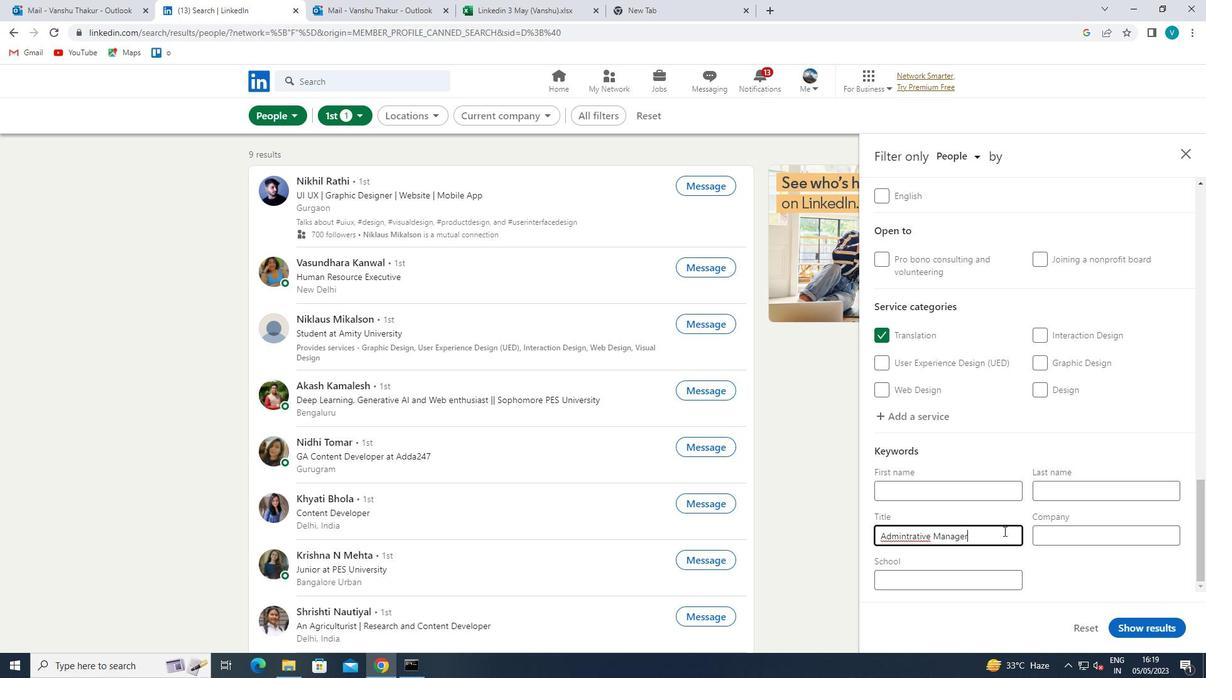 
Action: Mouse moved to (905, 535)
Screenshot: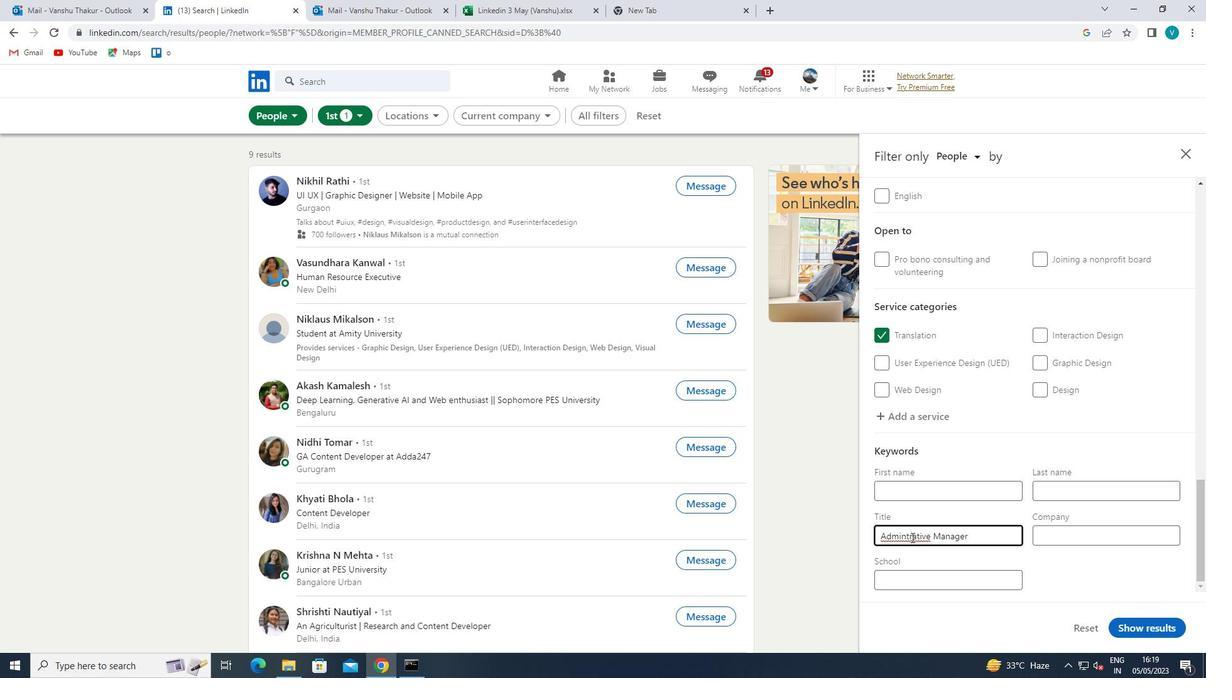 
Action: Mouse pressed left at (905, 535)
Screenshot: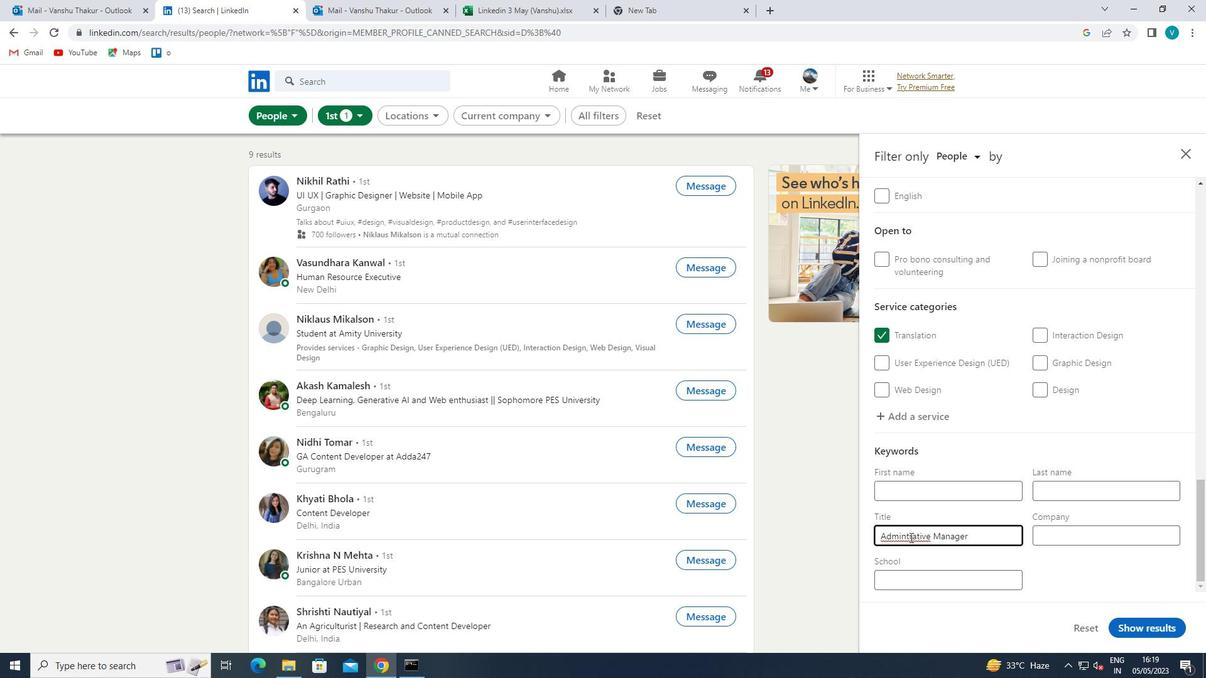 
Action: Mouse moved to (908, 542)
Screenshot: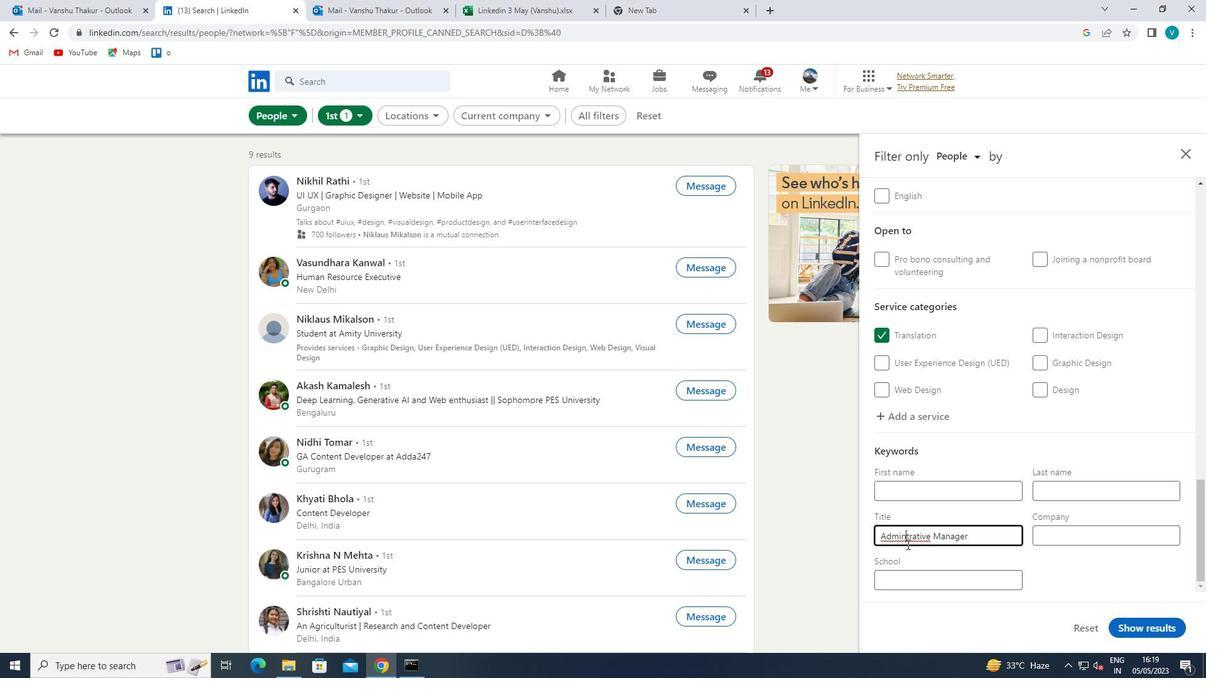 
Action: Key pressed I
Screenshot: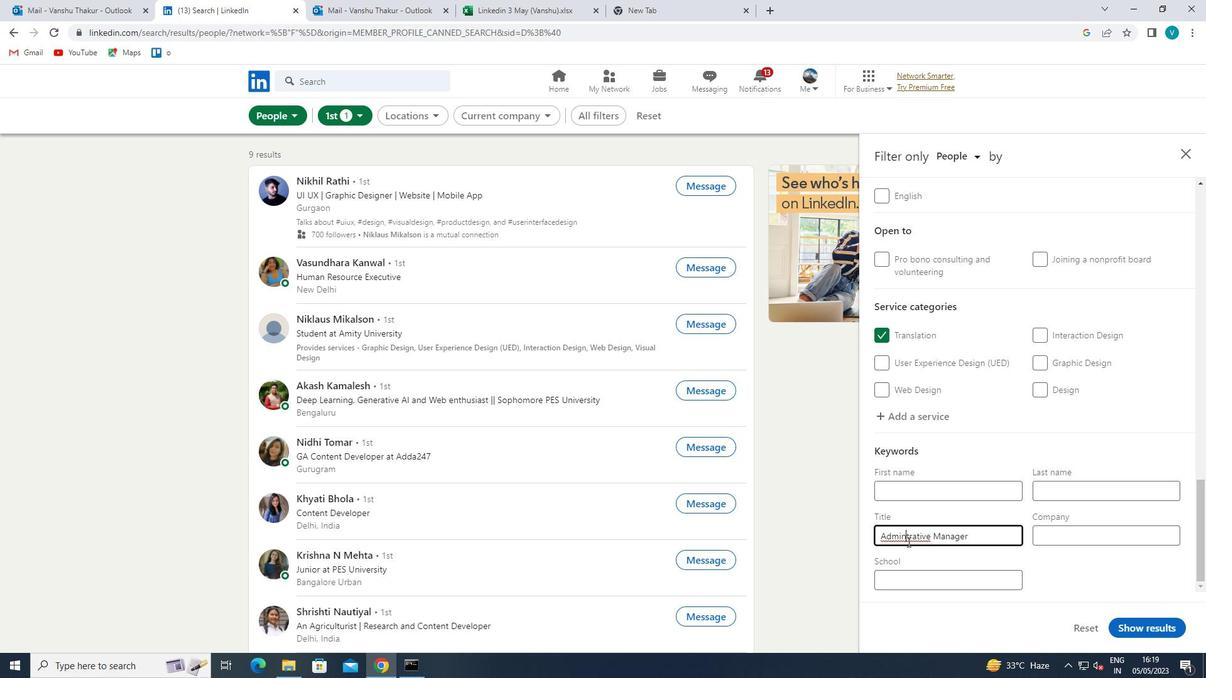 
Action: Mouse moved to (1120, 619)
Screenshot: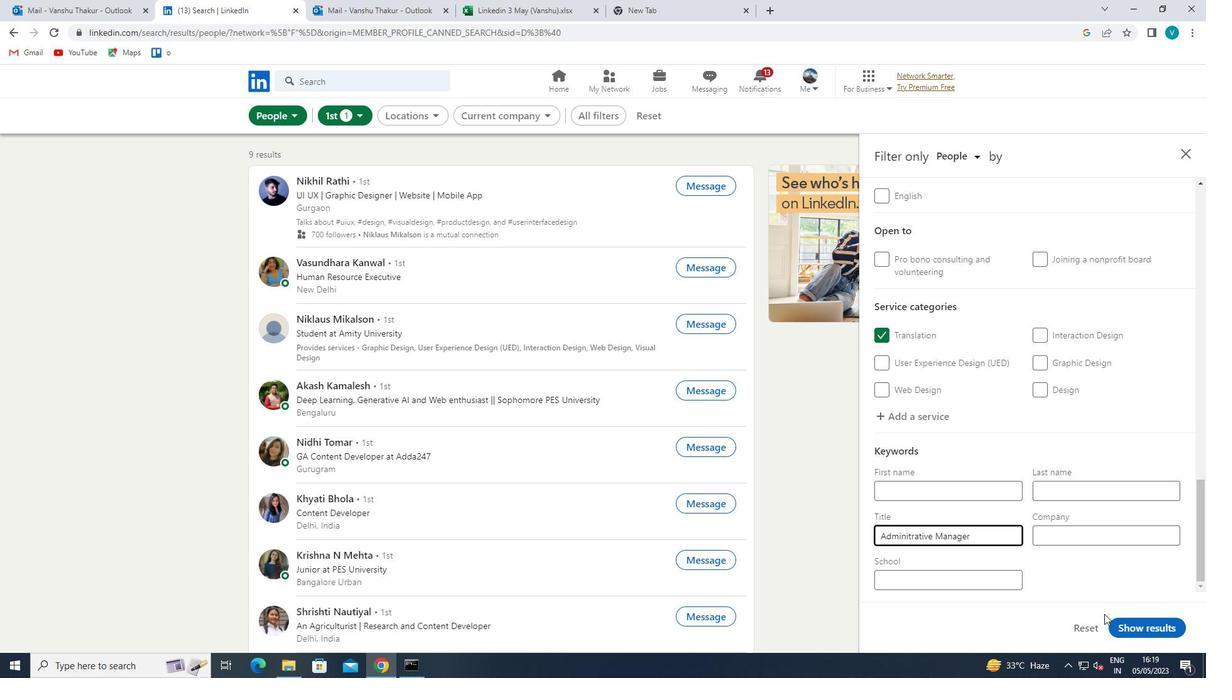 
Action: Mouse pressed left at (1120, 619)
Screenshot: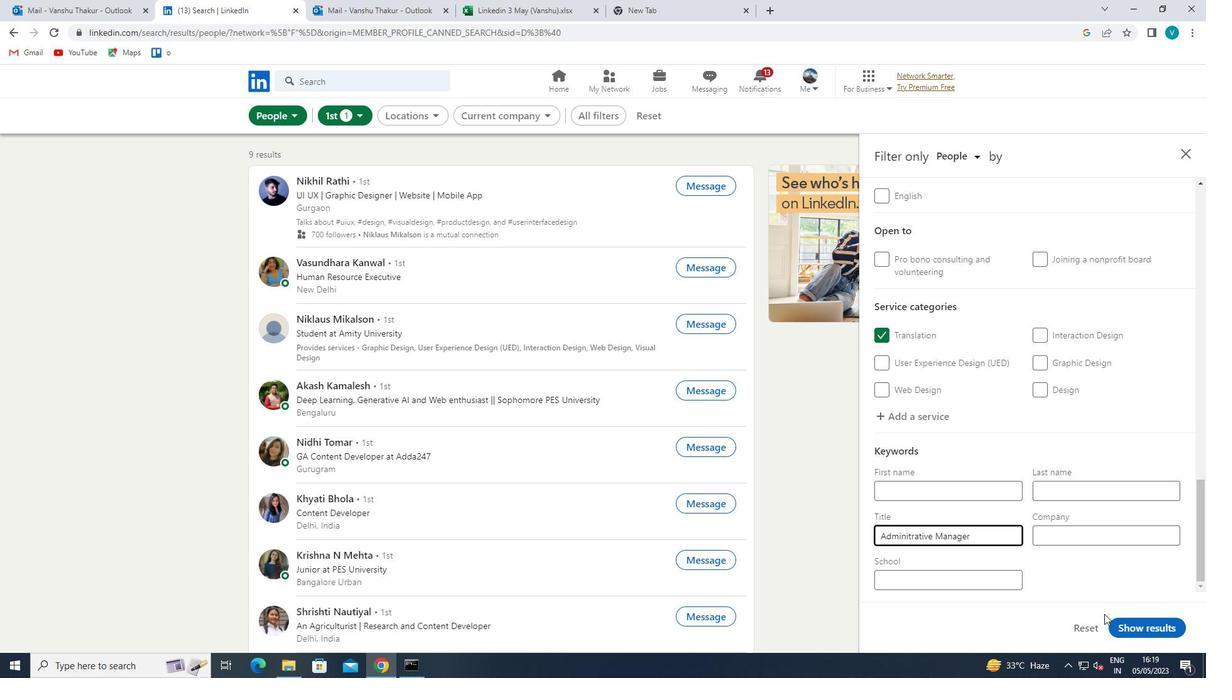 
Action: Mouse moved to (1062, 587)
Screenshot: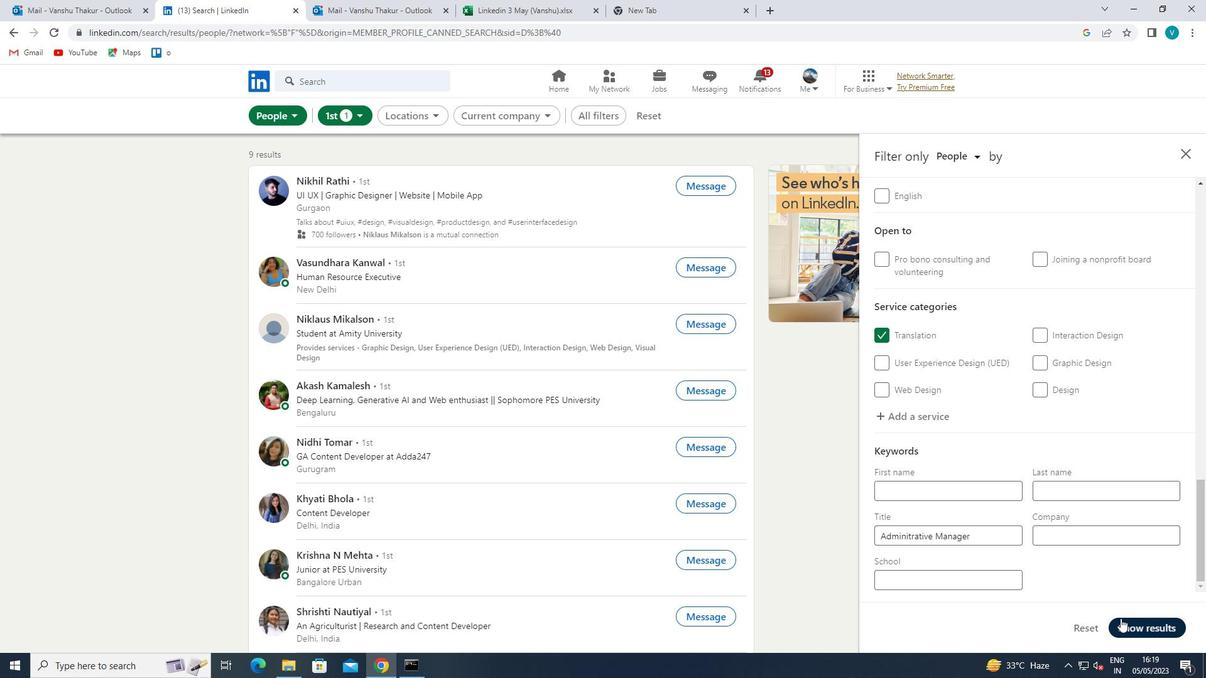 
